 Task: Look for space in Kushk, Afghanistan from 9th July, 2023 to 16th July, 2023 for 2 adults, 1 child in price range Rs.8000 to Rs.16000. Place can be entire place with 2 bedrooms having 2 beds and 1 bathroom. Property type can be flat. Amenities needed are: air conditioning, kitchen, . Booking option can be shelf check-in. Required host language is English.
Action: Mouse moved to (501, 105)
Screenshot: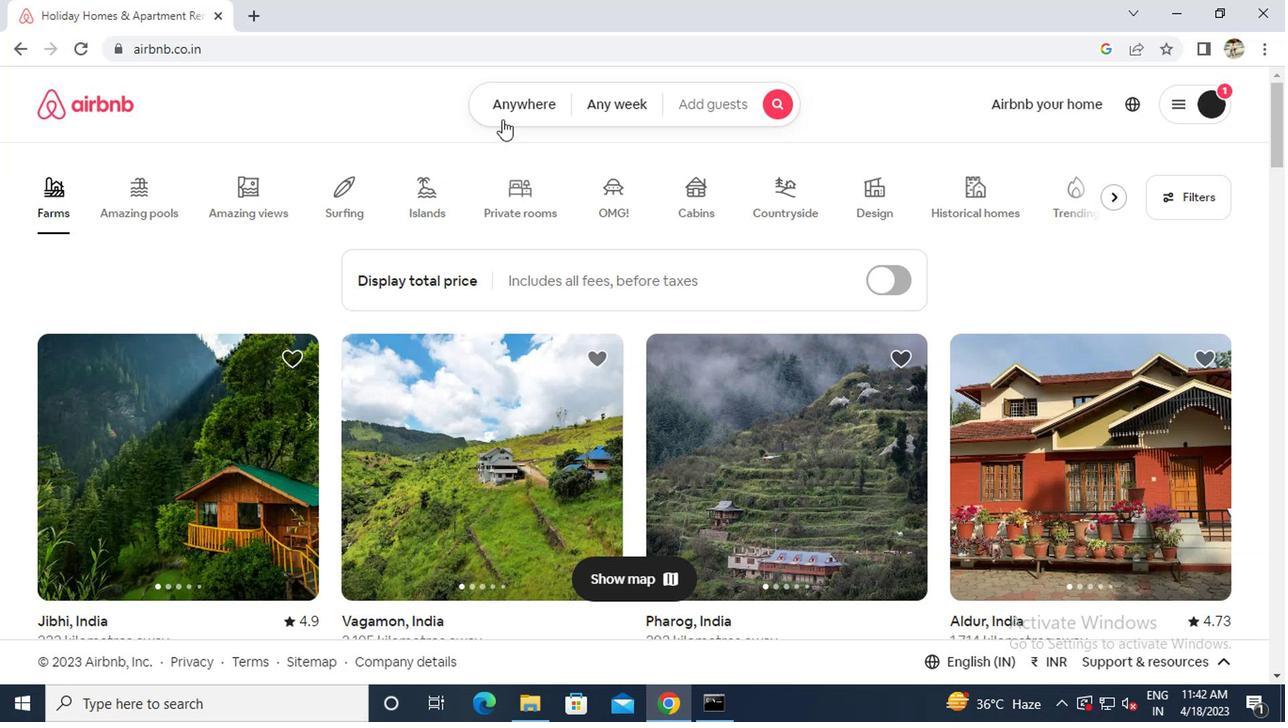 
Action: Mouse pressed left at (501, 105)
Screenshot: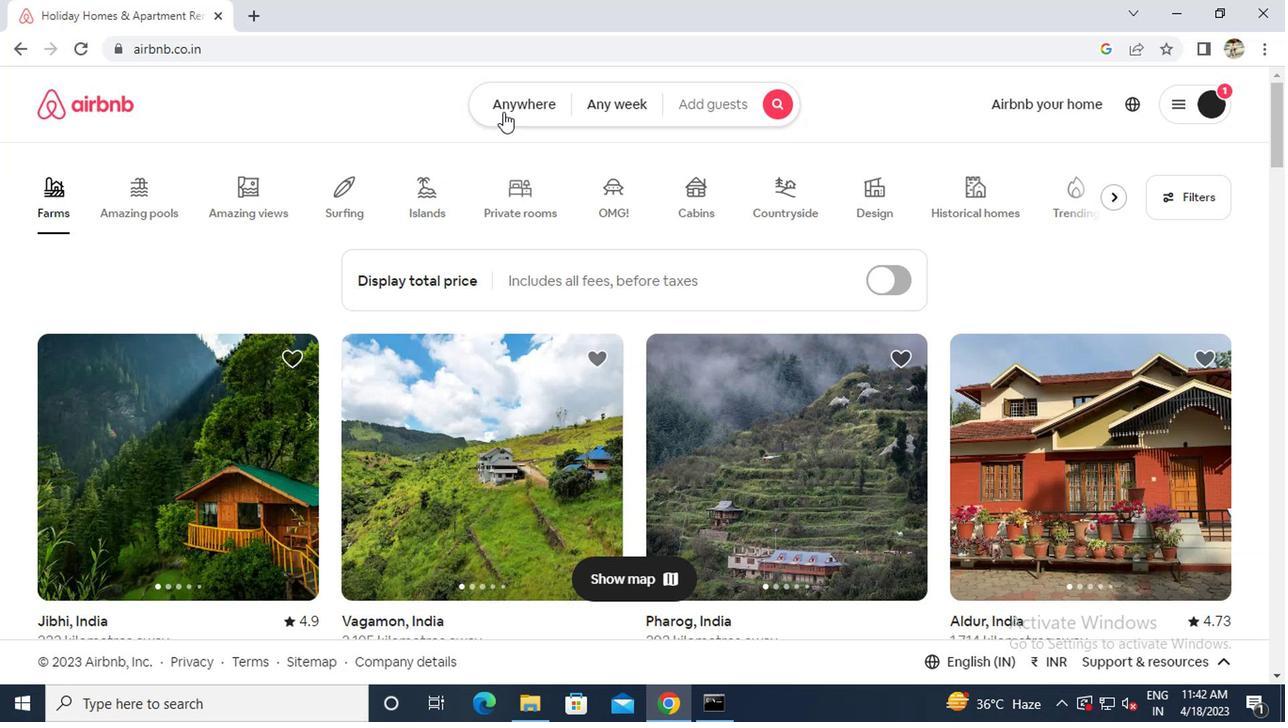 
Action: Mouse moved to (346, 185)
Screenshot: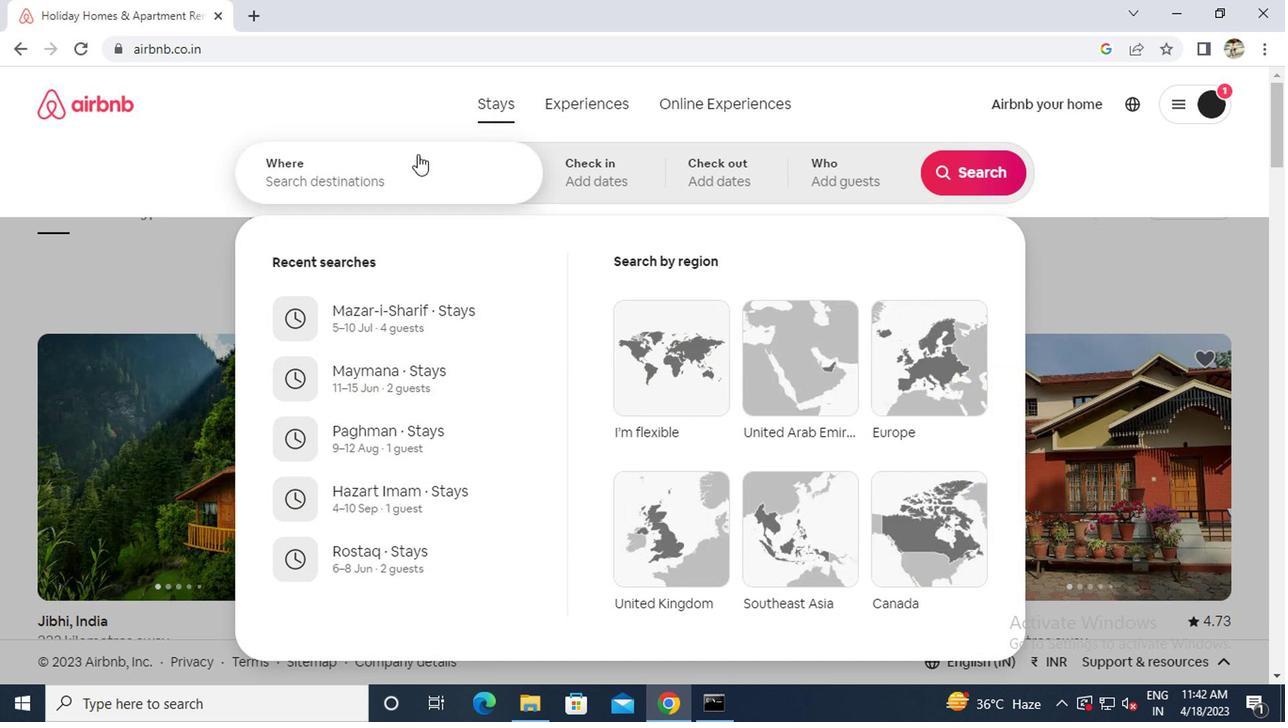 
Action: Mouse pressed left at (346, 185)
Screenshot: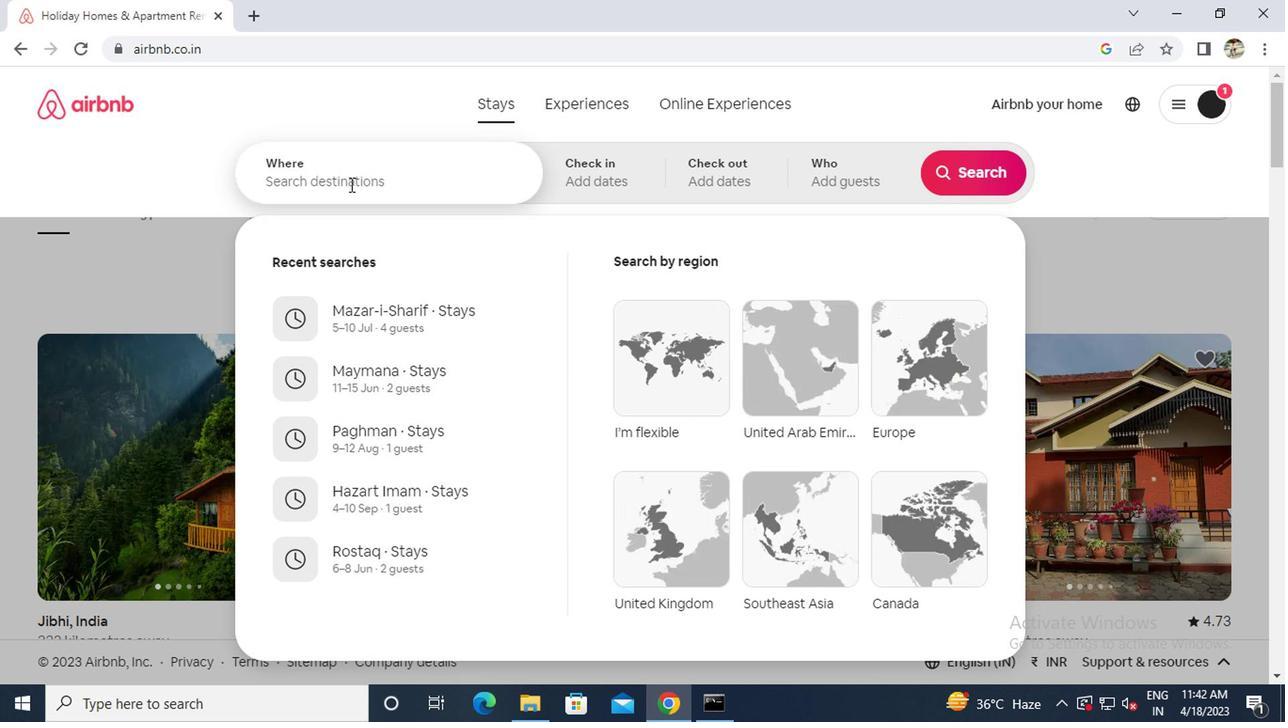 
Action: Key pressed k<Key.caps_lock>host
Screenshot: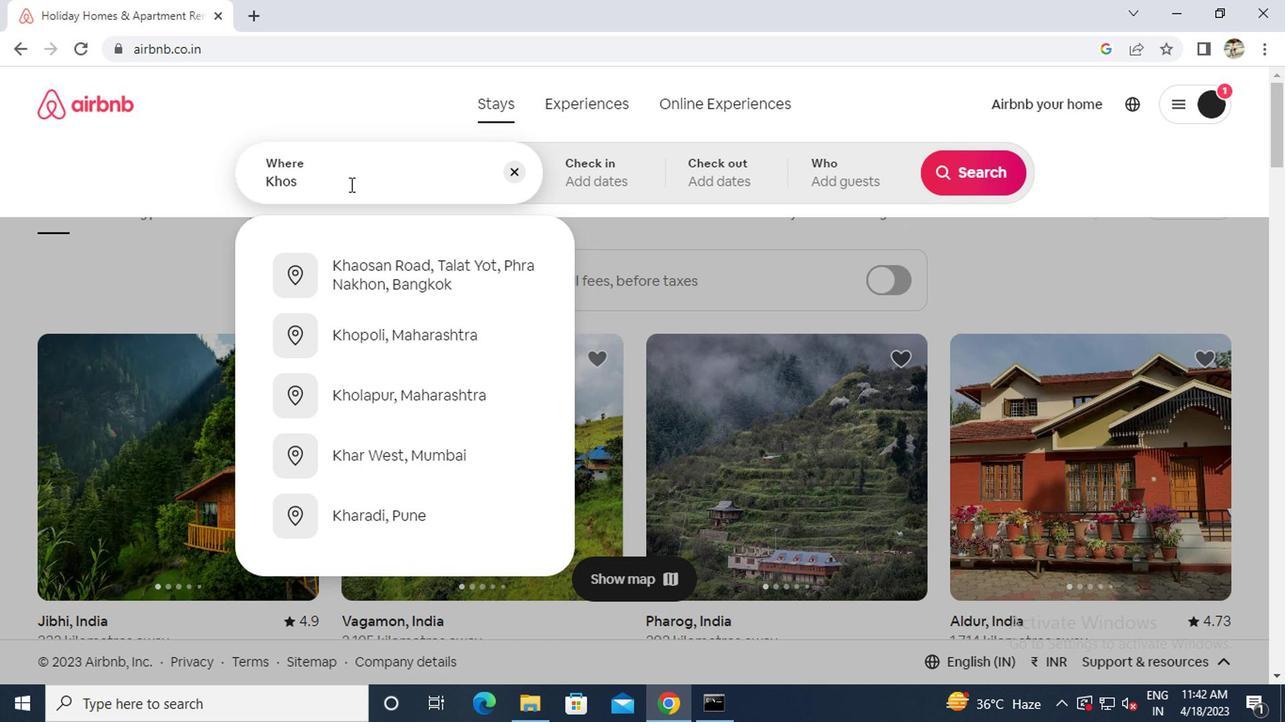 
Action: Mouse moved to (356, 264)
Screenshot: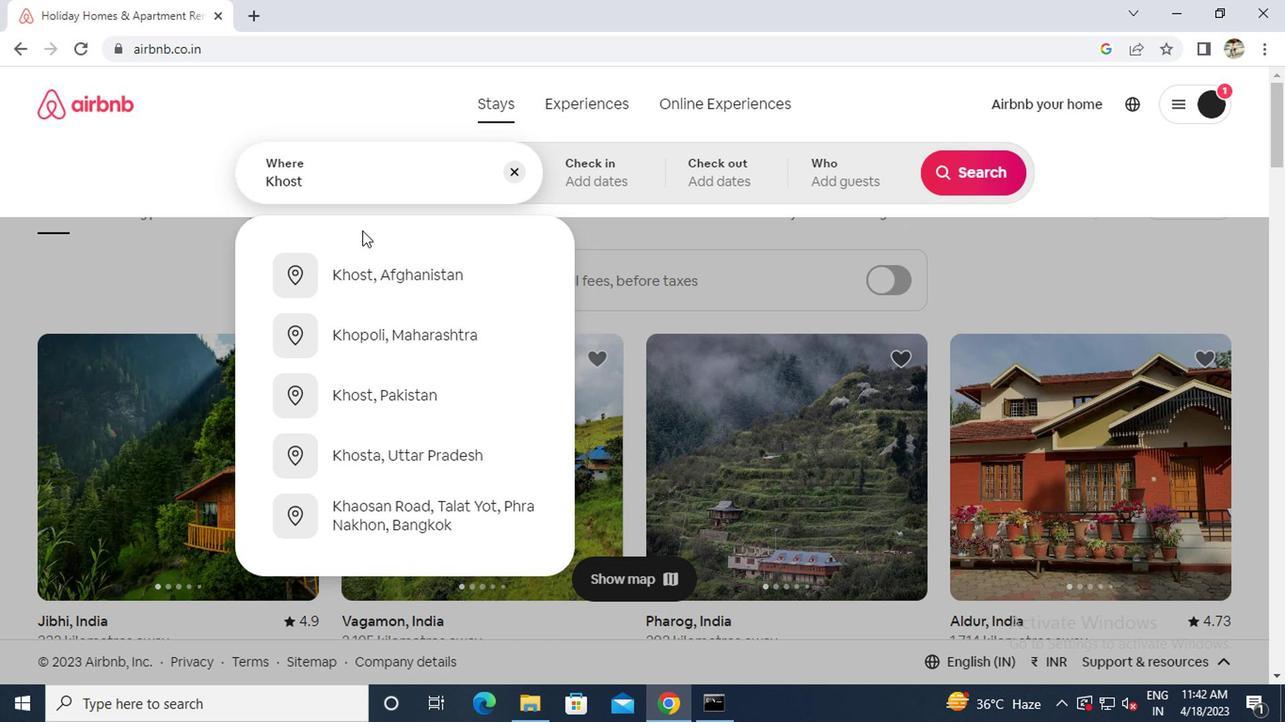 
Action: Mouse pressed left at (356, 264)
Screenshot: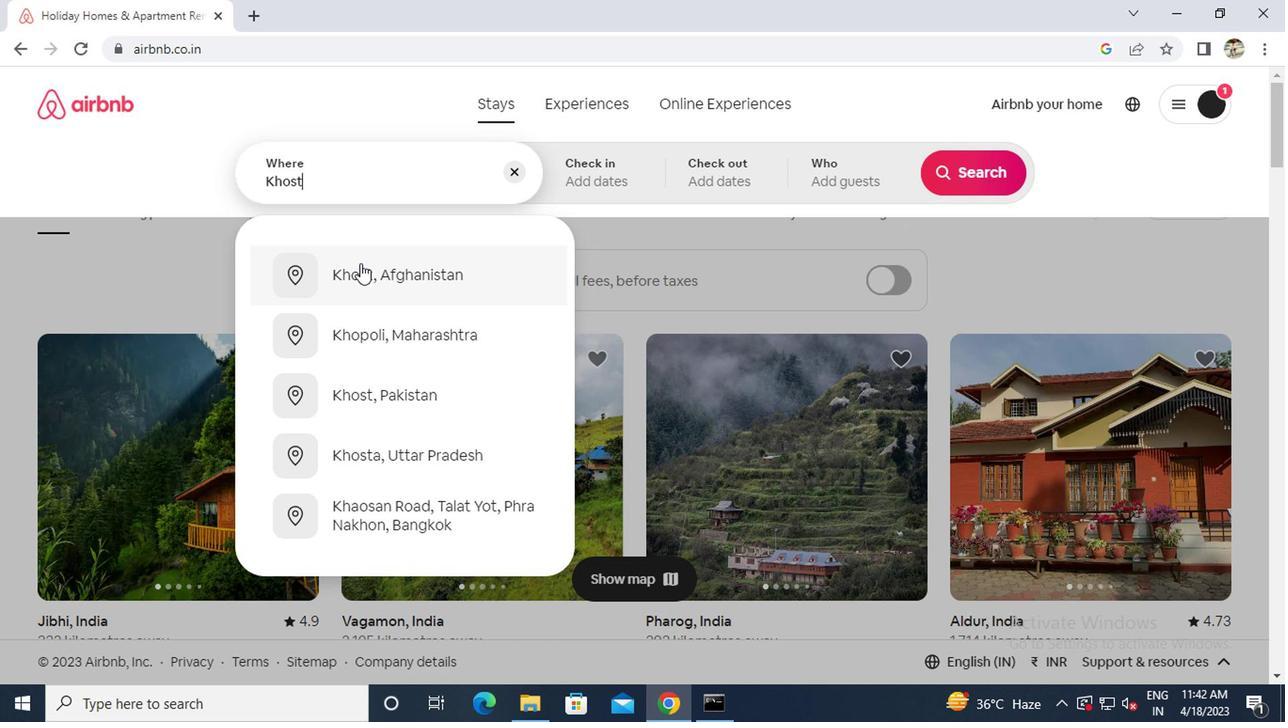 
Action: Mouse moved to (955, 326)
Screenshot: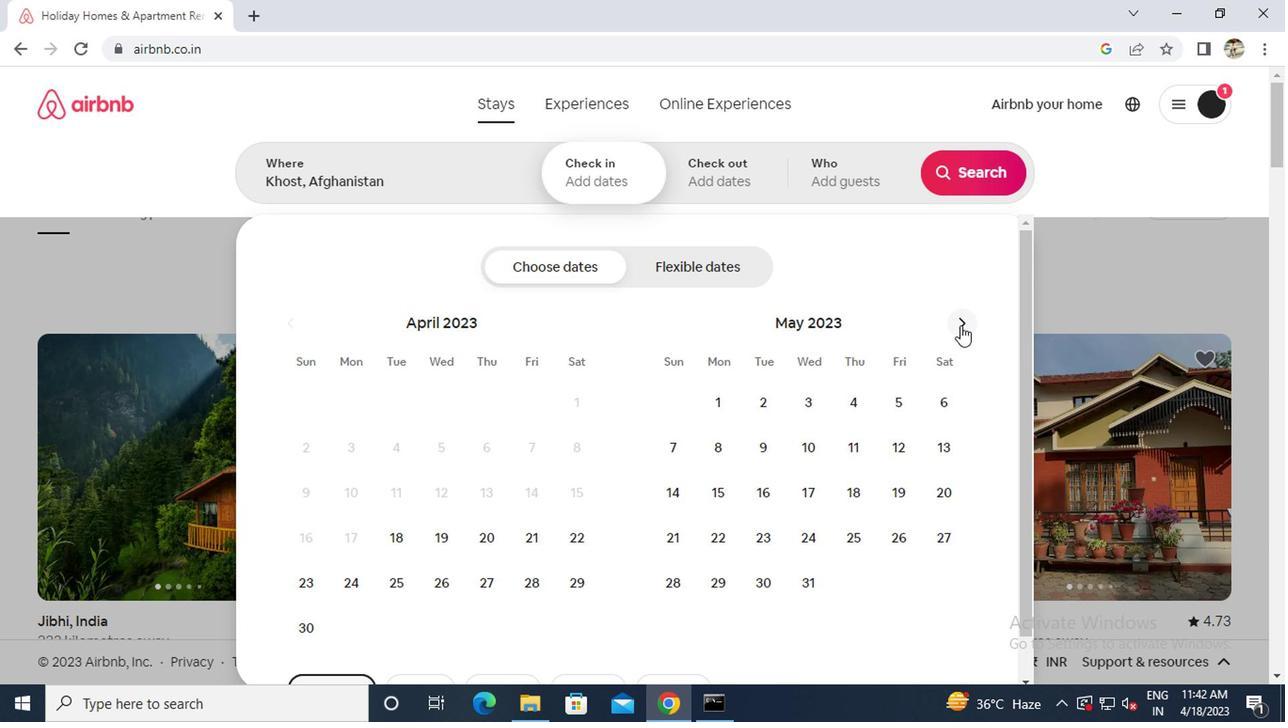 
Action: Mouse pressed left at (955, 326)
Screenshot: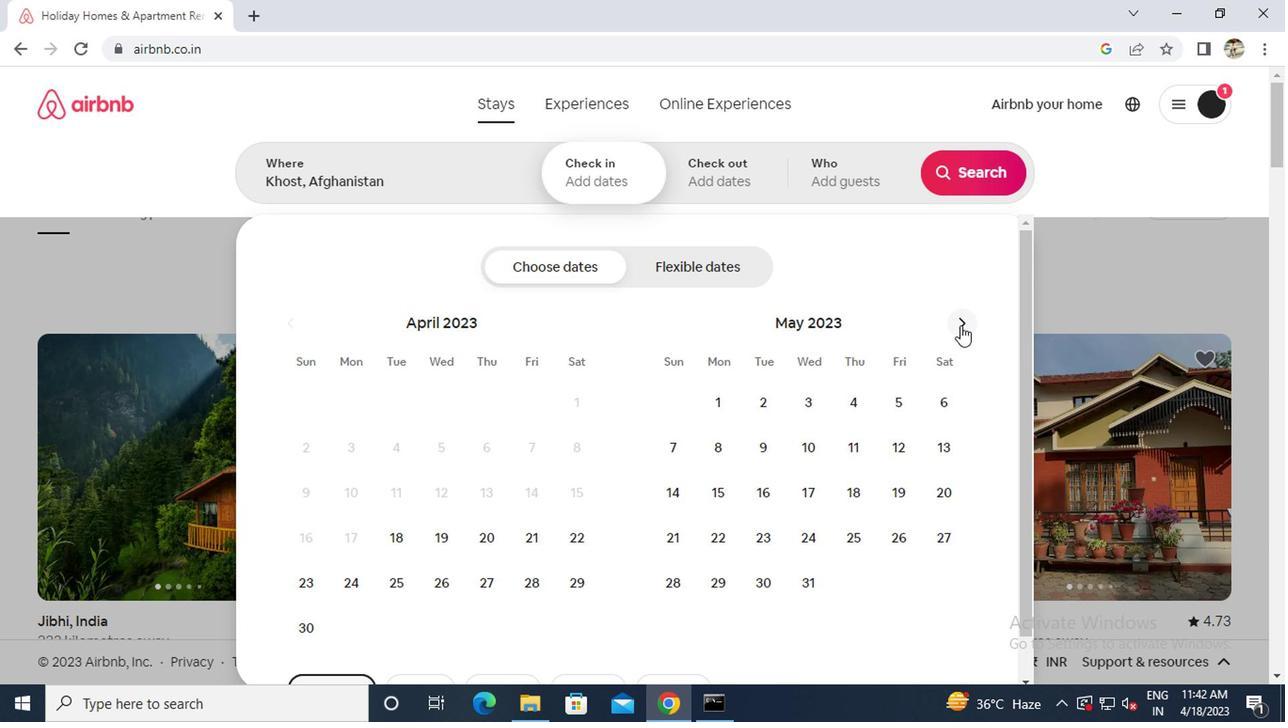 
Action: Mouse pressed left at (955, 326)
Screenshot: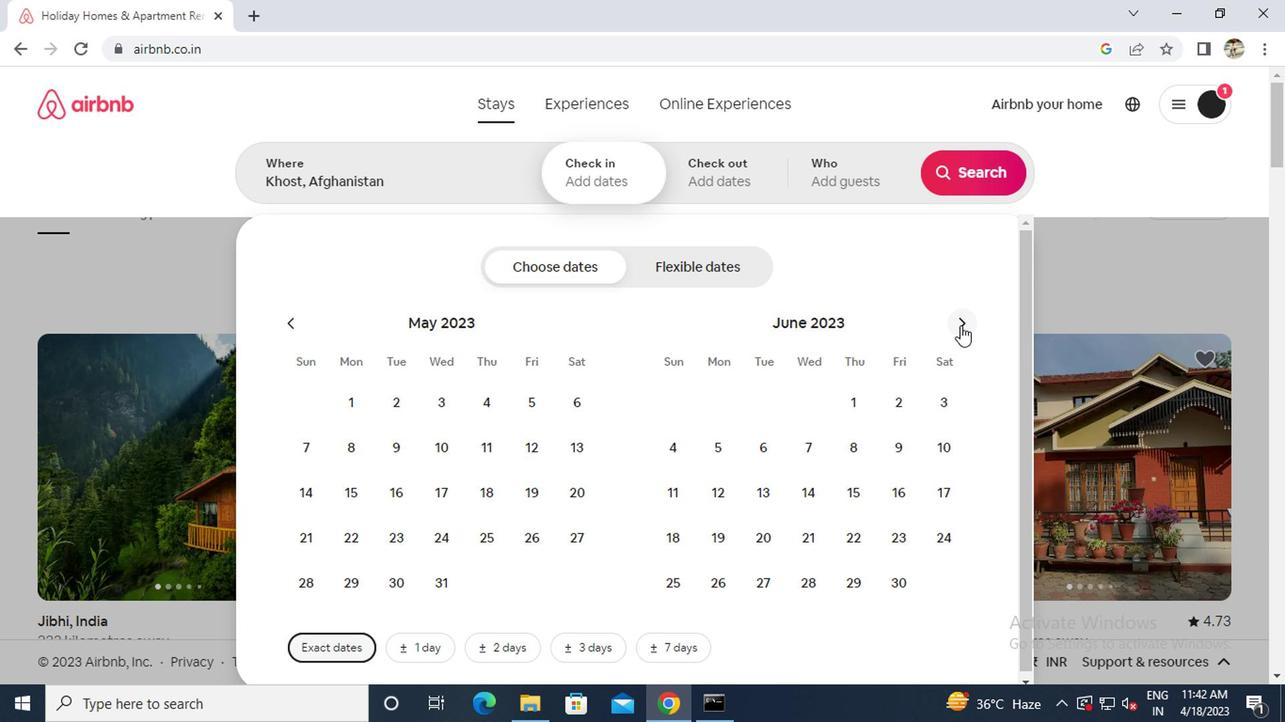 
Action: Mouse moved to (674, 493)
Screenshot: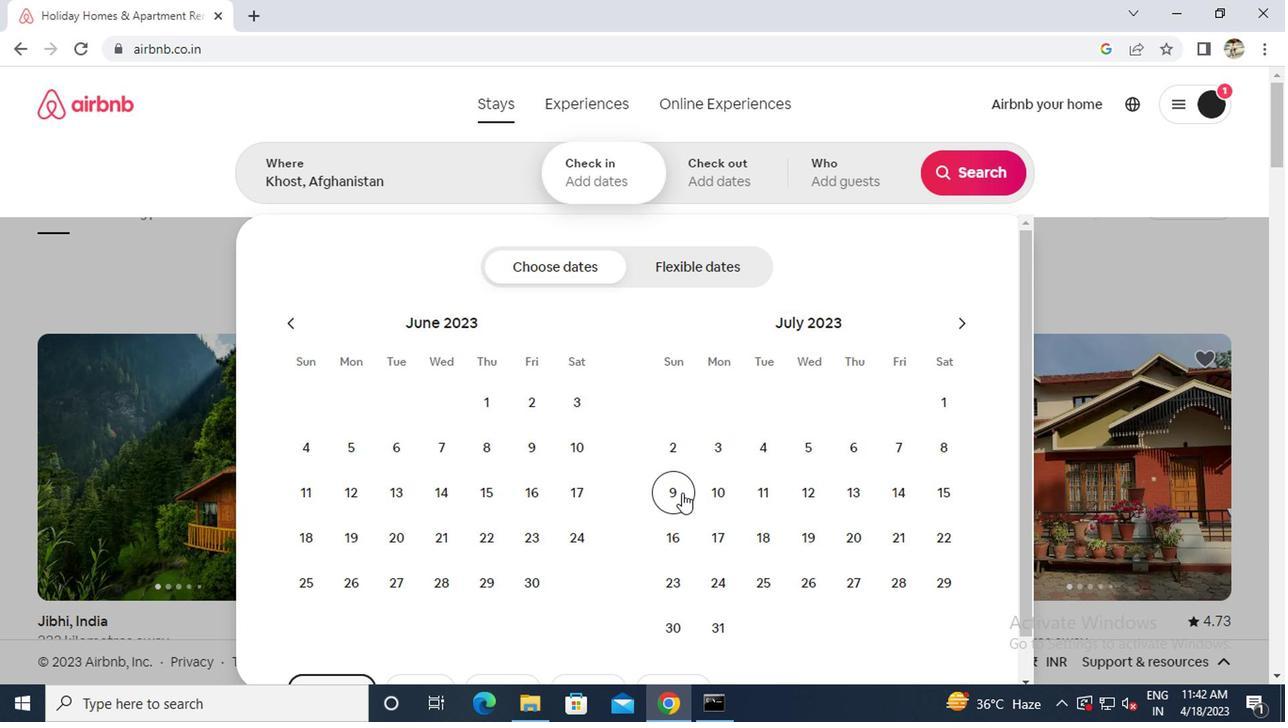 
Action: Mouse pressed left at (674, 493)
Screenshot: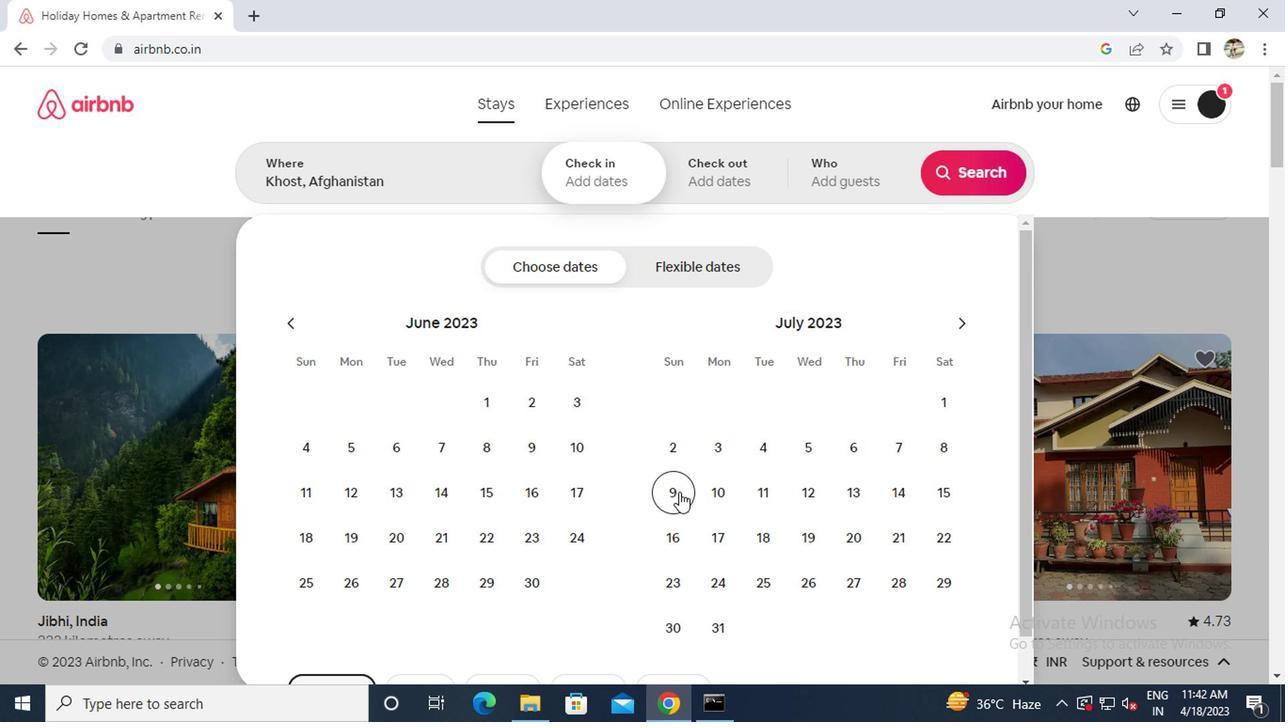 
Action: Mouse moved to (679, 523)
Screenshot: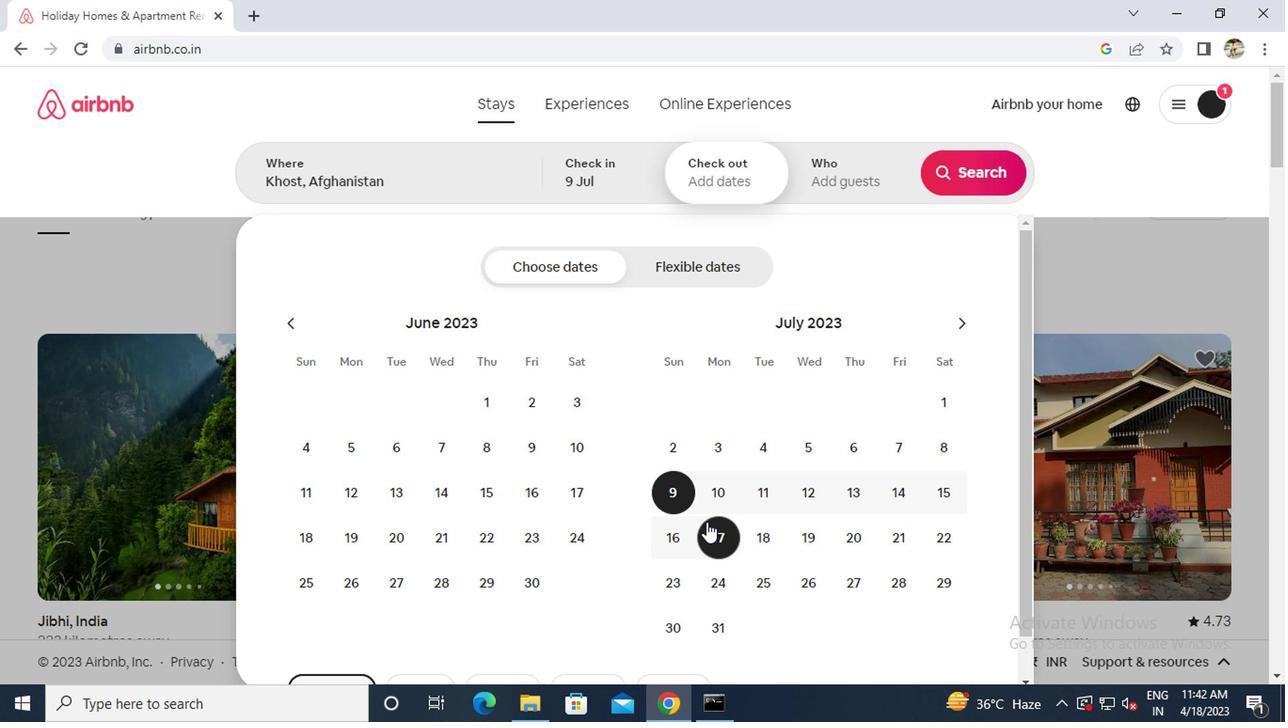 
Action: Mouse pressed left at (679, 523)
Screenshot: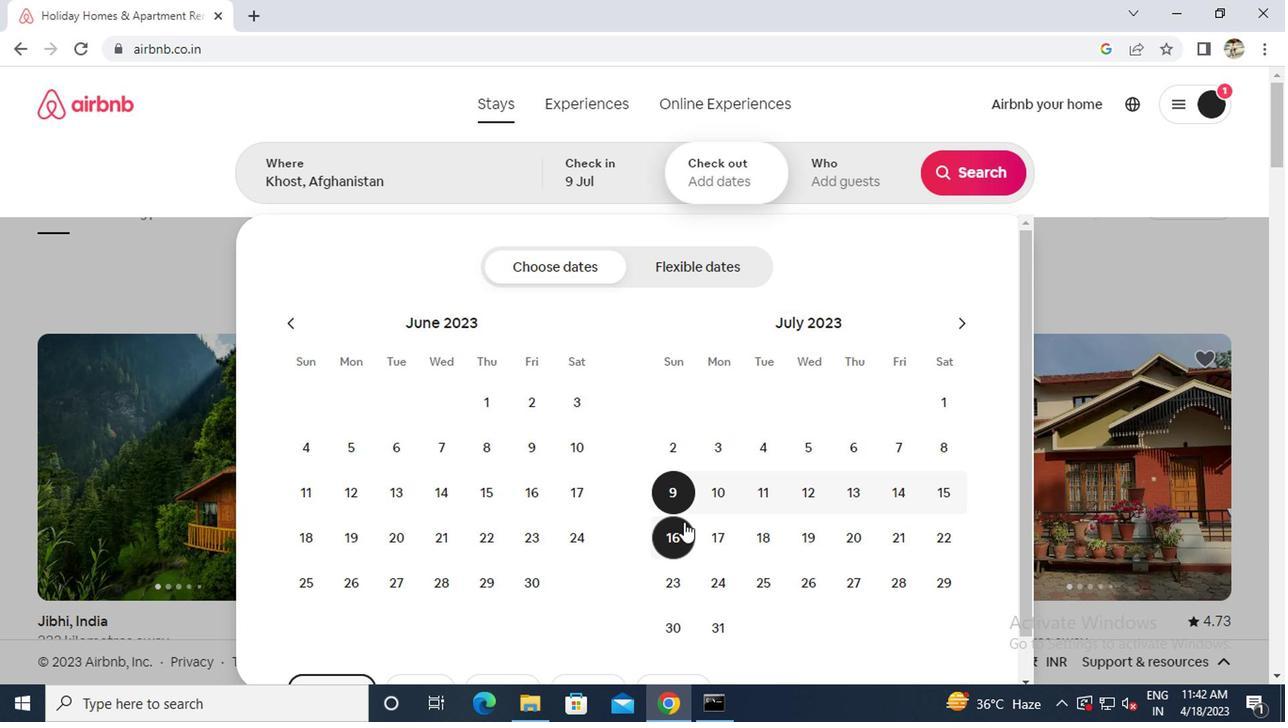 
Action: Mouse moved to (861, 186)
Screenshot: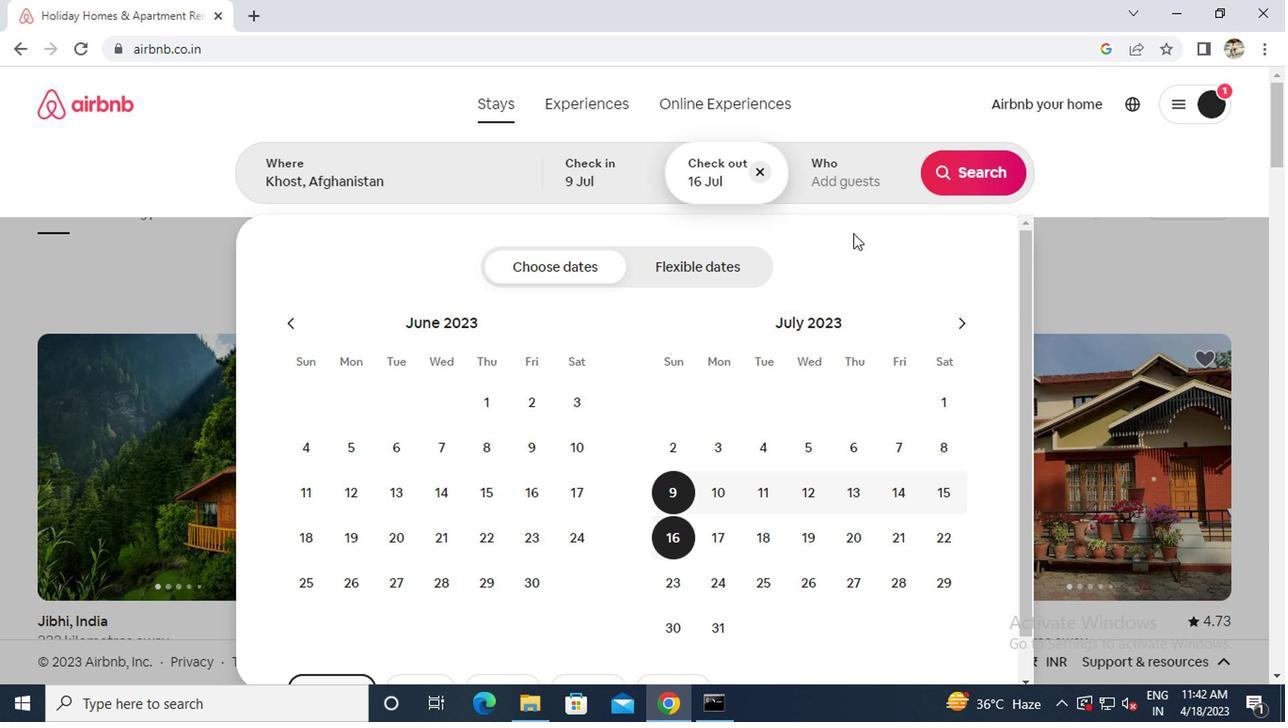 
Action: Mouse pressed left at (861, 186)
Screenshot: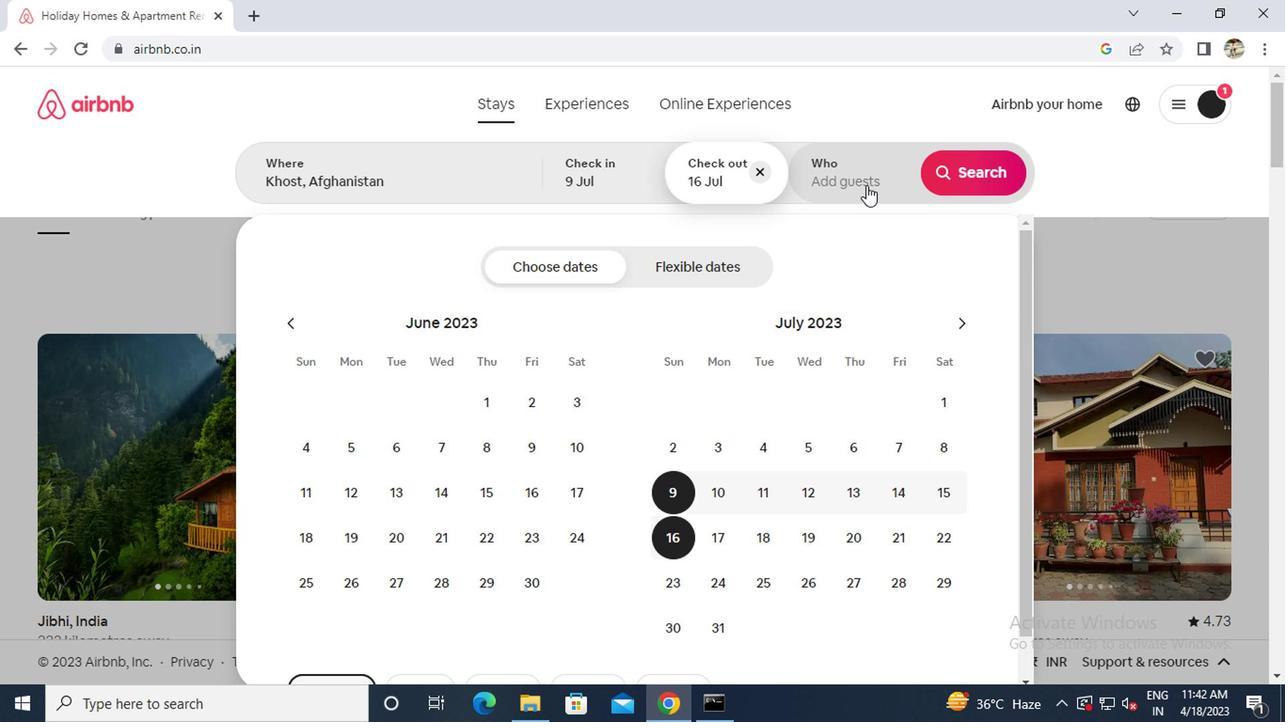 
Action: Mouse moved to (963, 275)
Screenshot: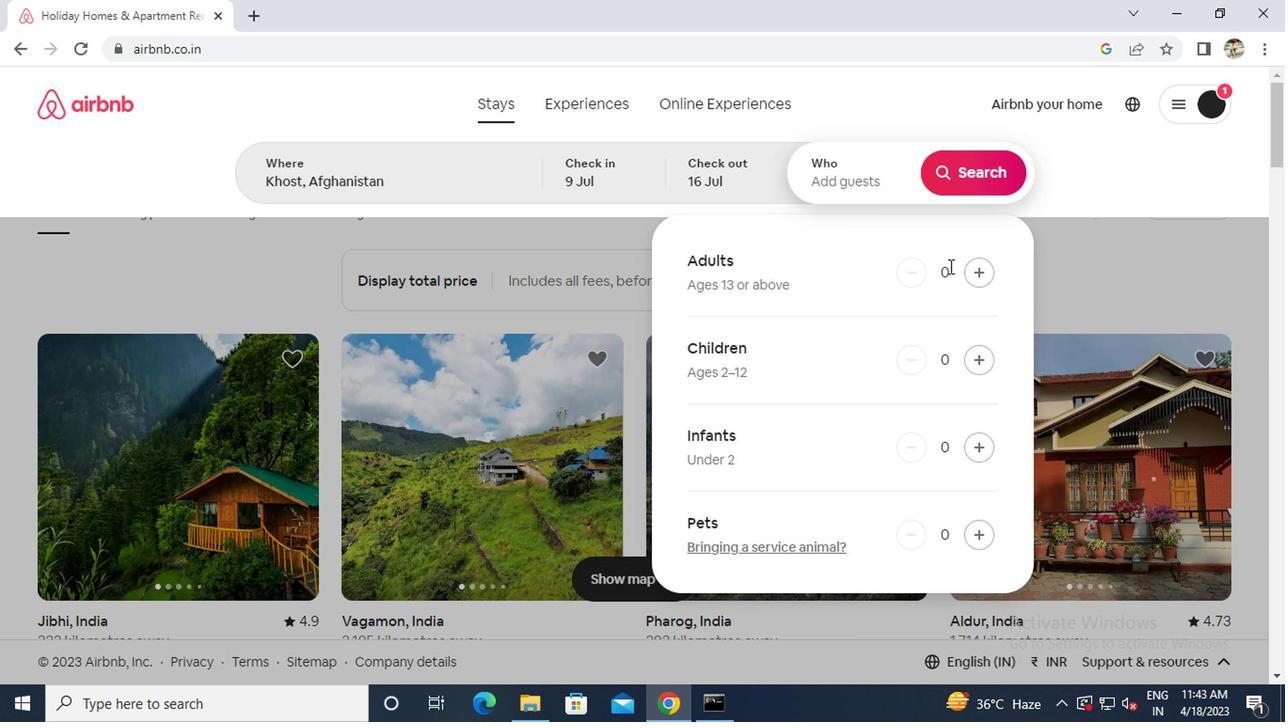 
Action: Mouse pressed left at (963, 275)
Screenshot: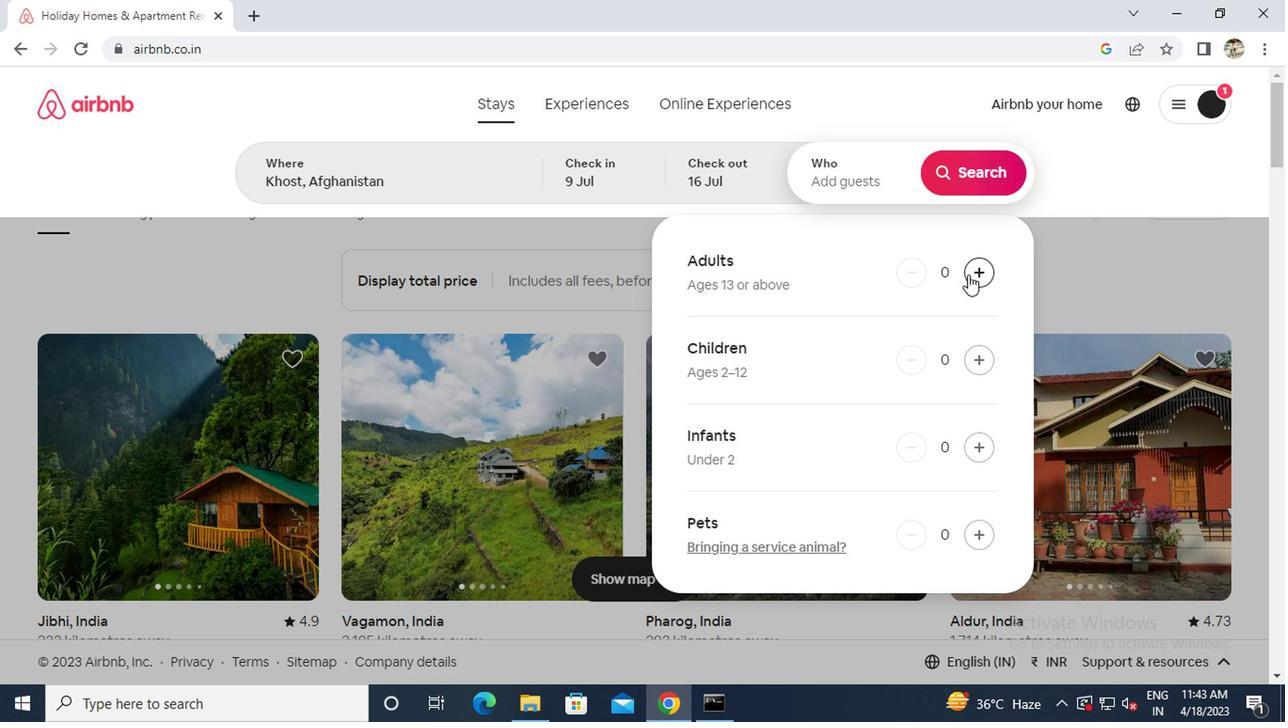 
Action: Mouse pressed left at (963, 275)
Screenshot: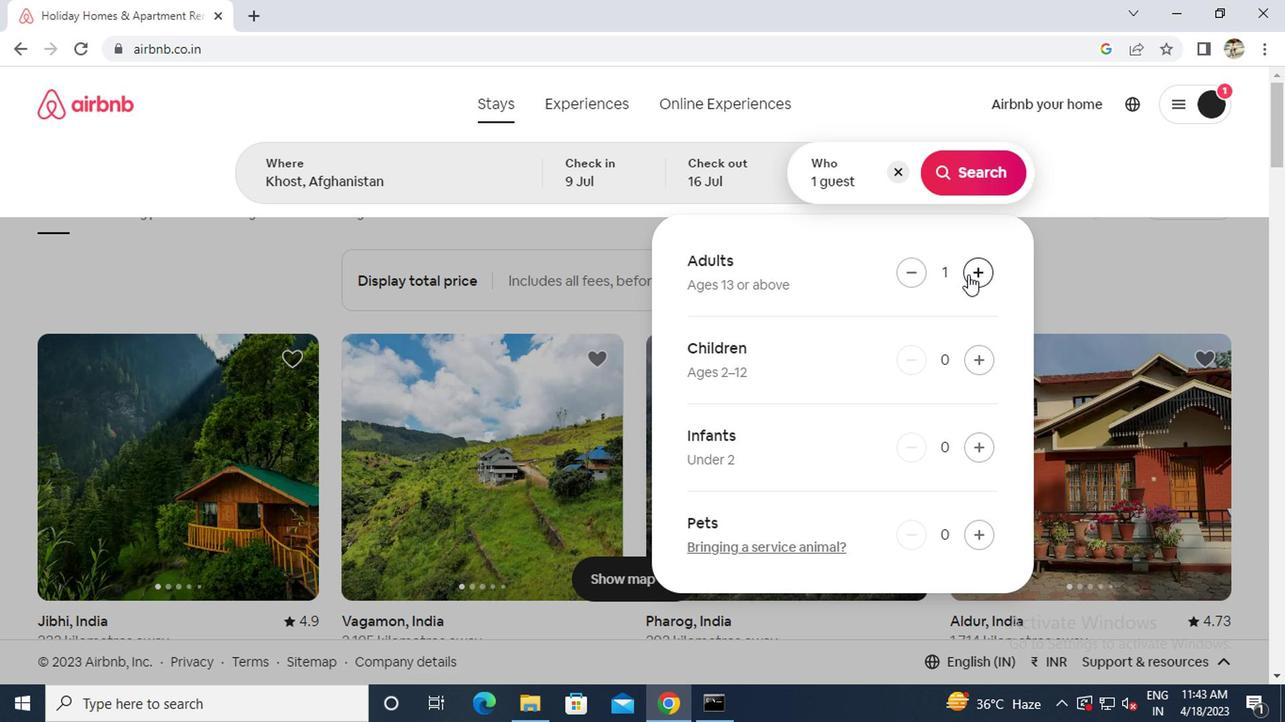 
Action: Mouse moved to (969, 360)
Screenshot: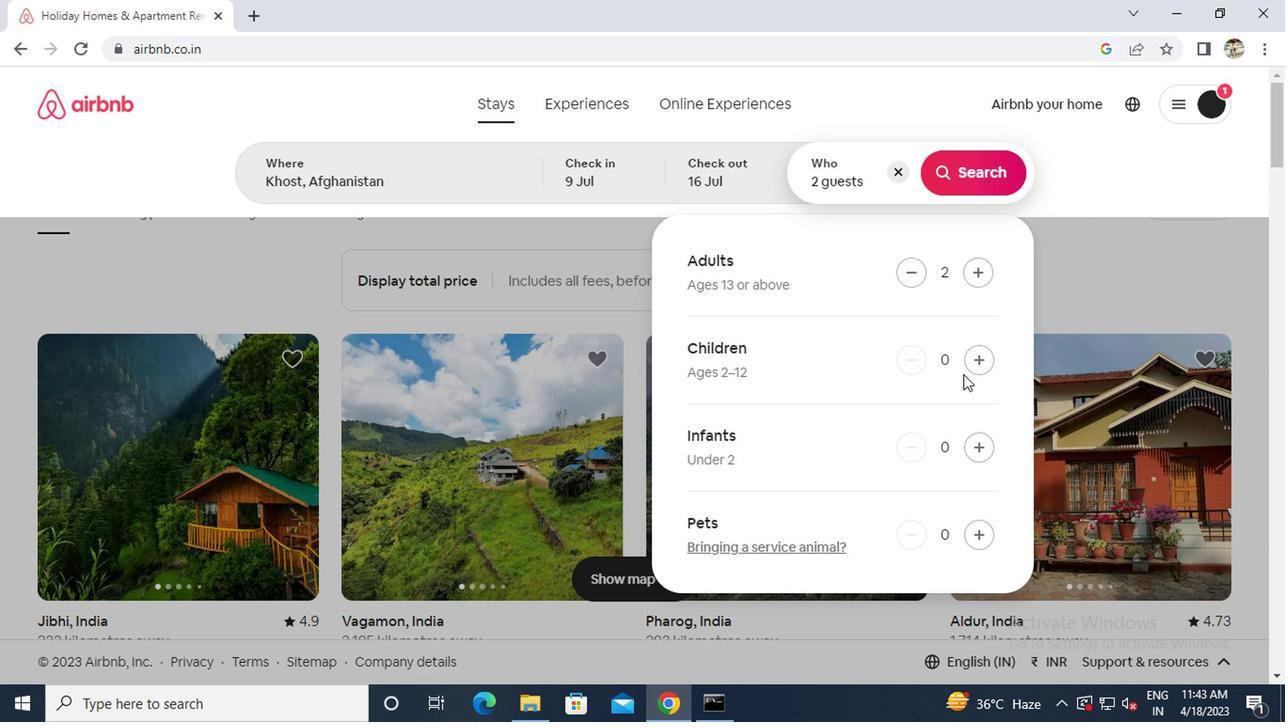 
Action: Mouse pressed left at (969, 360)
Screenshot: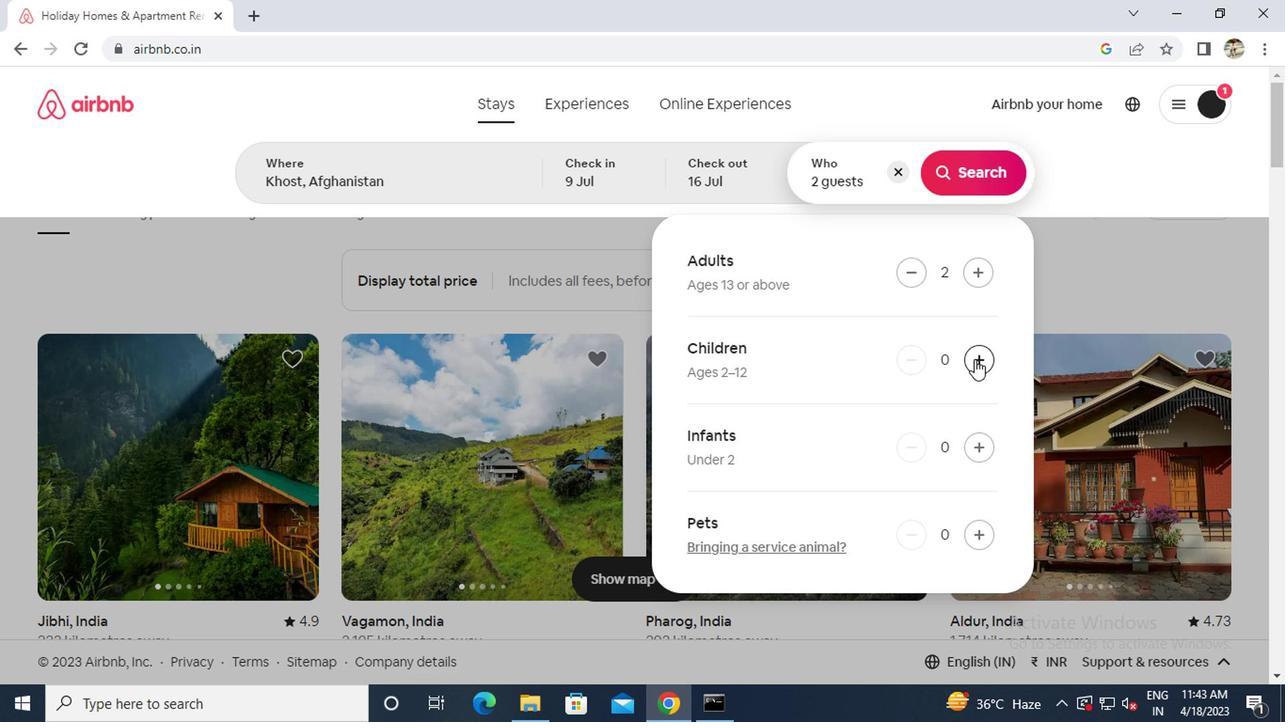 
Action: Mouse moved to (966, 182)
Screenshot: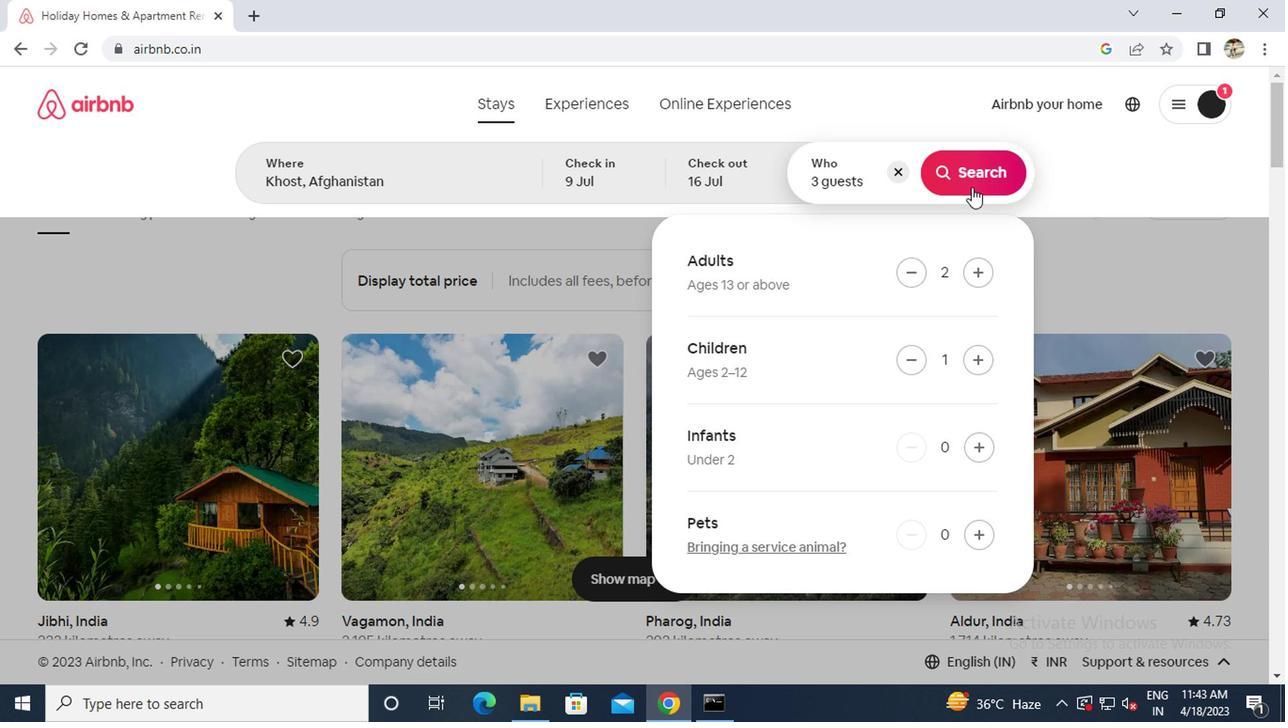 
Action: Mouse pressed left at (966, 182)
Screenshot: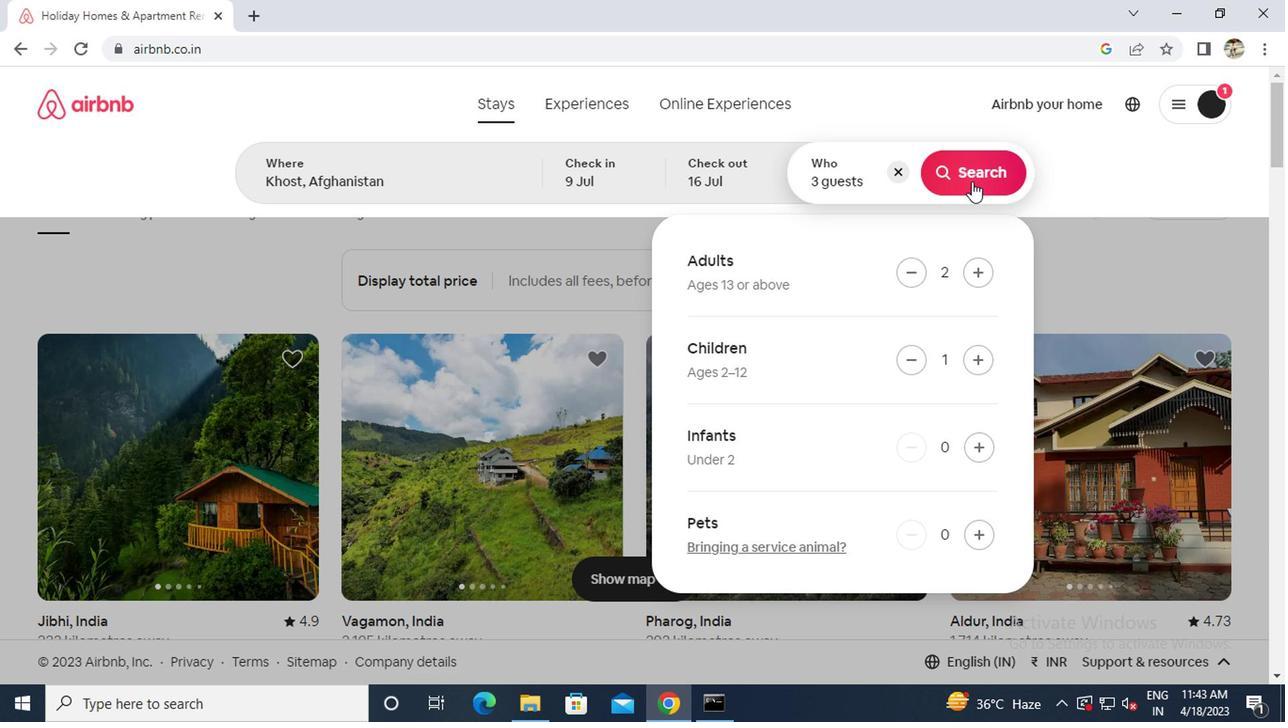 
Action: Mouse moved to (1188, 179)
Screenshot: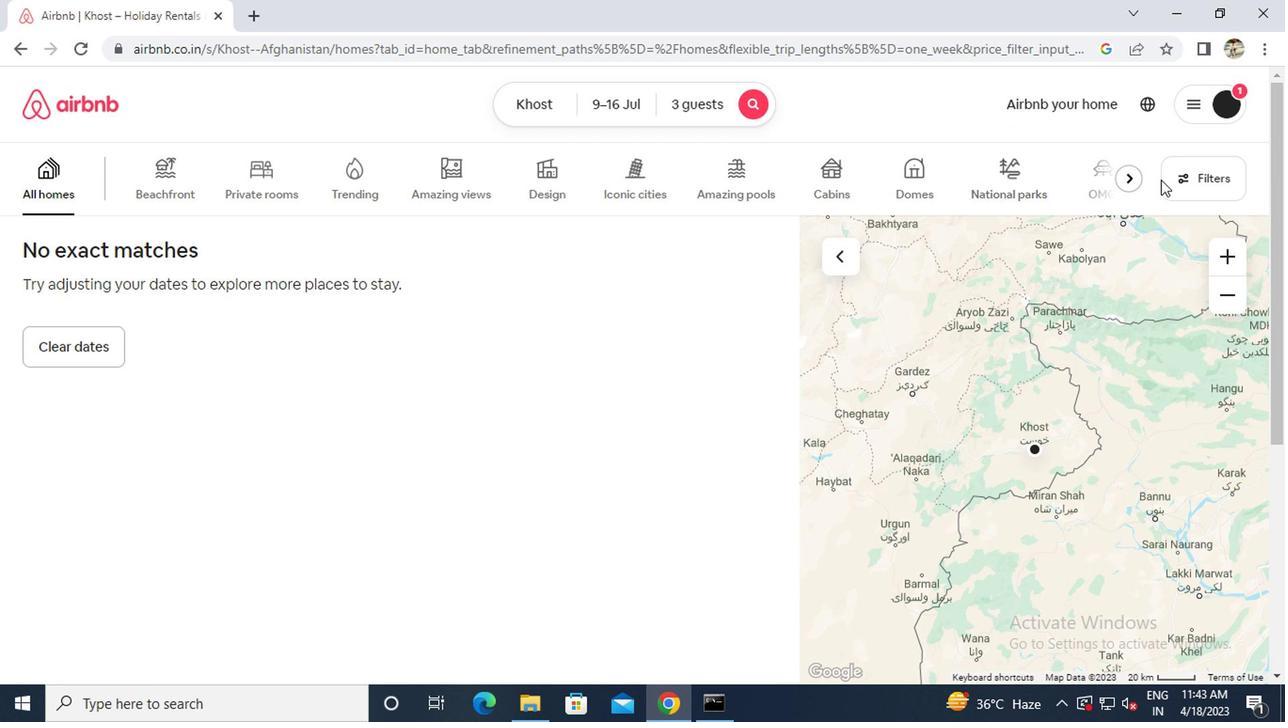 
Action: Mouse pressed left at (1188, 179)
Screenshot: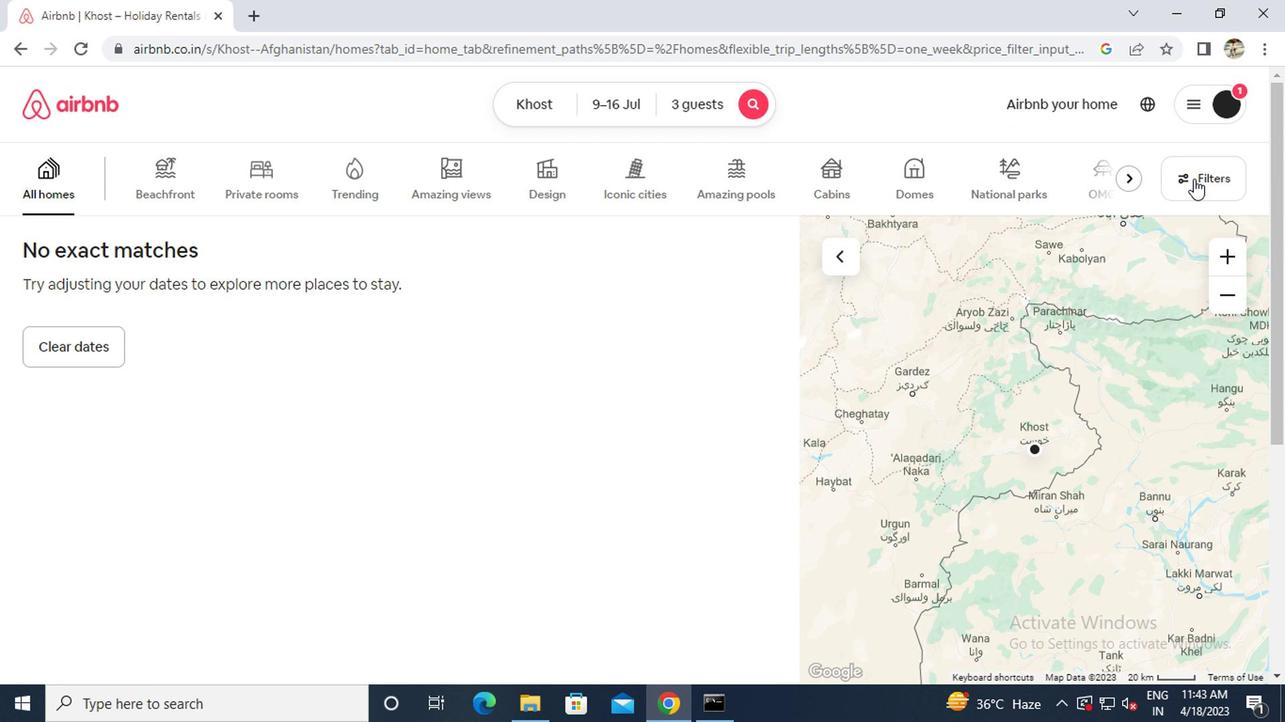
Action: Mouse moved to (492, 299)
Screenshot: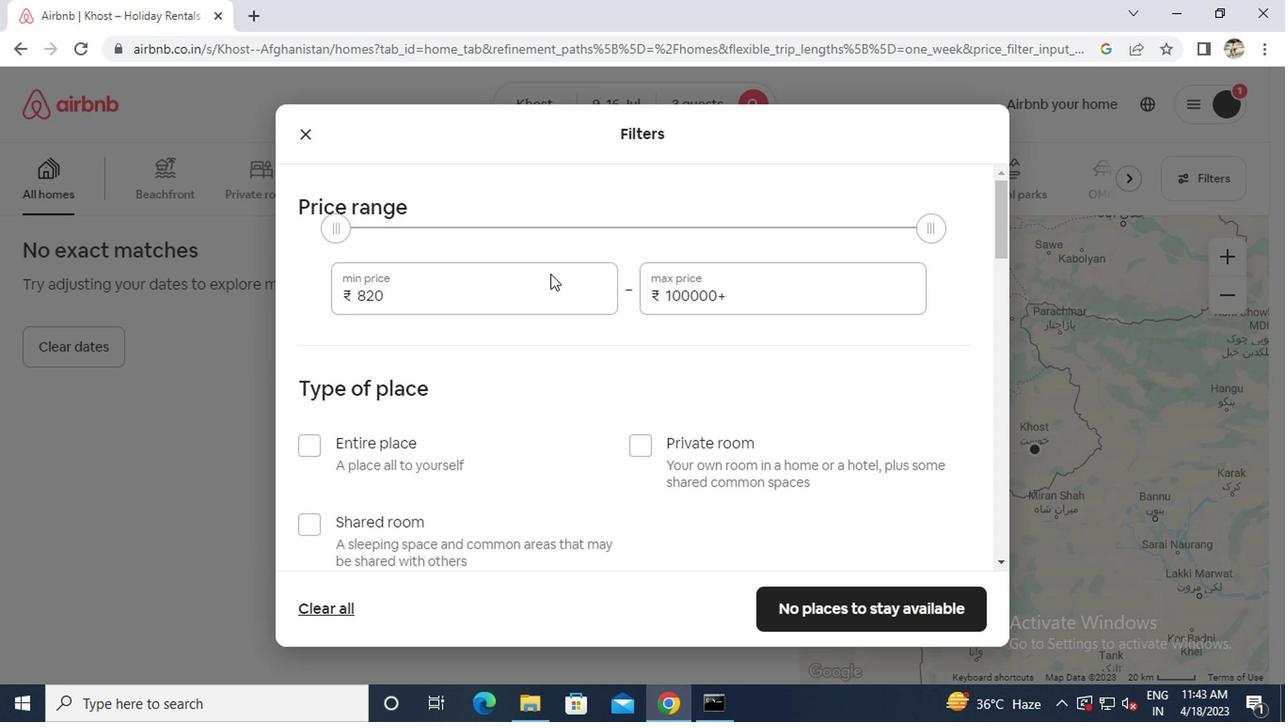 
Action: Mouse pressed left at (492, 299)
Screenshot: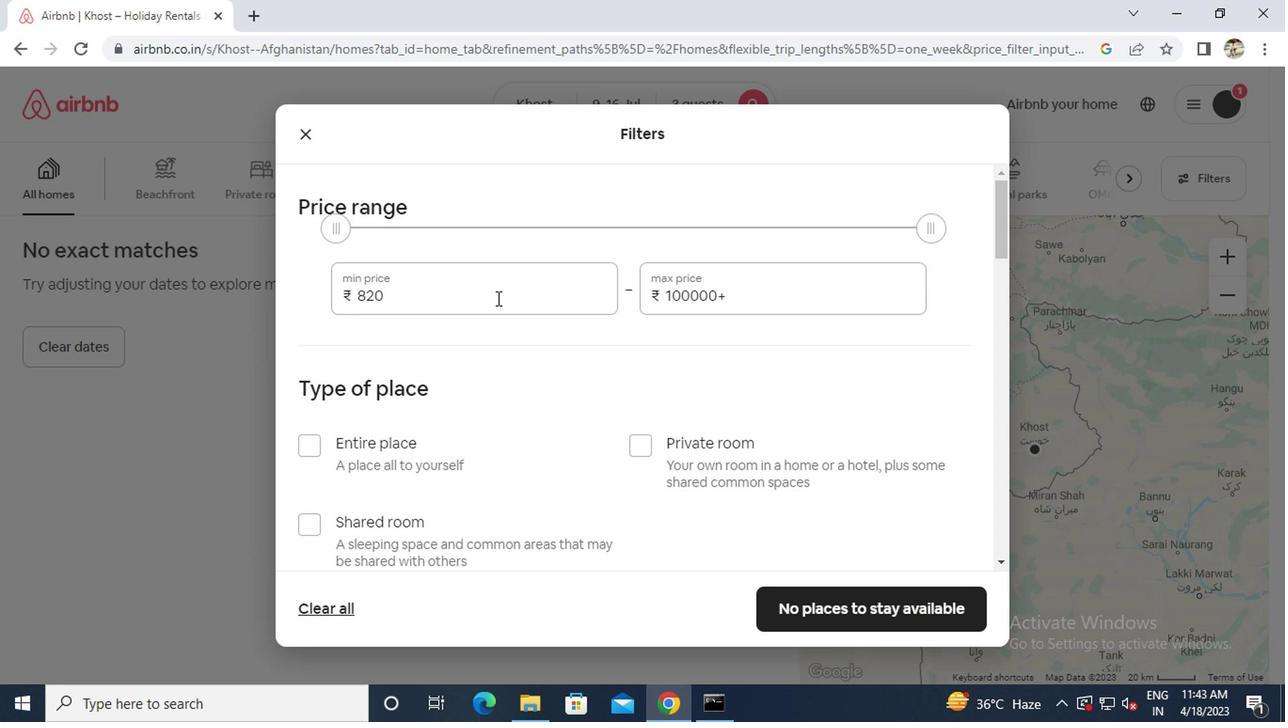 
Action: Key pressed ctrl+Actrl+8000
Screenshot: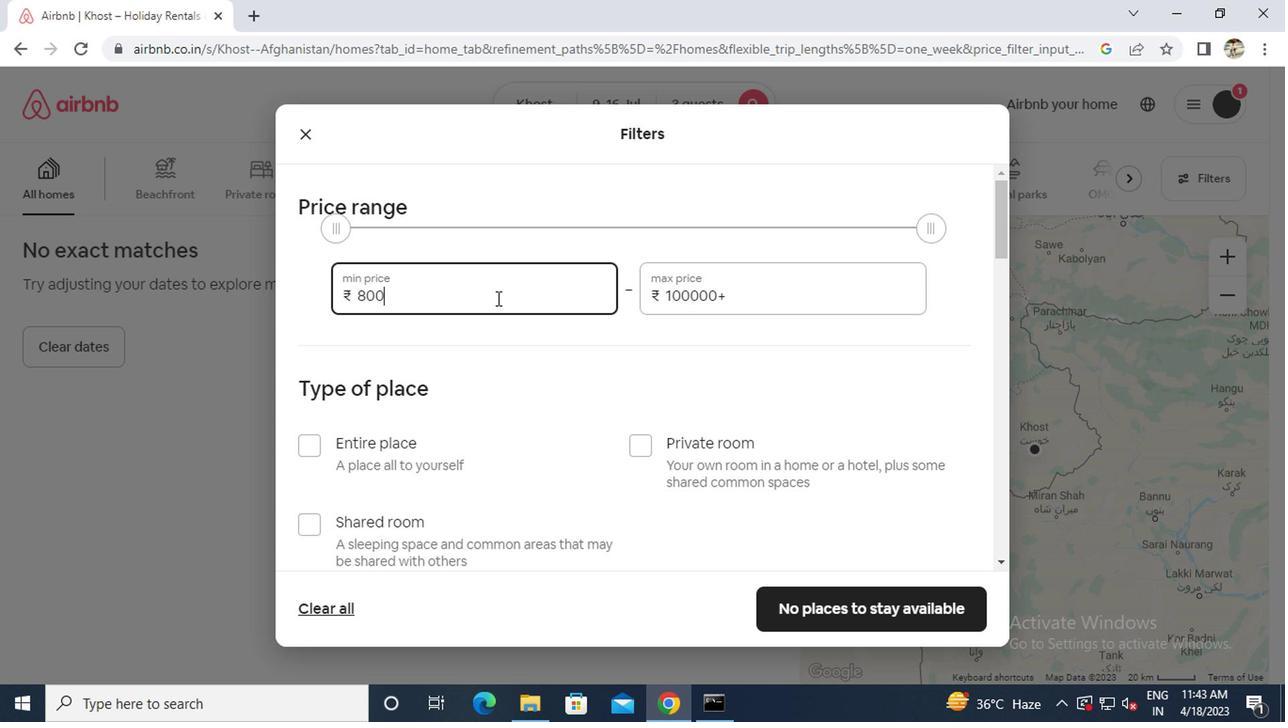 
Action: Mouse moved to (805, 290)
Screenshot: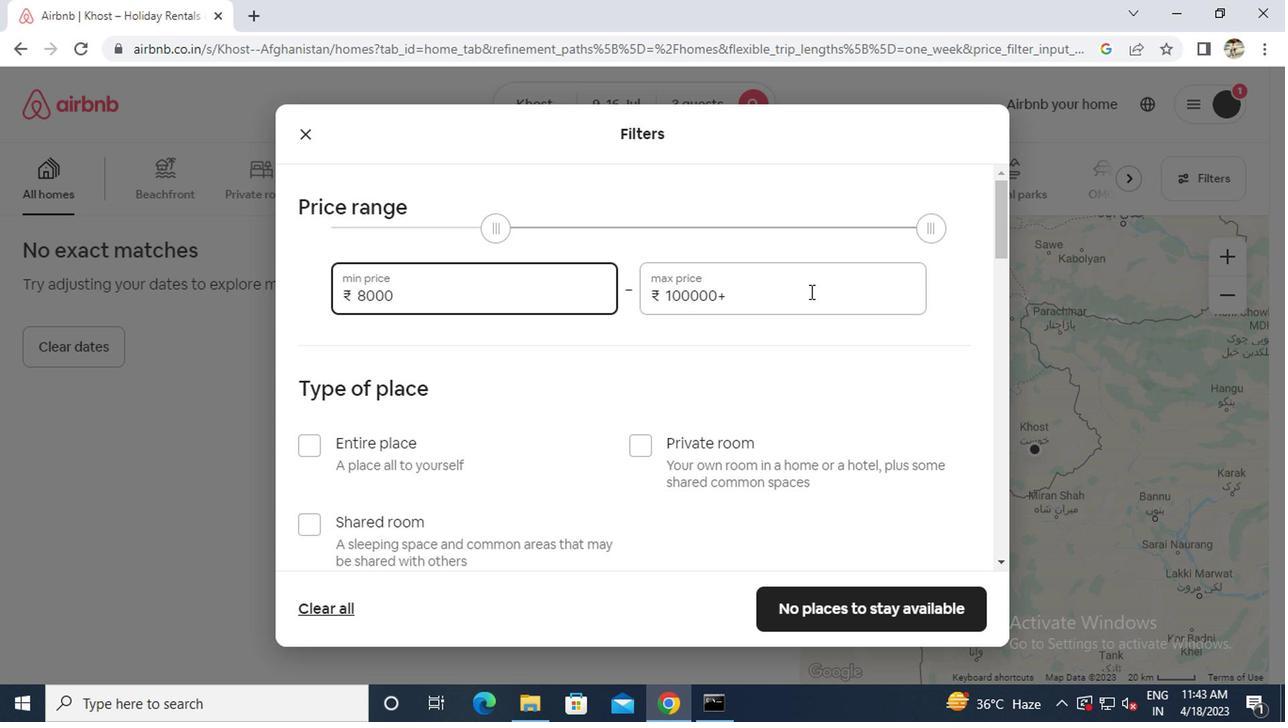 
Action: Mouse pressed left at (805, 290)
Screenshot: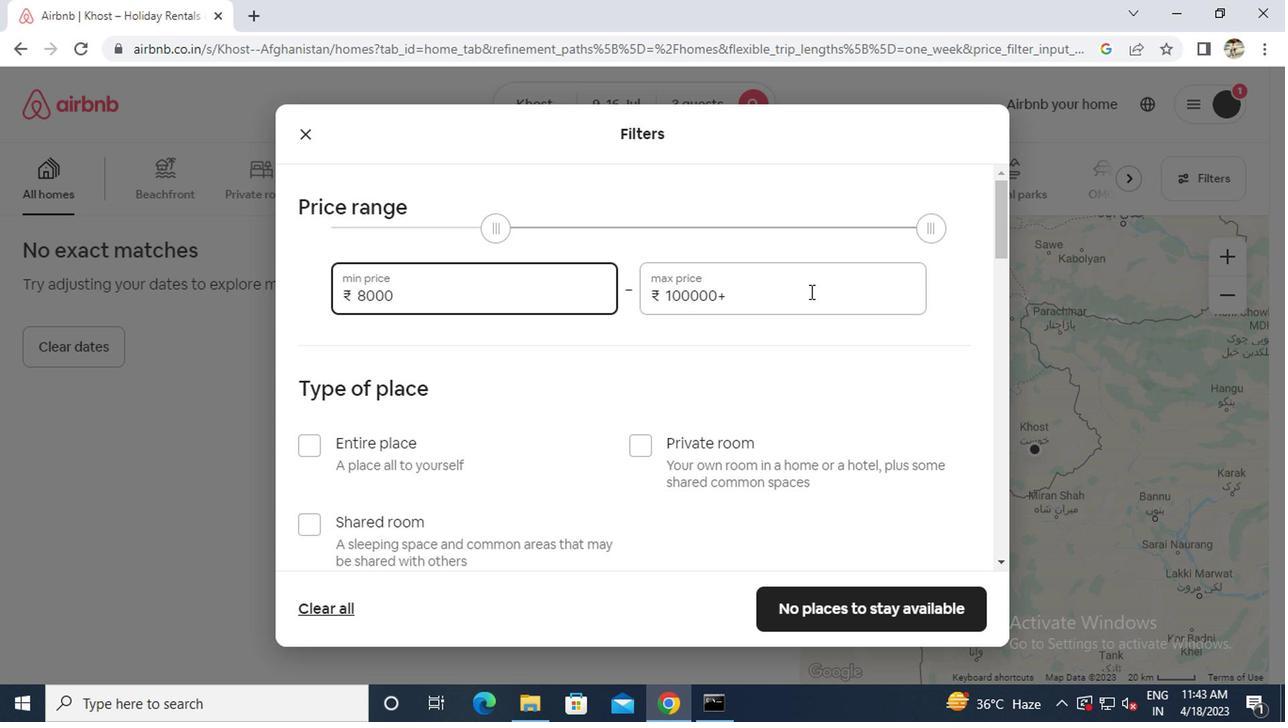 
Action: Mouse moved to (804, 290)
Screenshot: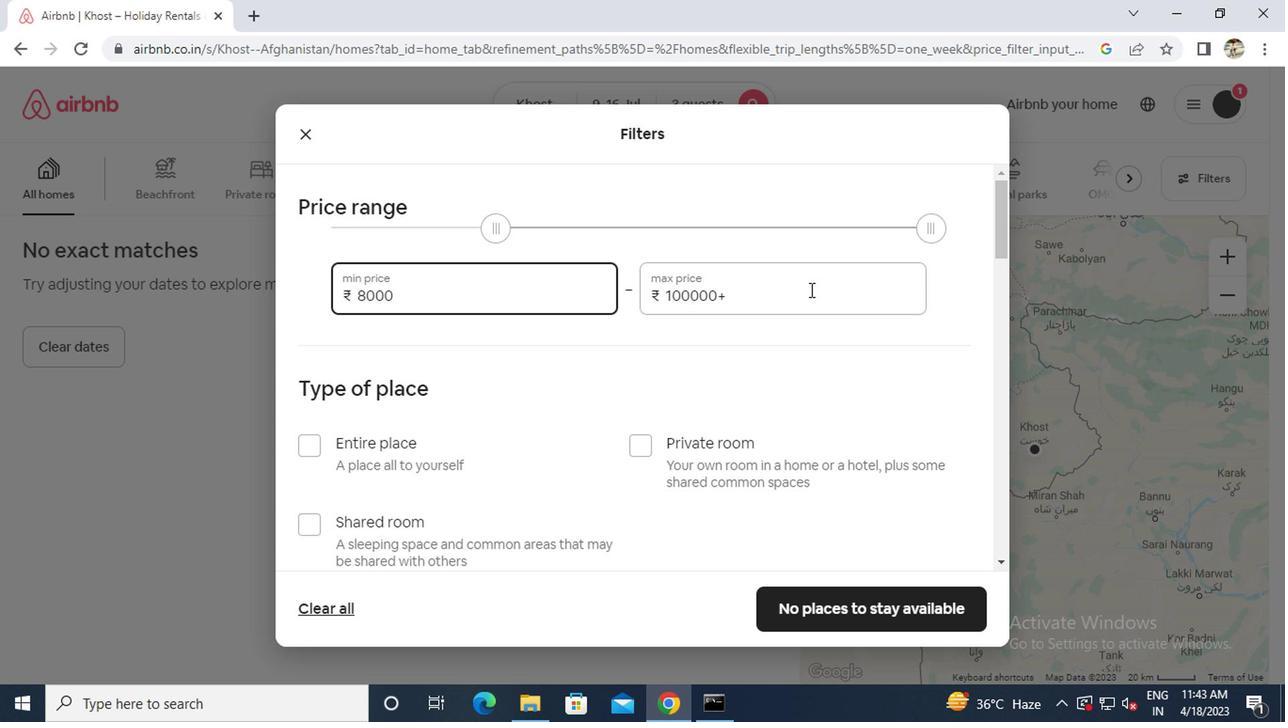 
Action: Key pressed ctrl+A
Screenshot: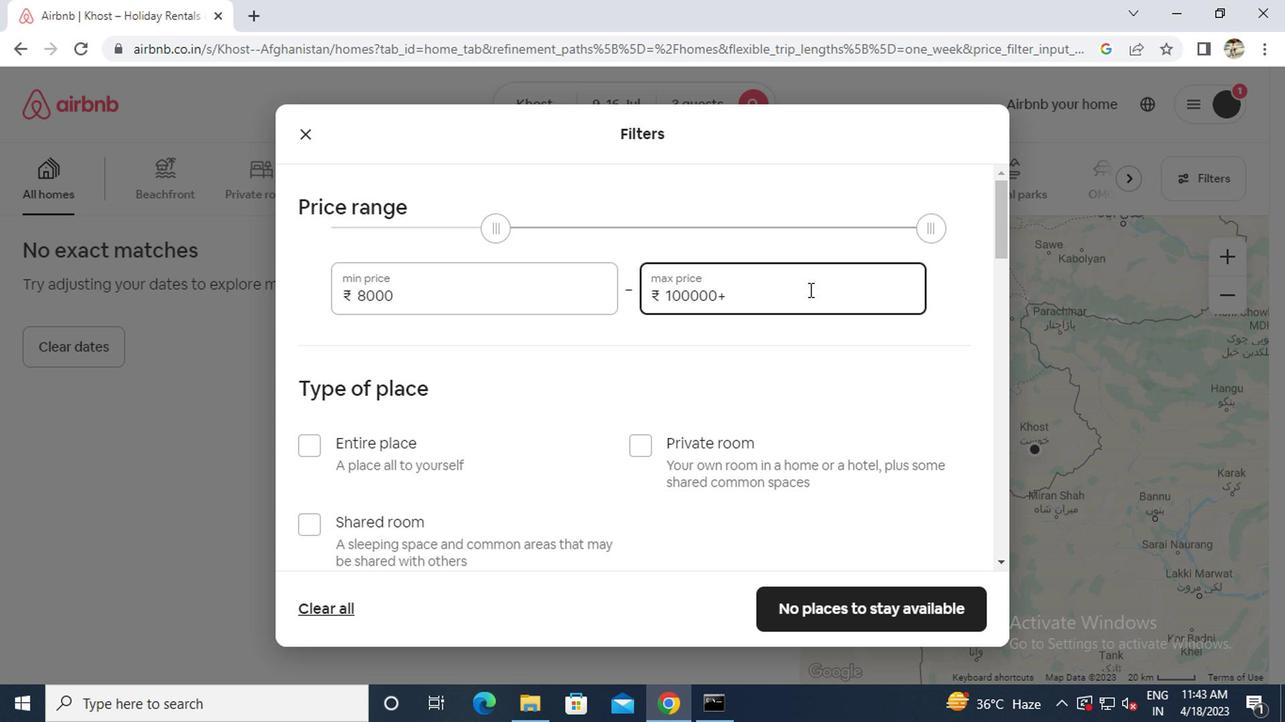 
Action: Mouse moved to (803, 290)
Screenshot: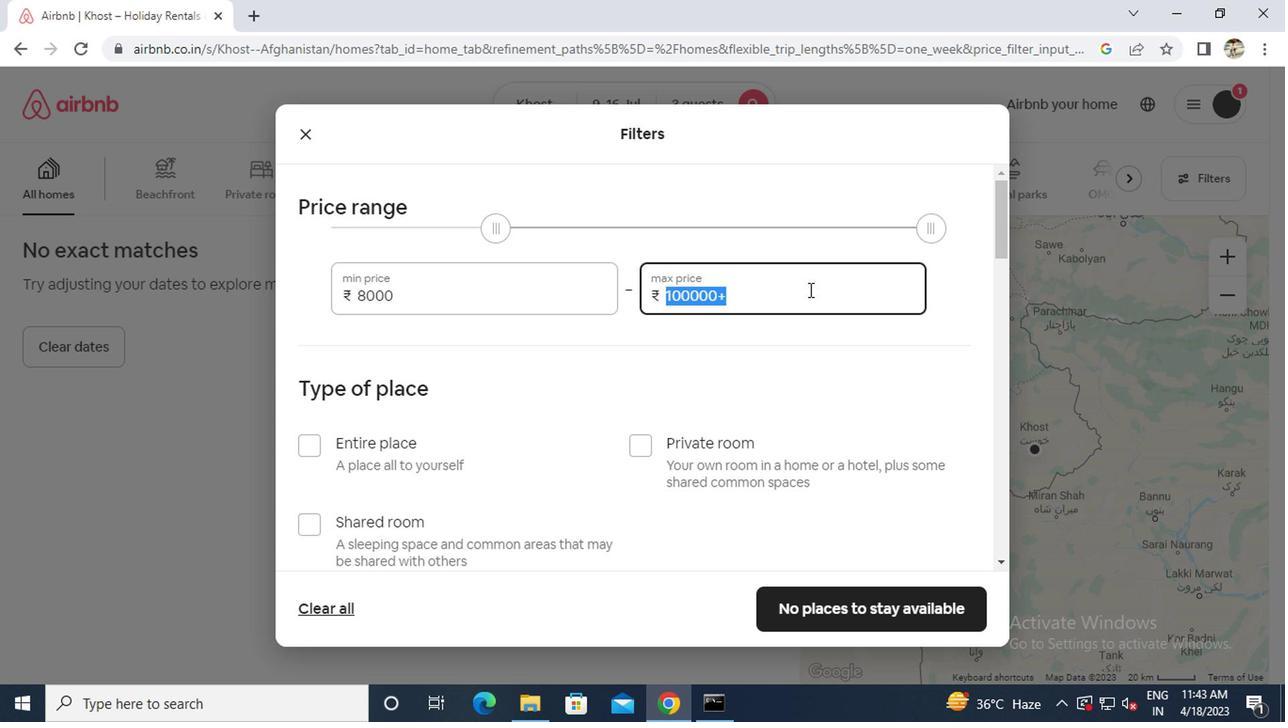 
Action: Key pressed ctrl+16000
Screenshot: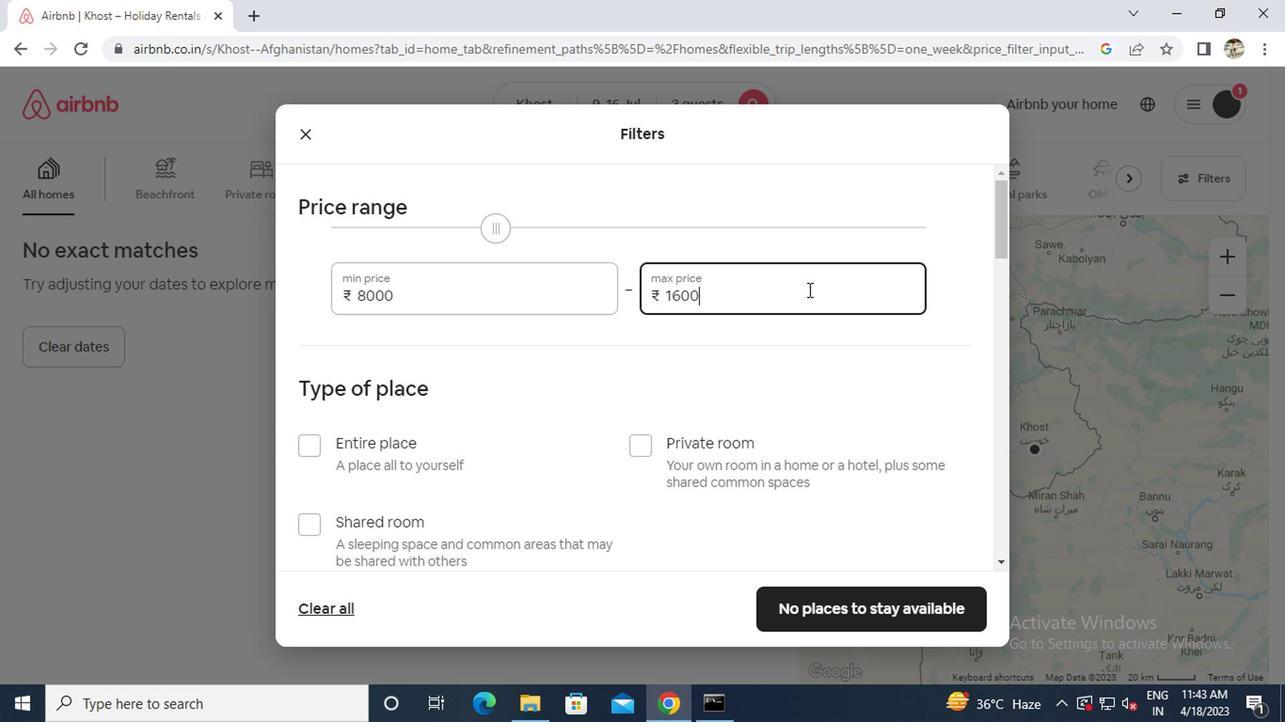 
Action: Mouse moved to (611, 352)
Screenshot: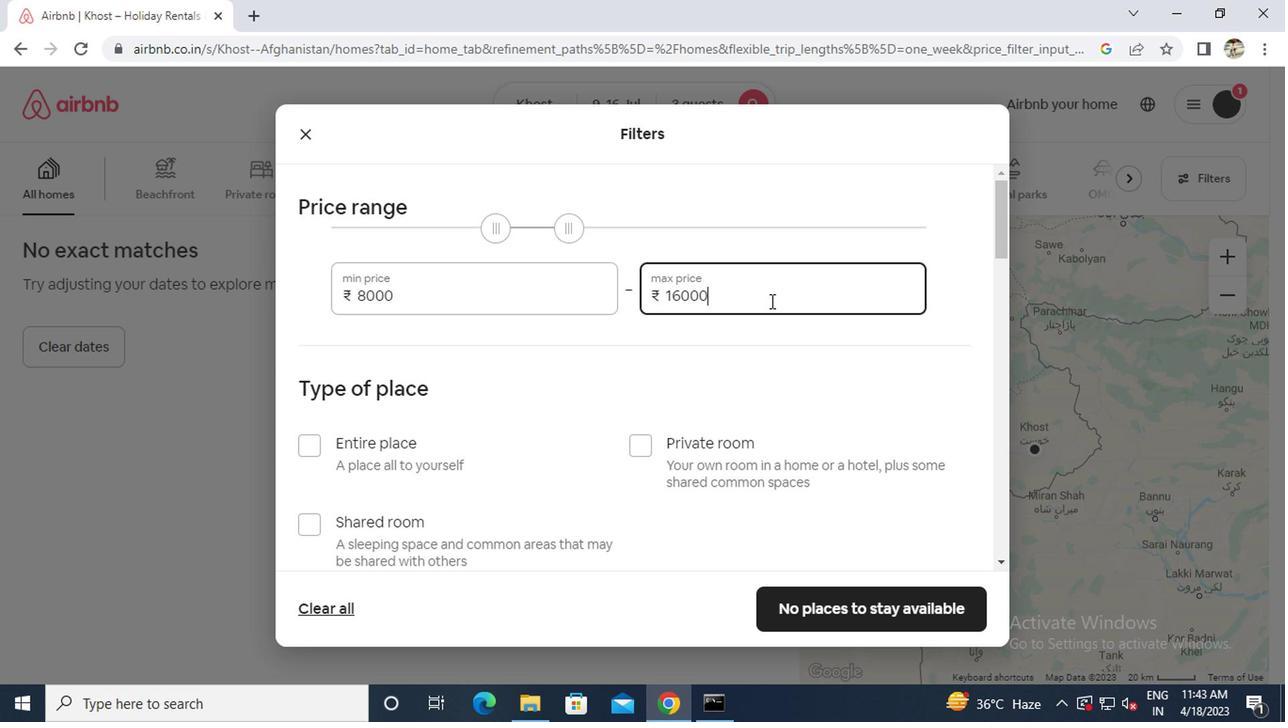 
Action: Mouse scrolled (611, 350) with delta (0, -1)
Screenshot: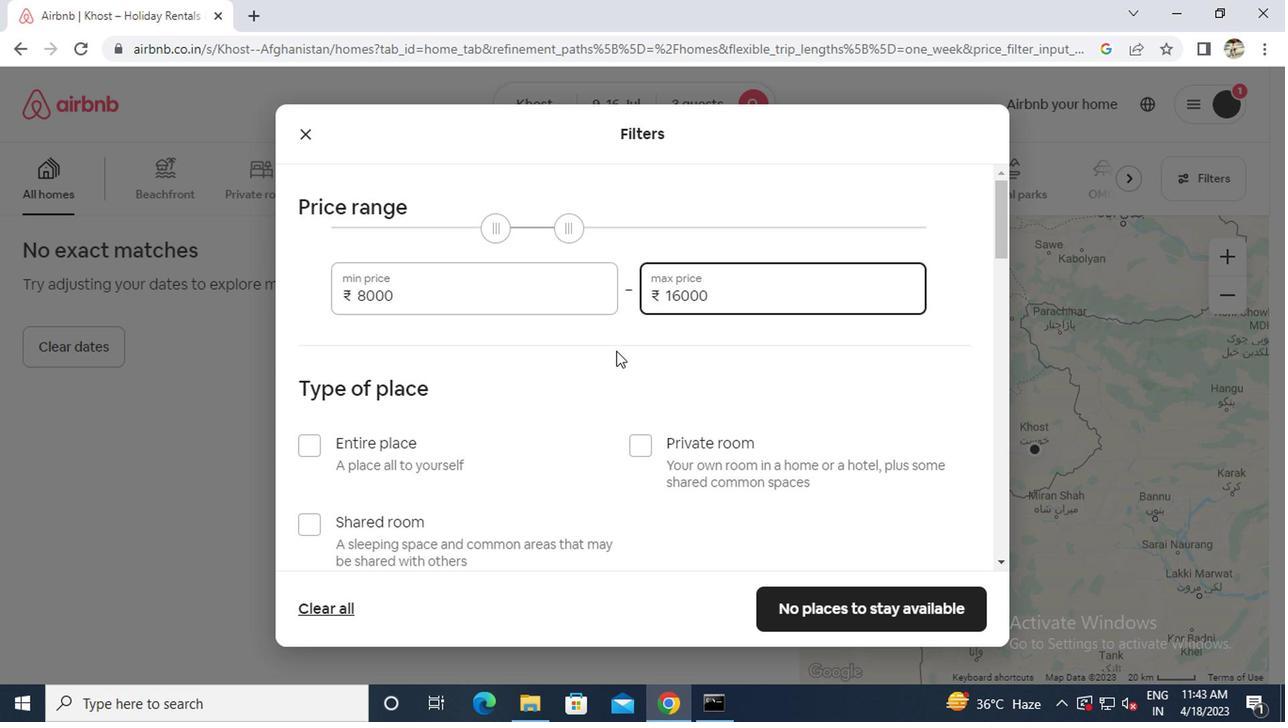 
Action: Mouse moved to (410, 340)
Screenshot: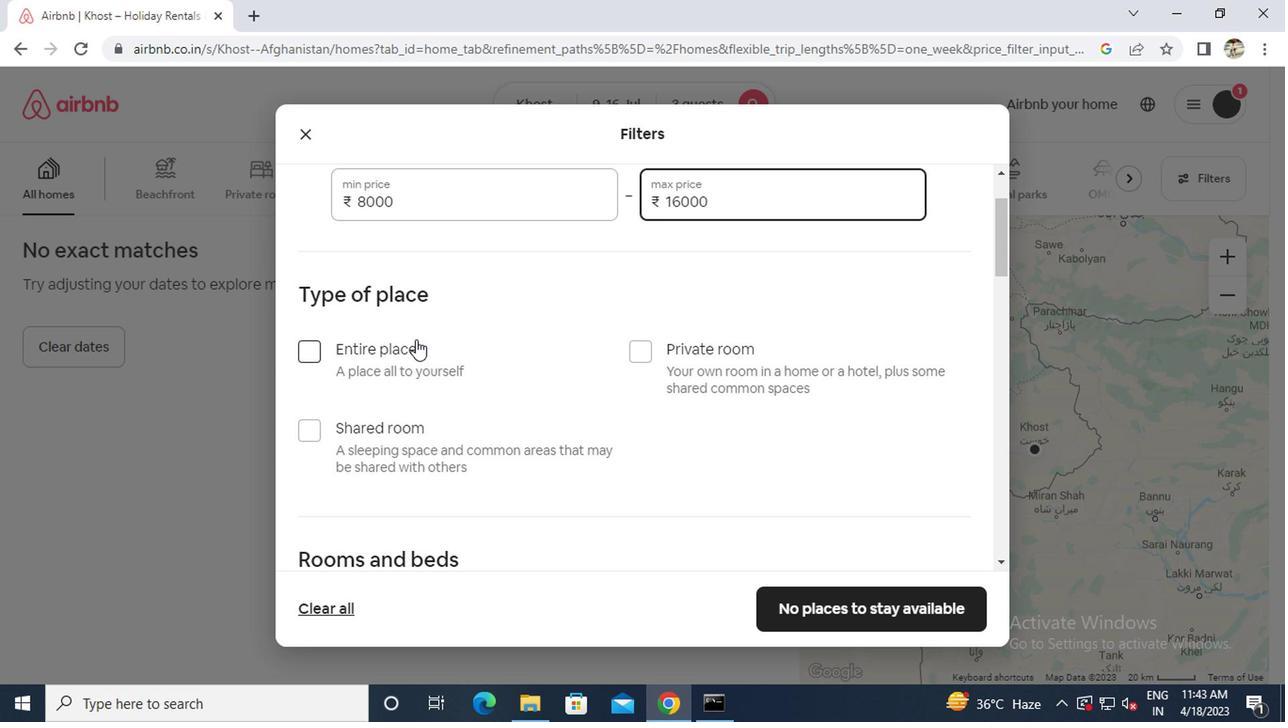 
Action: Mouse pressed left at (410, 340)
Screenshot: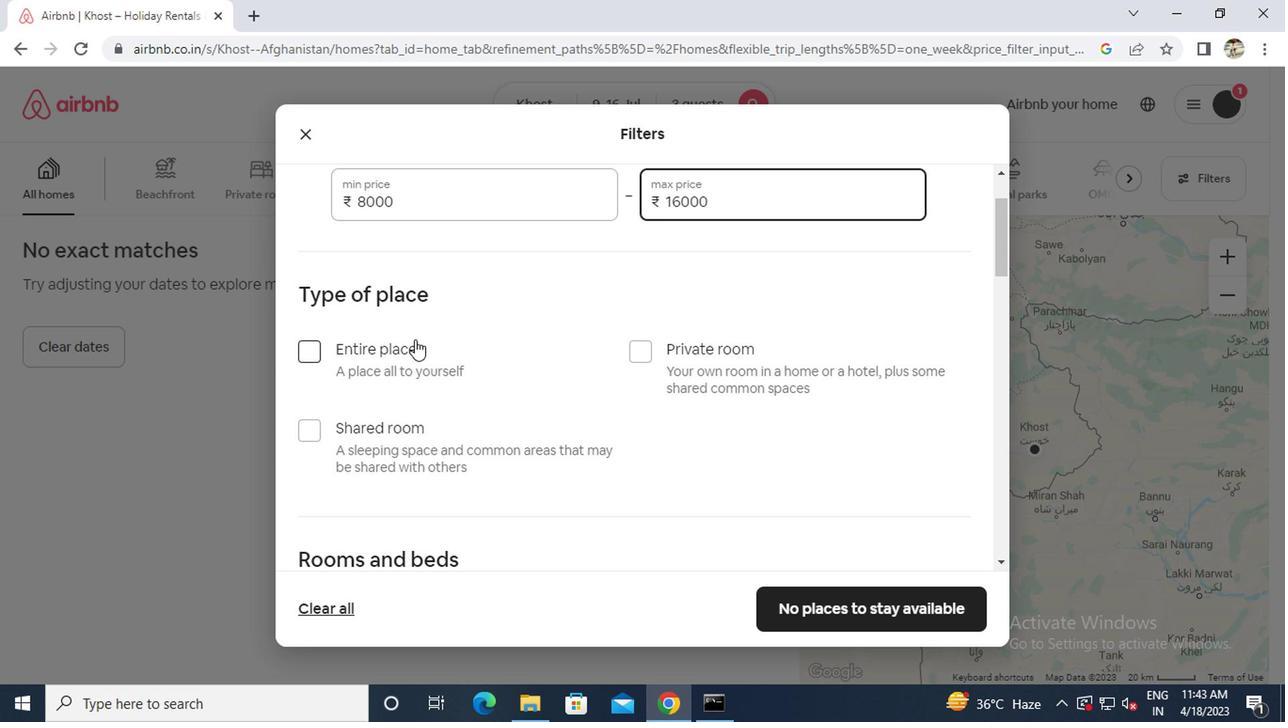 
Action: Mouse scrolled (410, 340) with delta (0, 0)
Screenshot: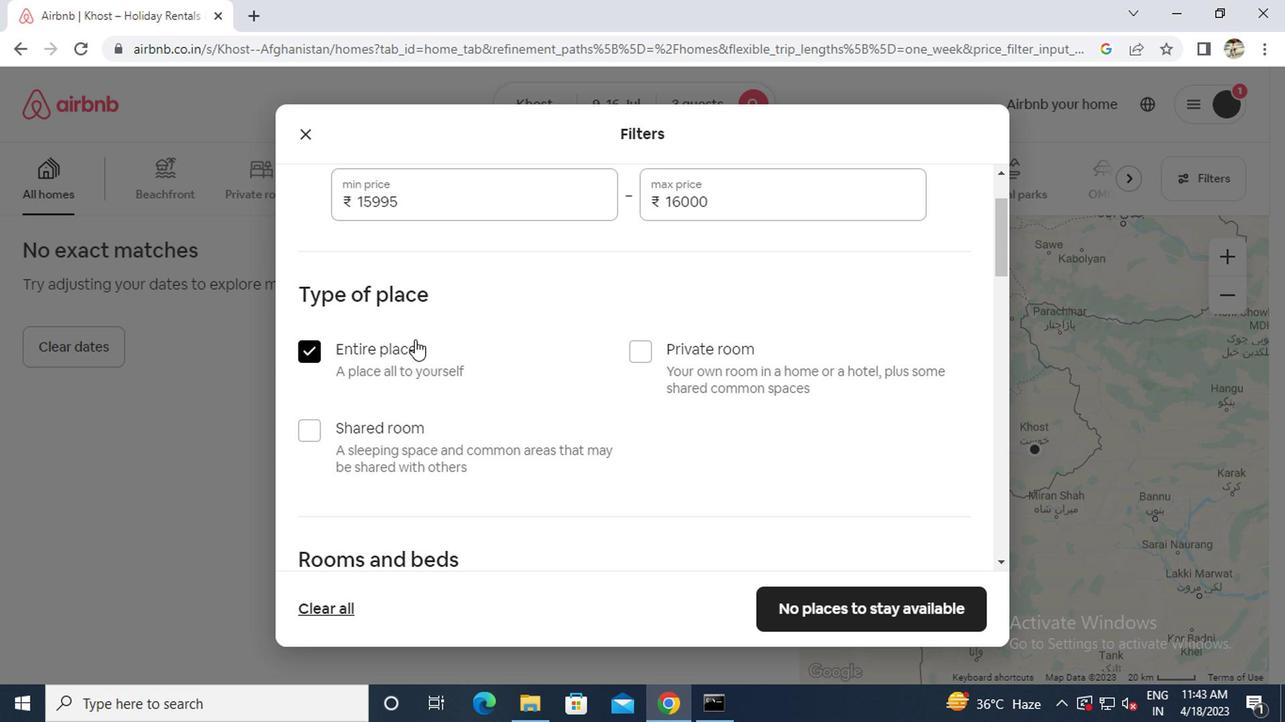 
Action: Mouse scrolled (410, 340) with delta (0, 0)
Screenshot: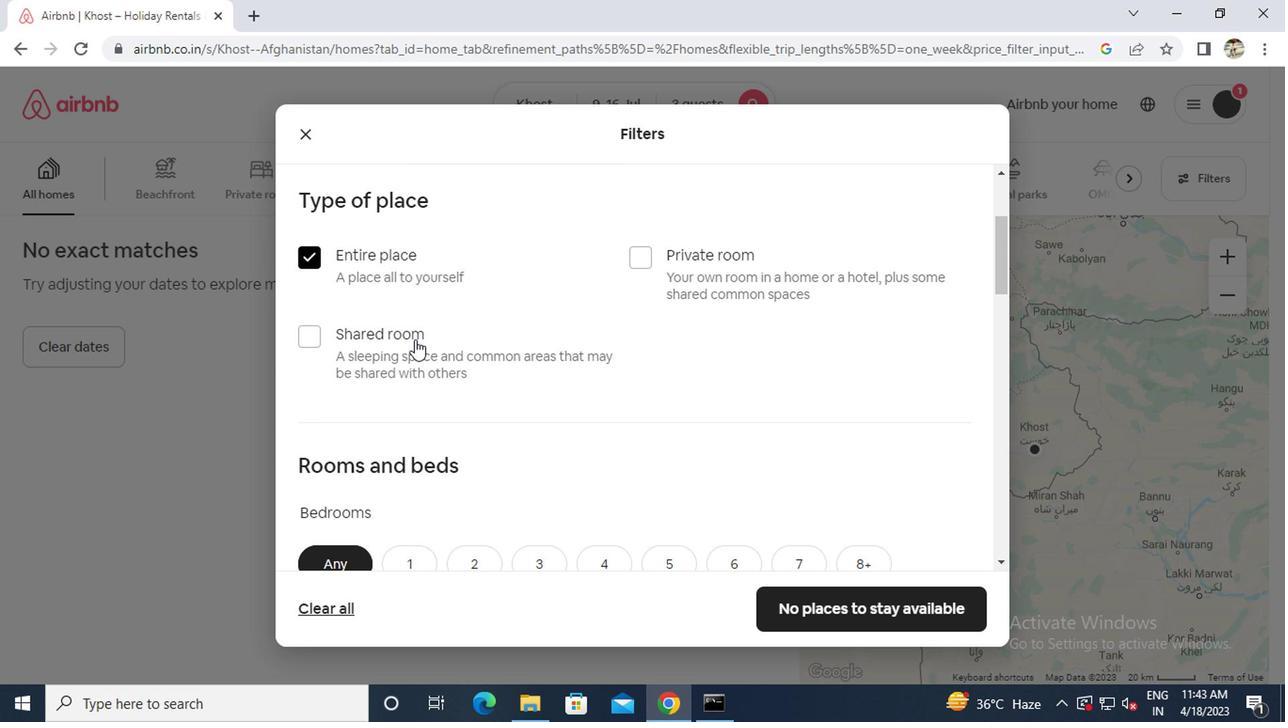 
Action: Mouse moved to (465, 461)
Screenshot: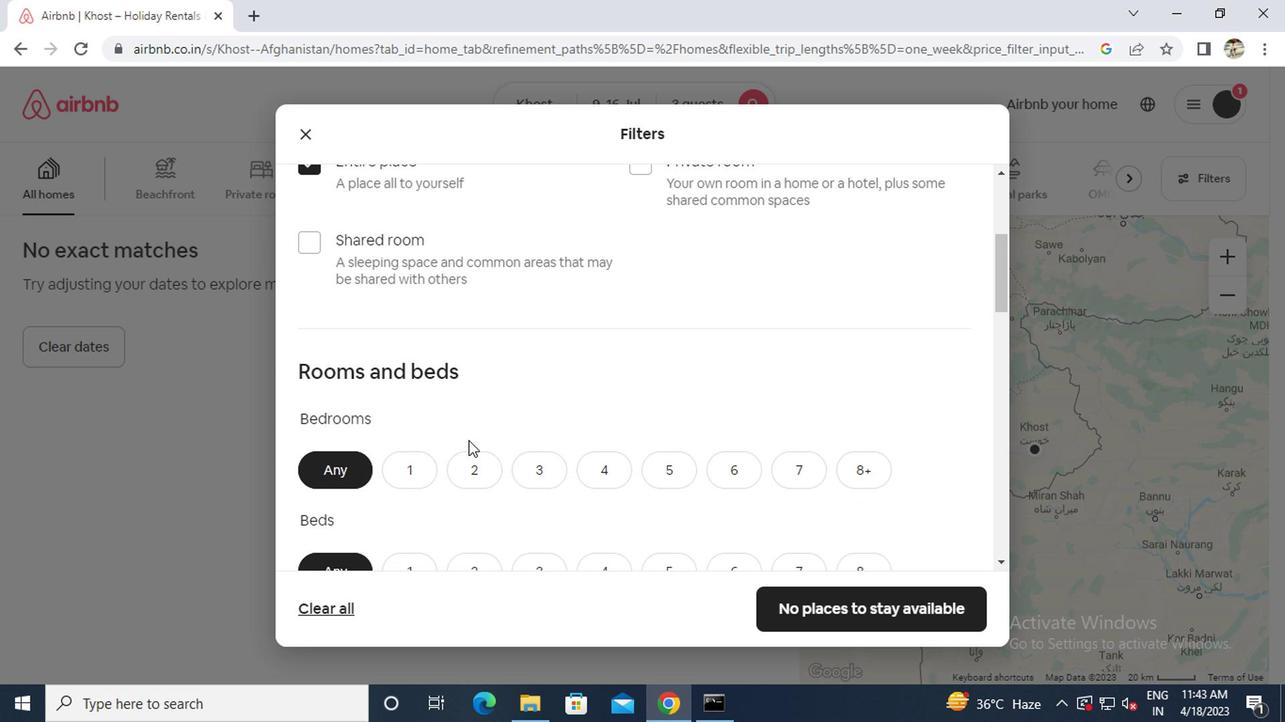 
Action: Mouse pressed left at (465, 461)
Screenshot: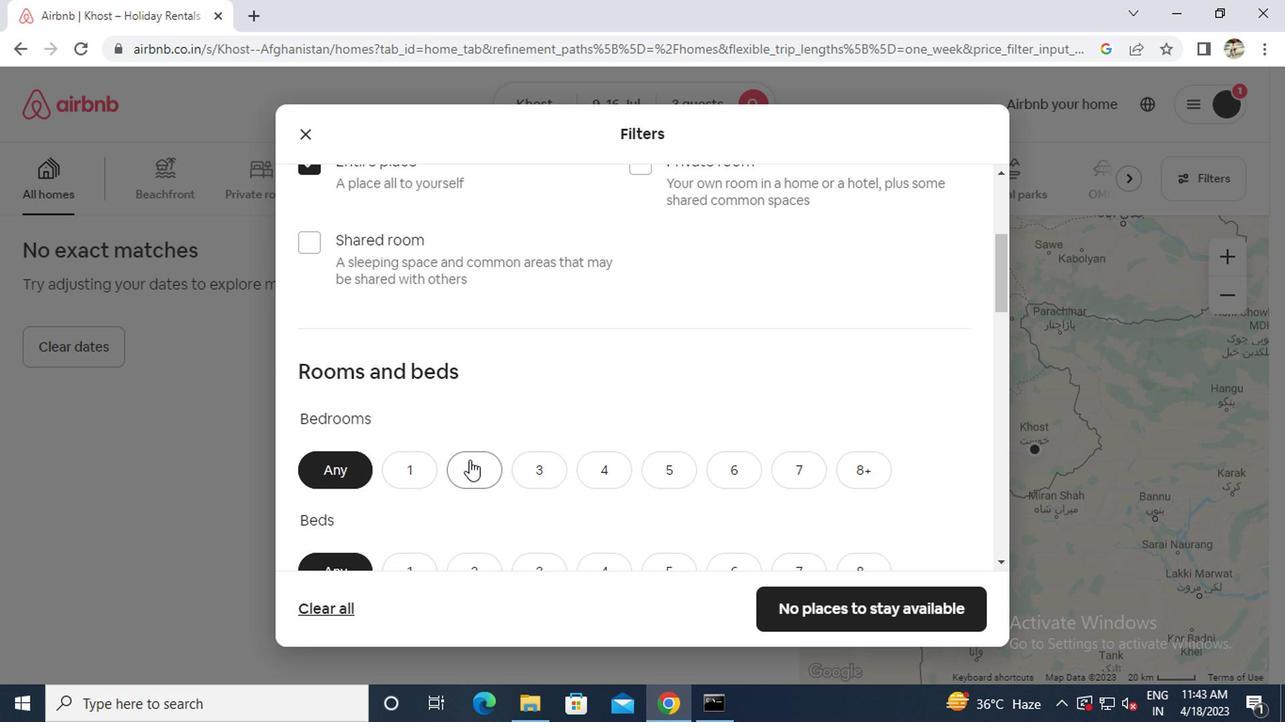 
Action: Mouse scrolled (465, 460) with delta (0, 0)
Screenshot: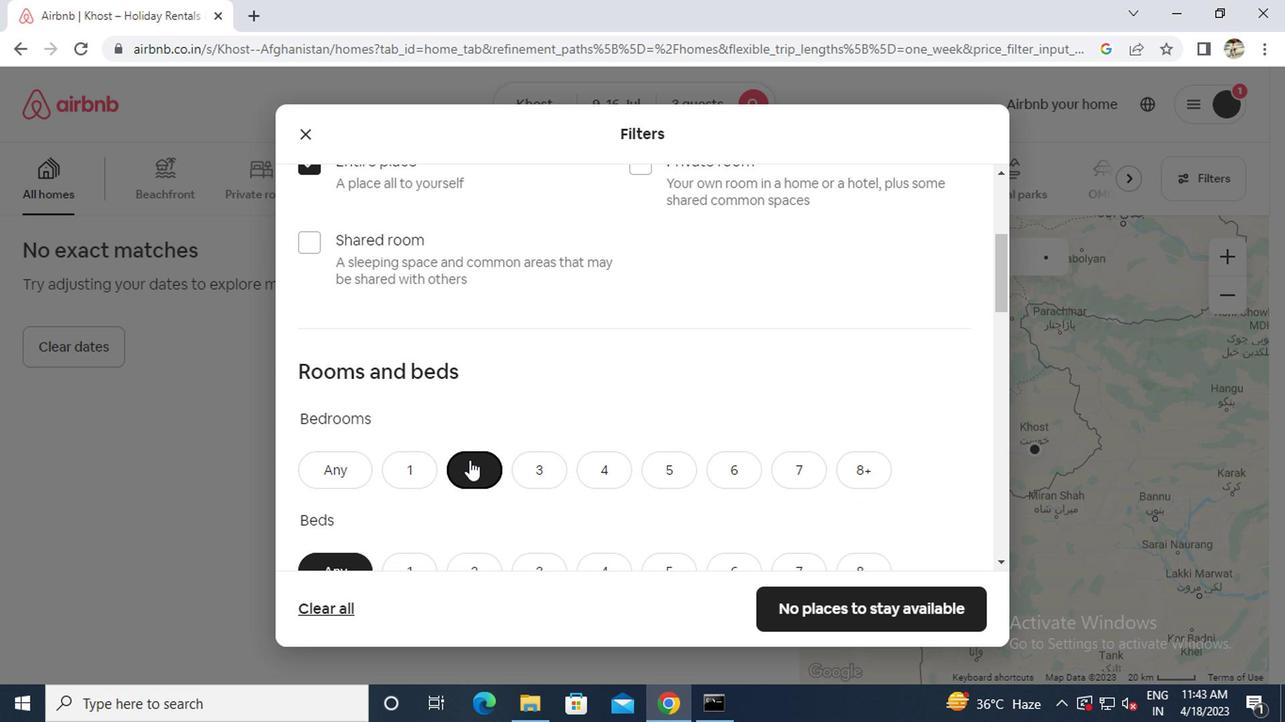 
Action: Mouse scrolled (465, 460) with delta (0, 0)
Screenshot: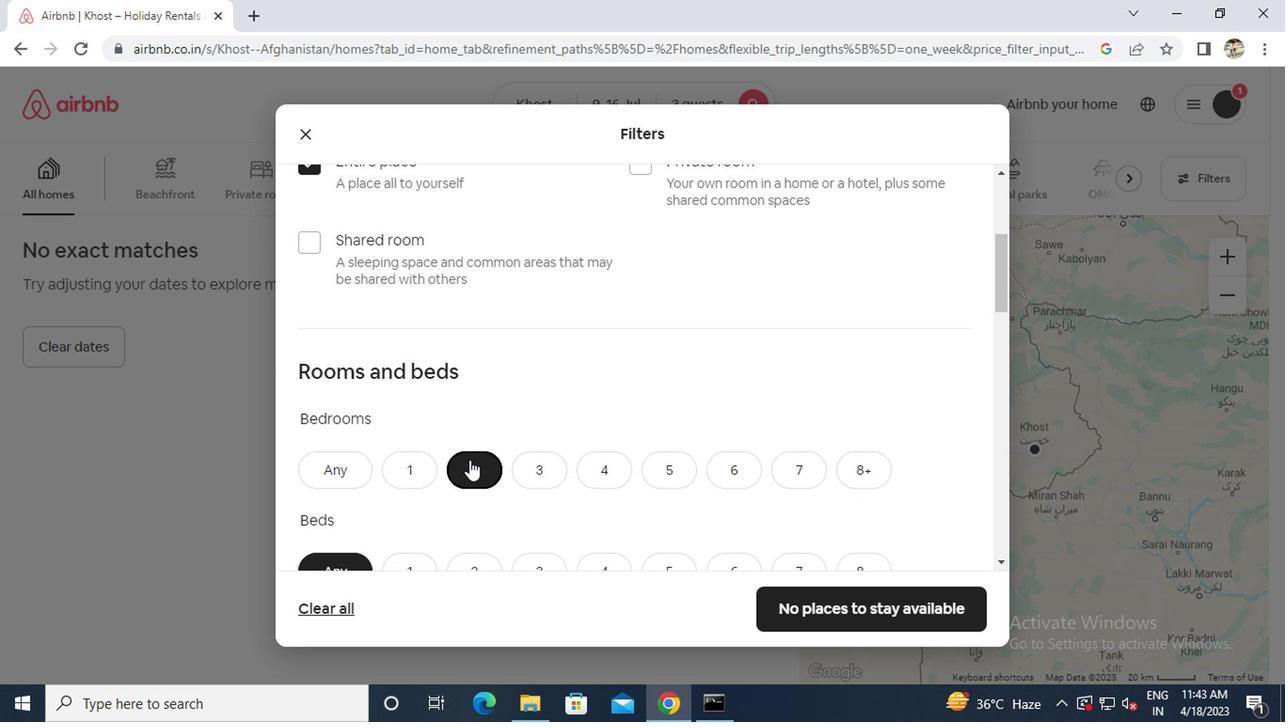 
Action: Mouse moved to (461, 396)
Screenshot: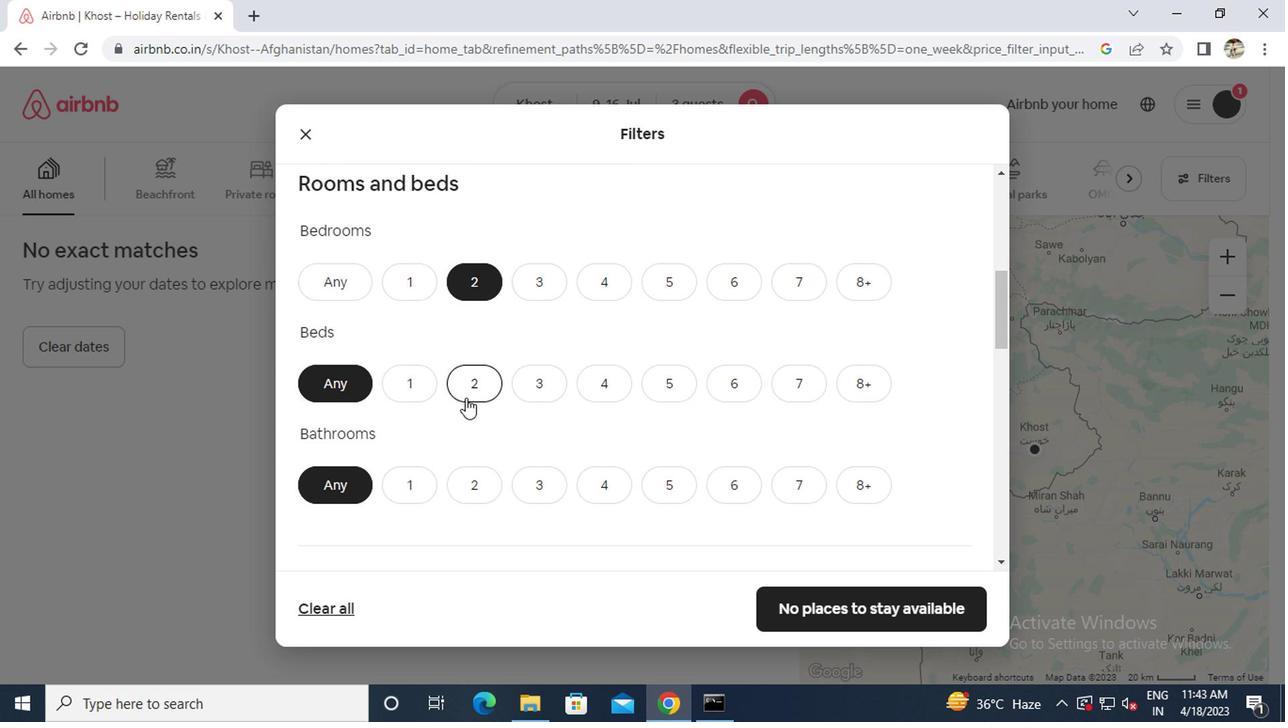 
Action: Mouse pressed left at (461, 396)
Screenshot: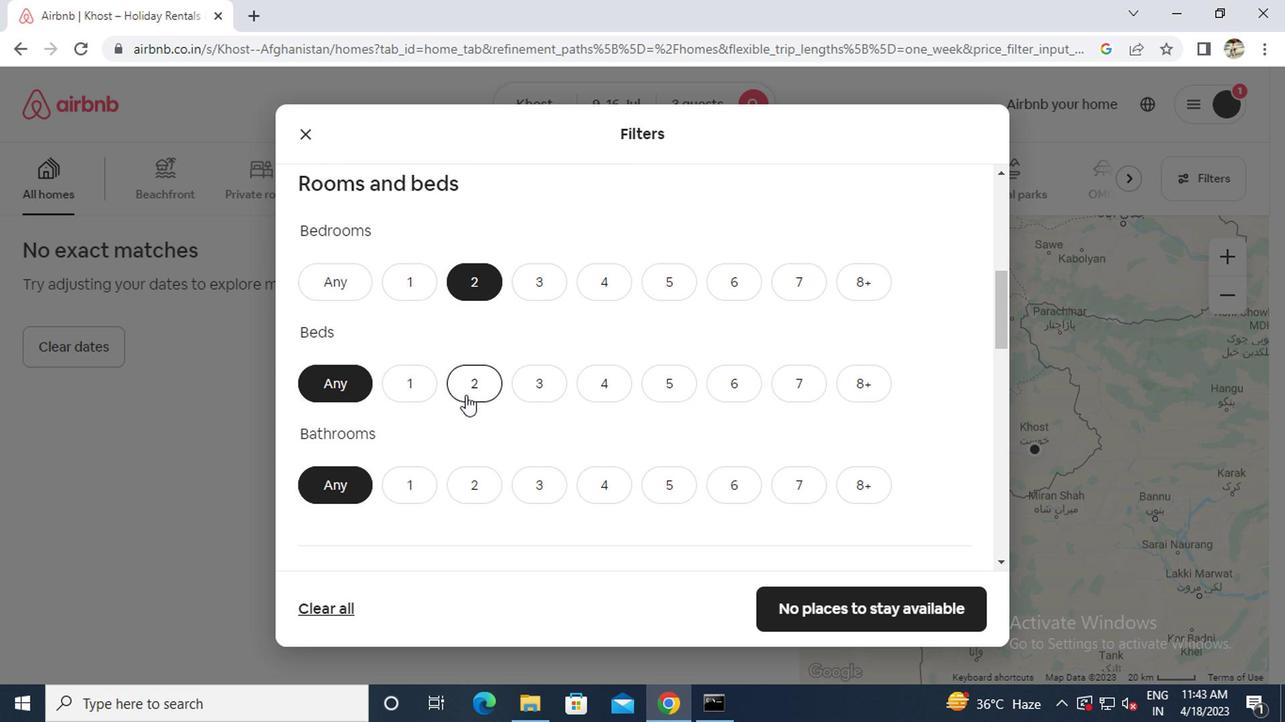 
Action: Mouse moved to (401, 479)
Screenshot: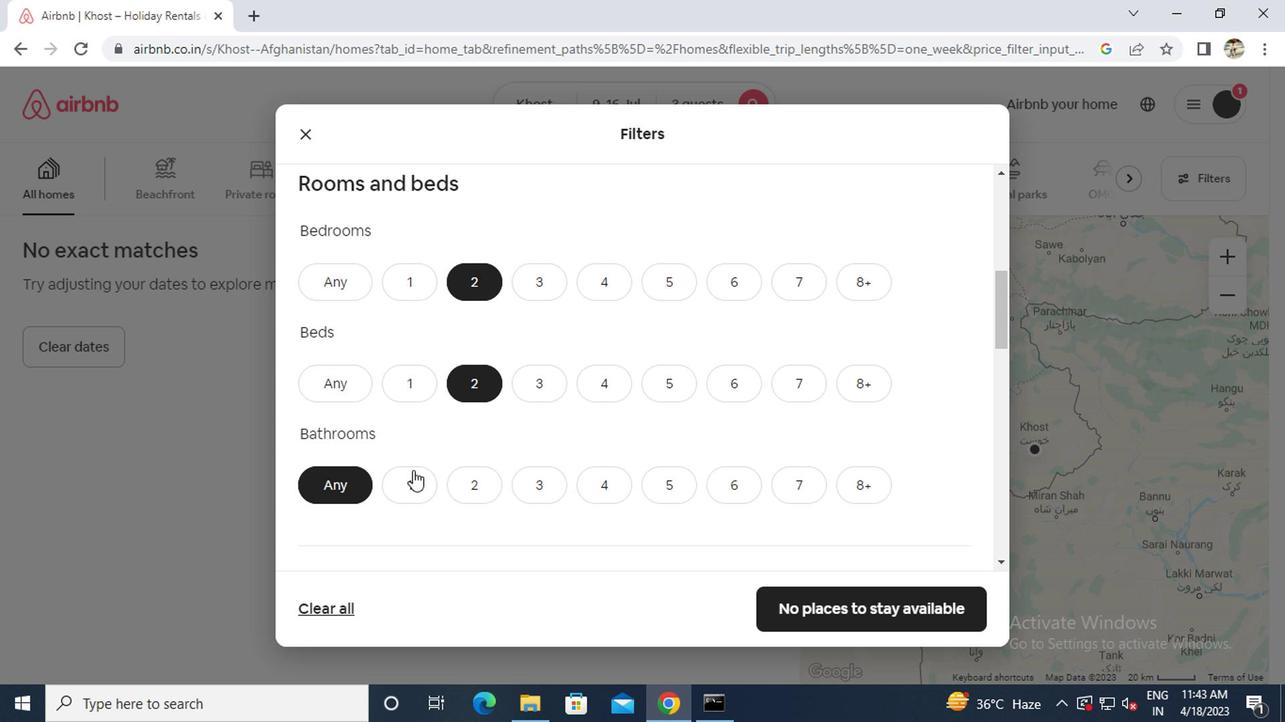 
Action: Mouse pressed left at (401, 479)
Screenshot: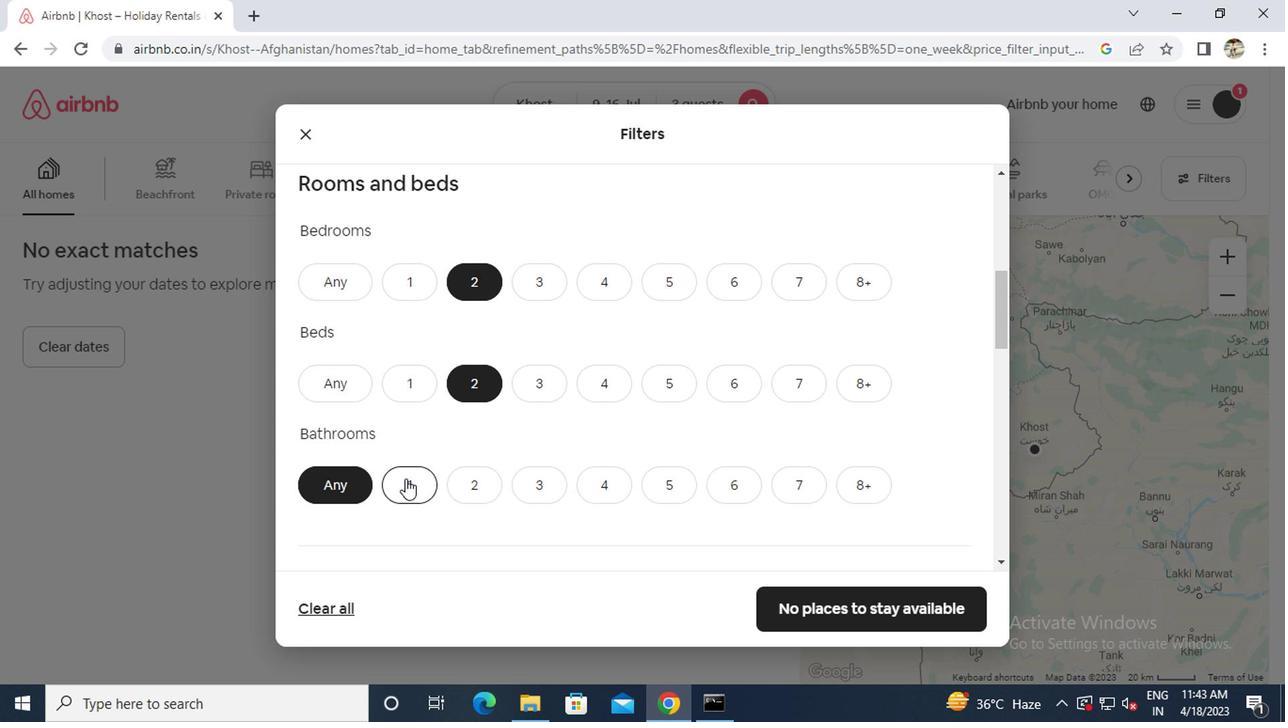 
Action: Mouse scrolled (401, 479) with delta (0, 0)
Screenshot: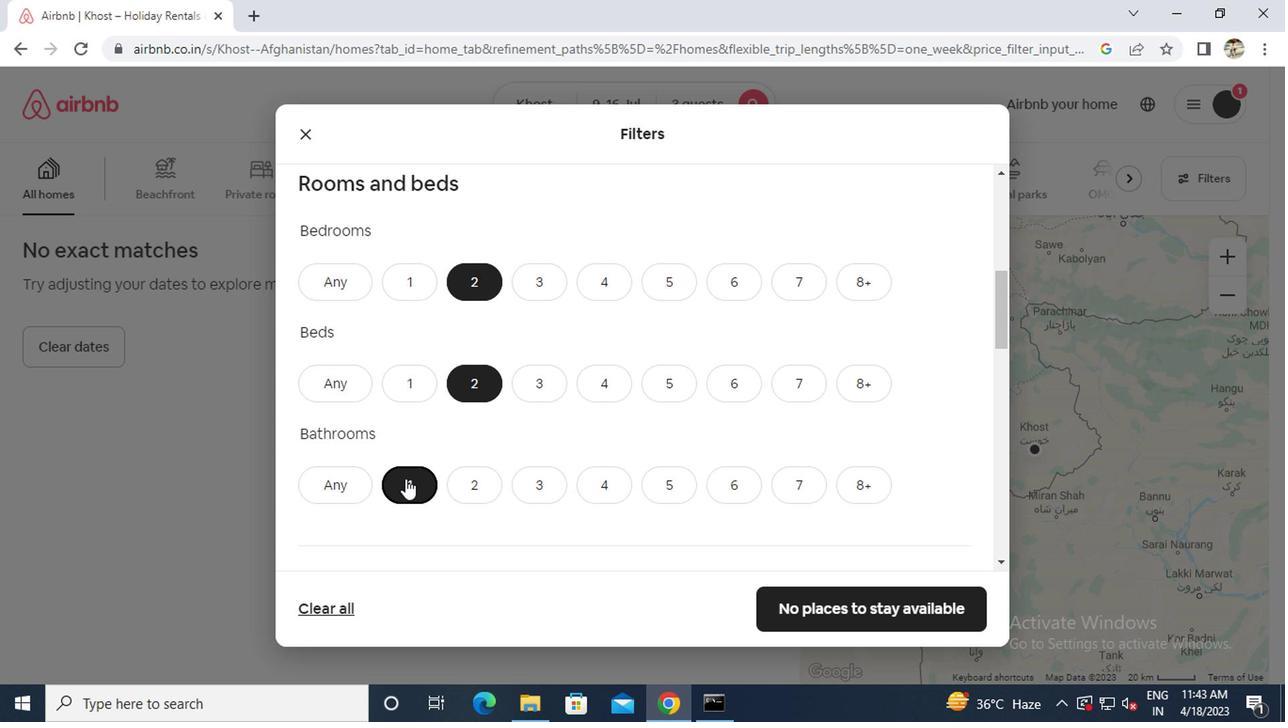 
Action: Mouse moved to (408, 471)
Screenshot: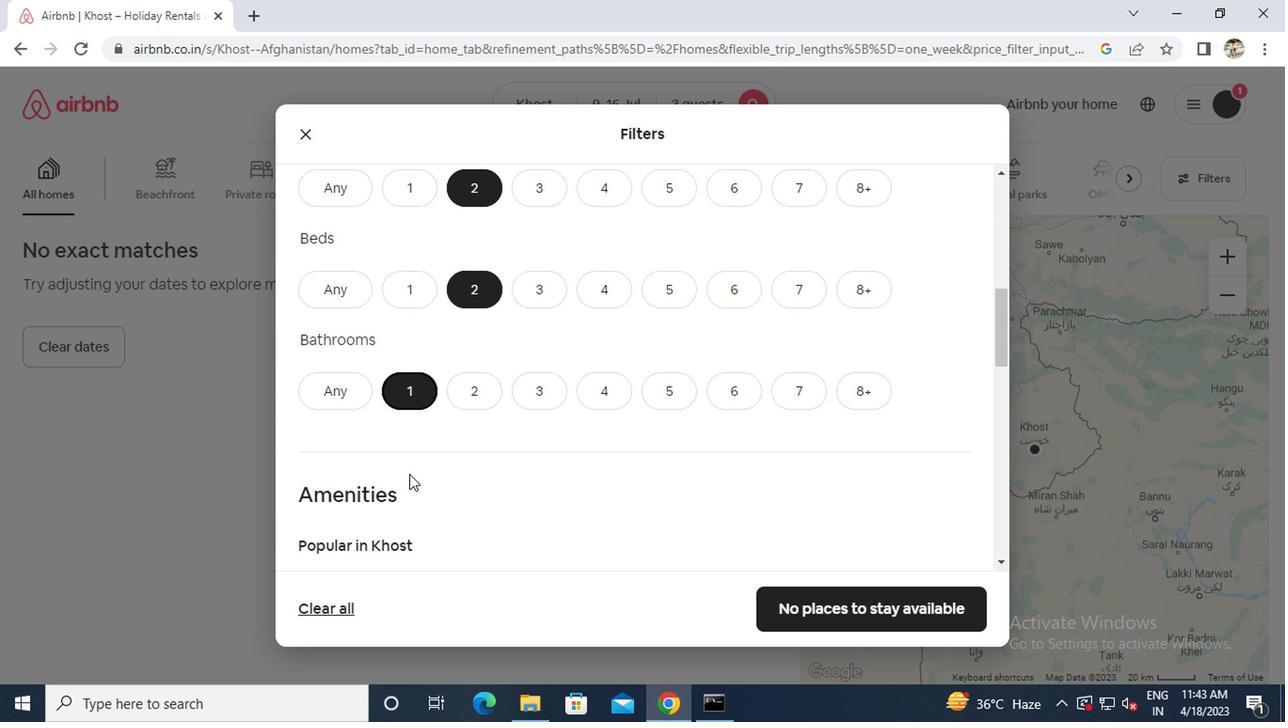 
Action: Mouse scrolled (408, 470) with delta (0, -1)
Screenshot: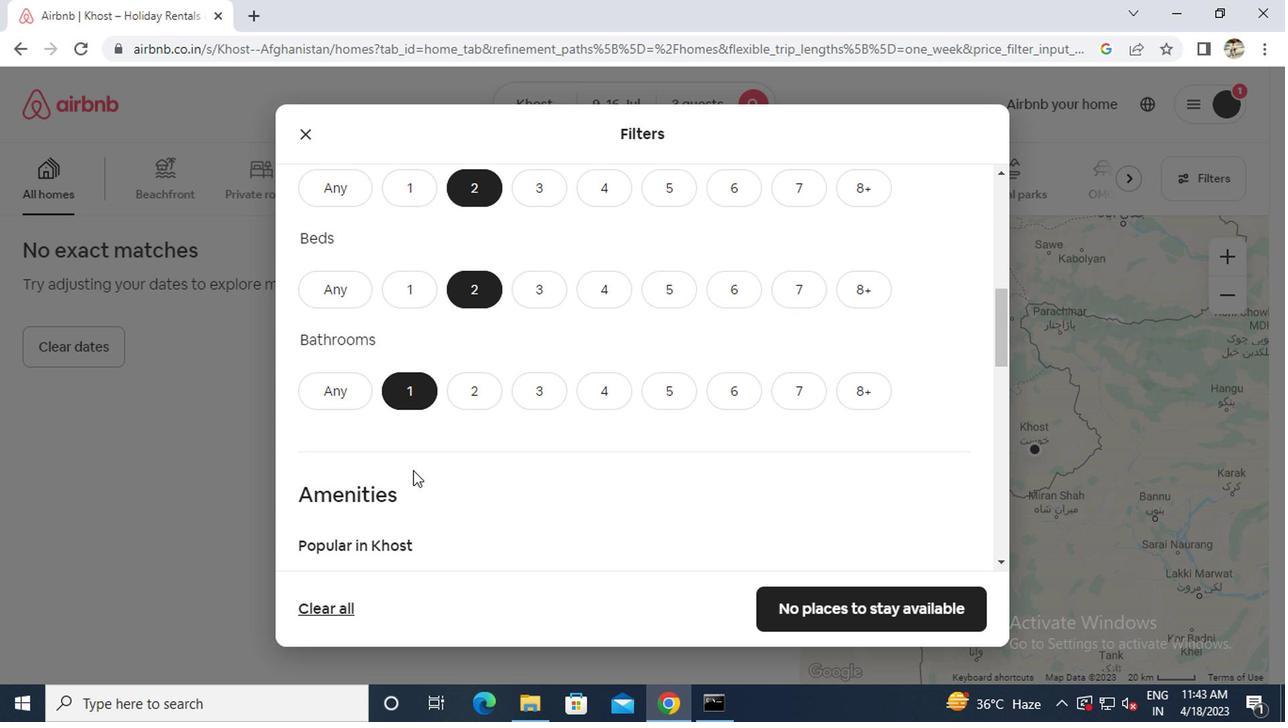 
Action: Mouse scrolled (408, 470) with delta (0, -1)
Screenshot: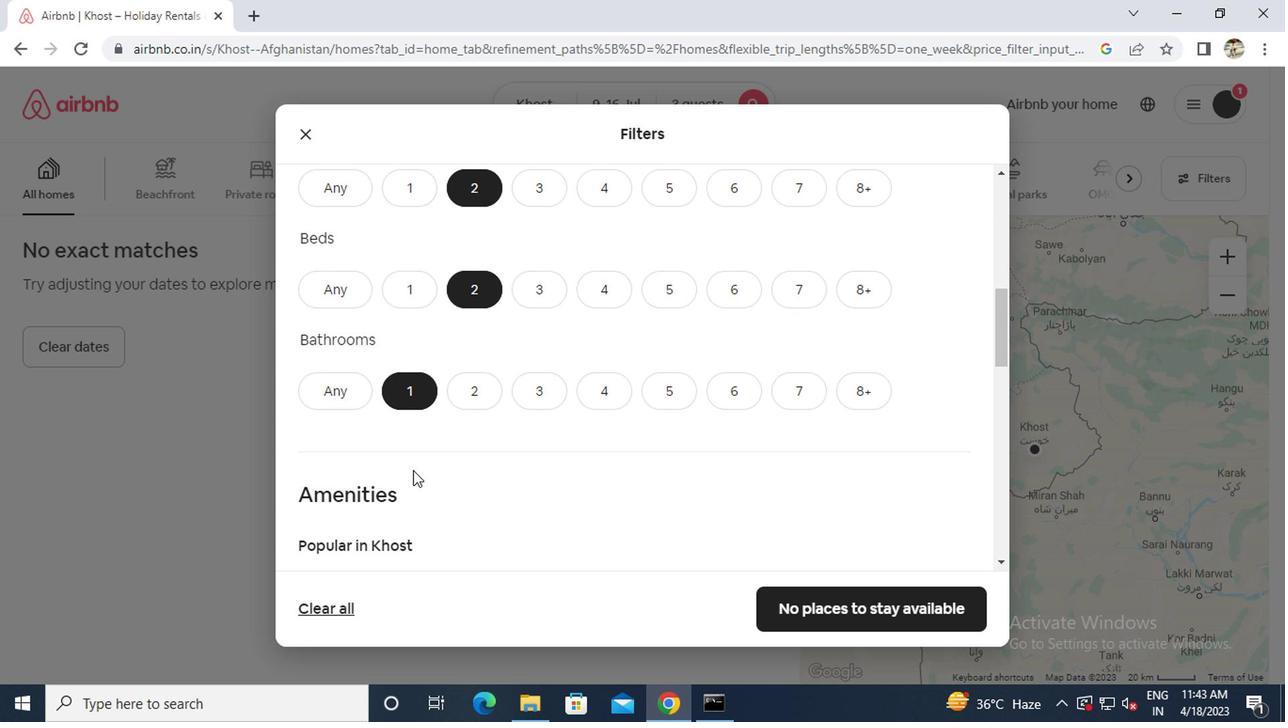 
Action: Mouse moved to (342, 534)
Screenshot: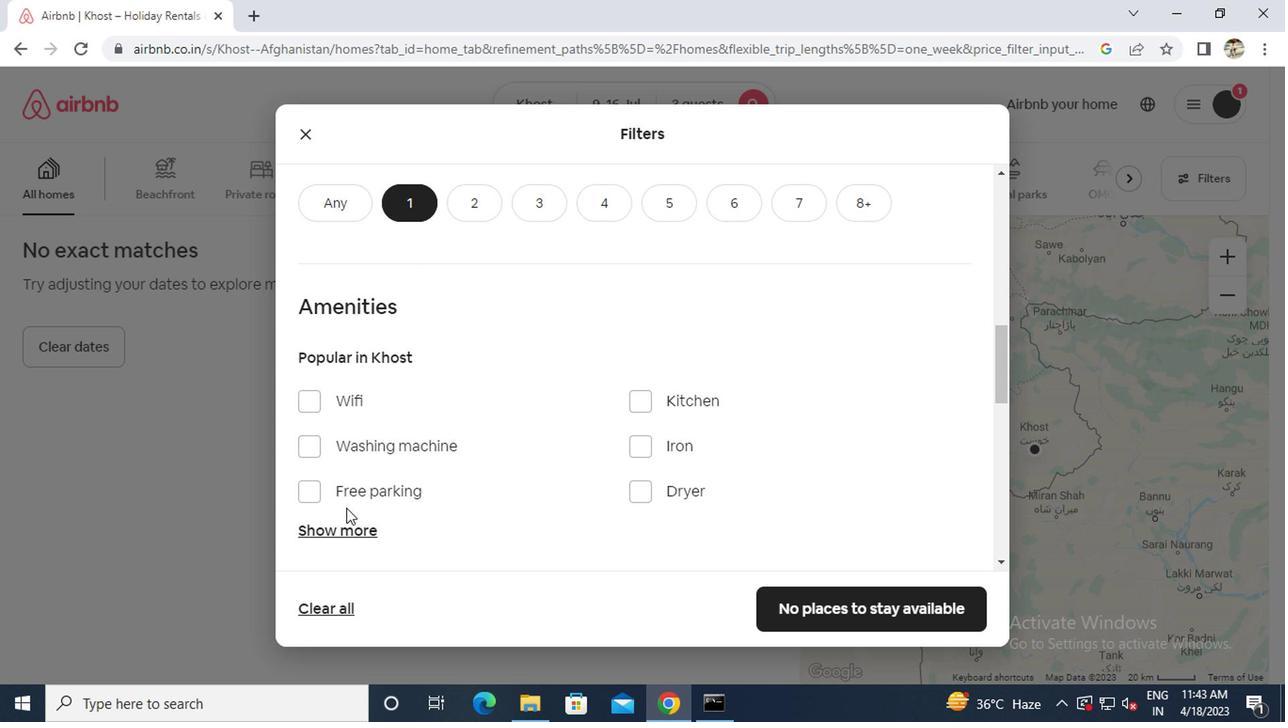 
Action: Mouse pressed left at (342, 534)
Screenshot: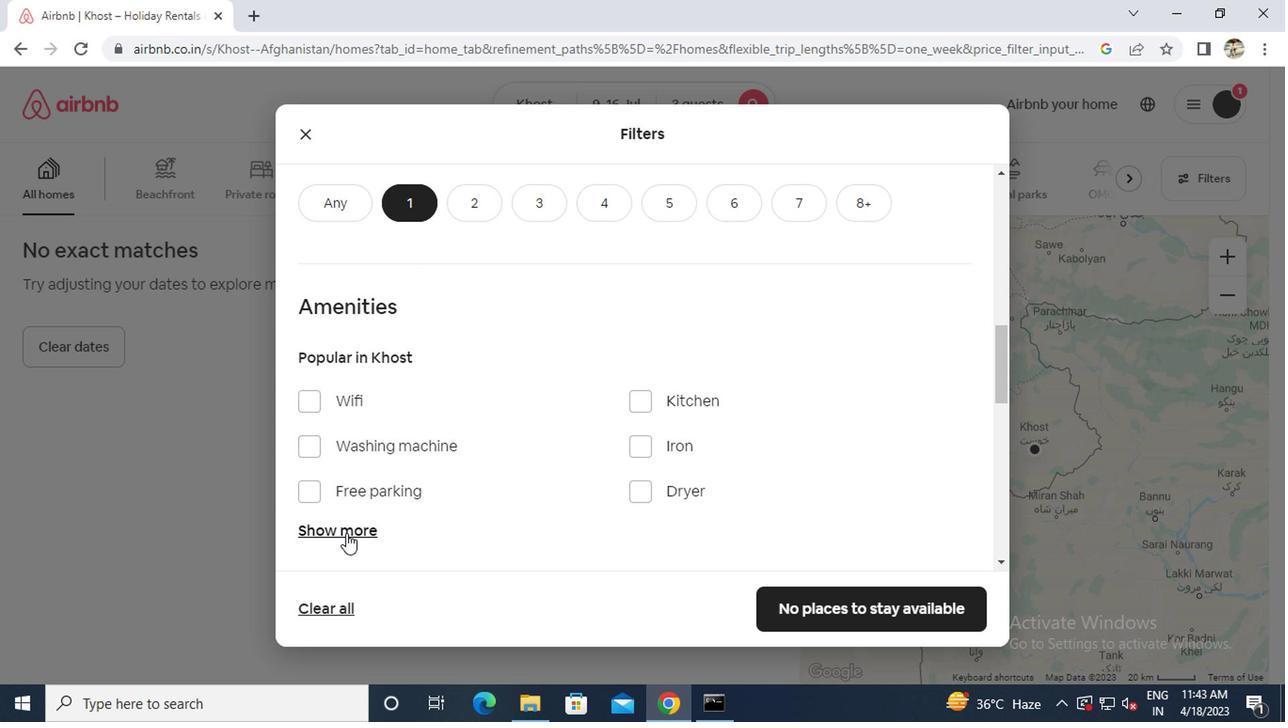
Action: Mouse scrolled (342, 533) with delta (0, -1)
Screenshot: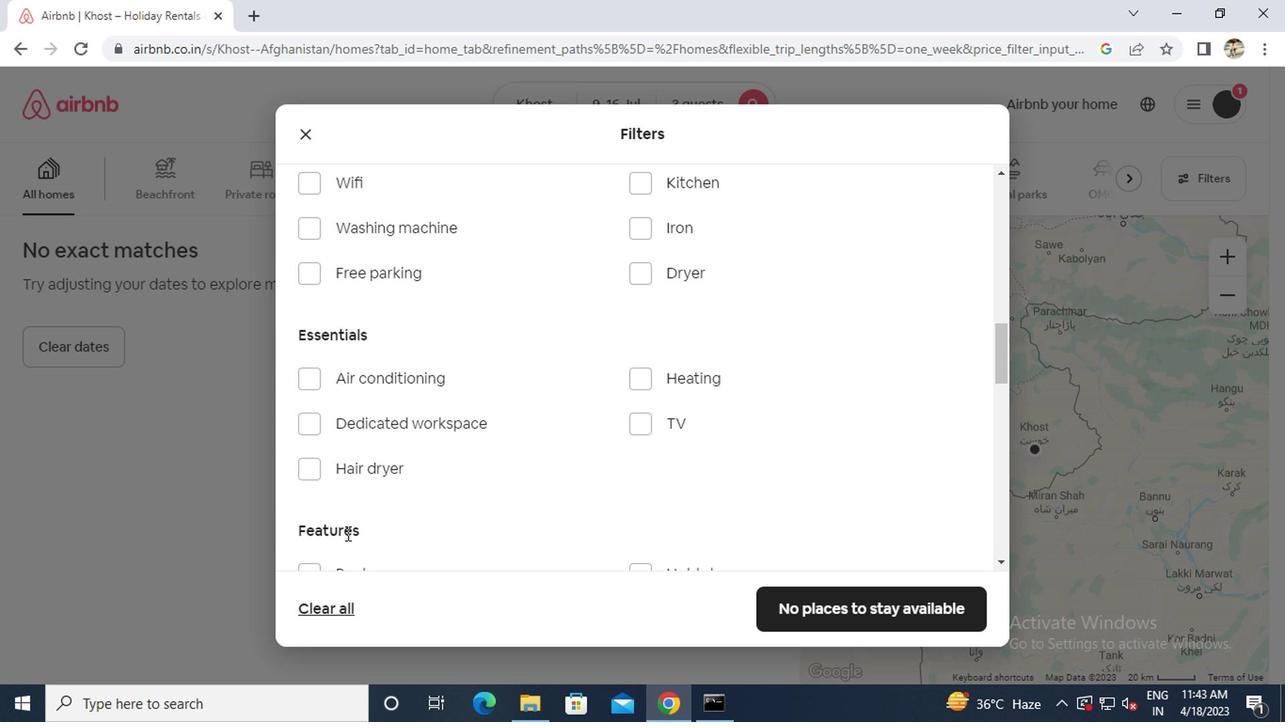 
Action: Mouse moved to (359, 520)
Screenshot: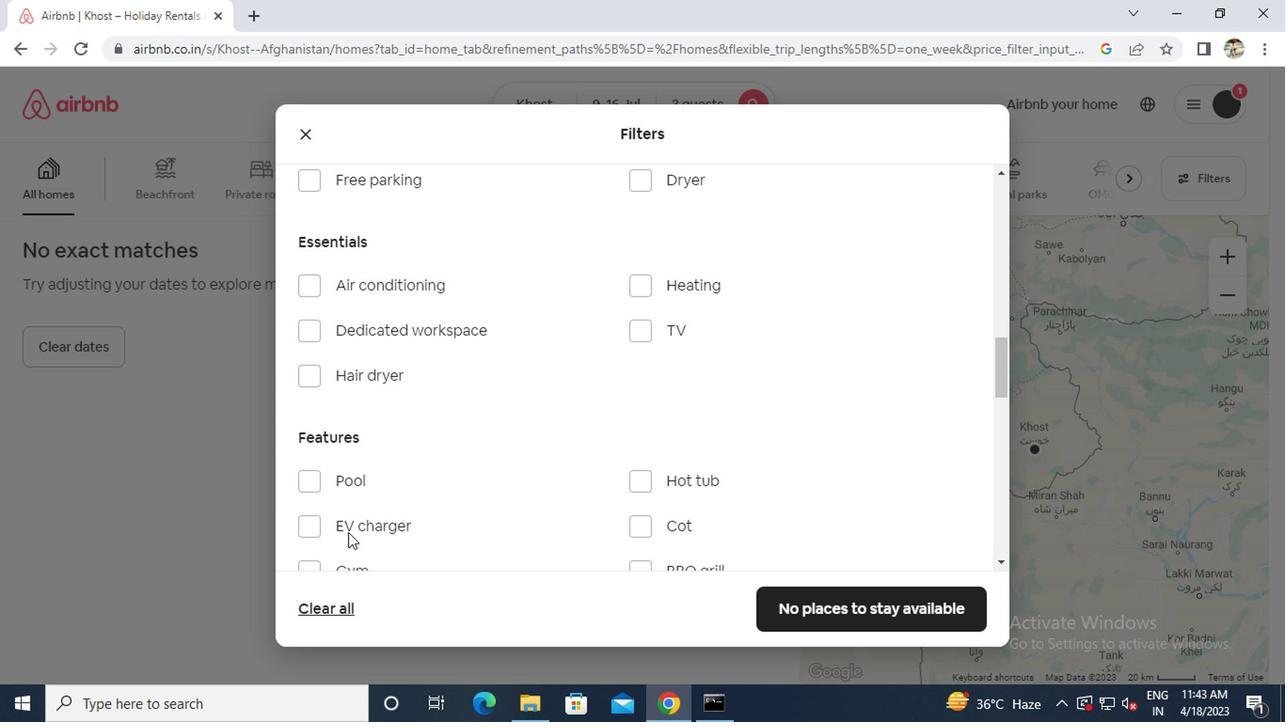
Action: Mouse scrolled (359, 519) with delta (0, -1)
Screenshot: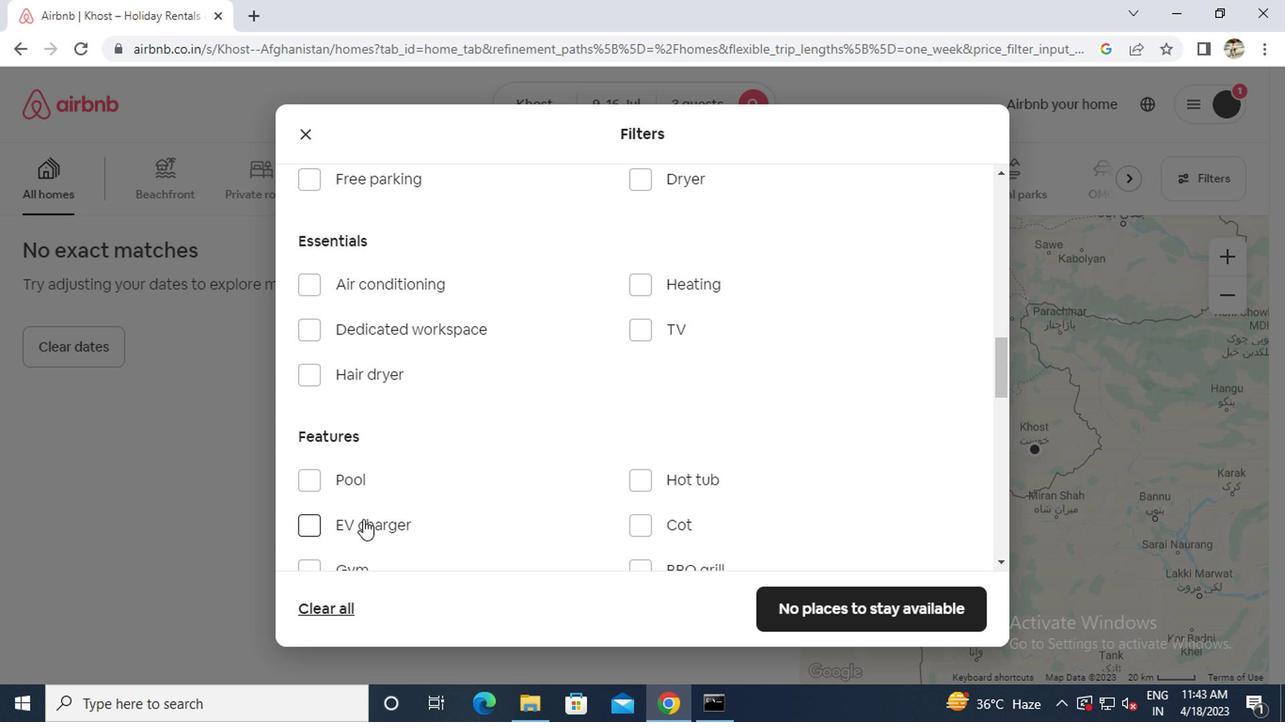 
Action: Mouse scrolled (359, 519) with delta (0, -1)
Screenshot: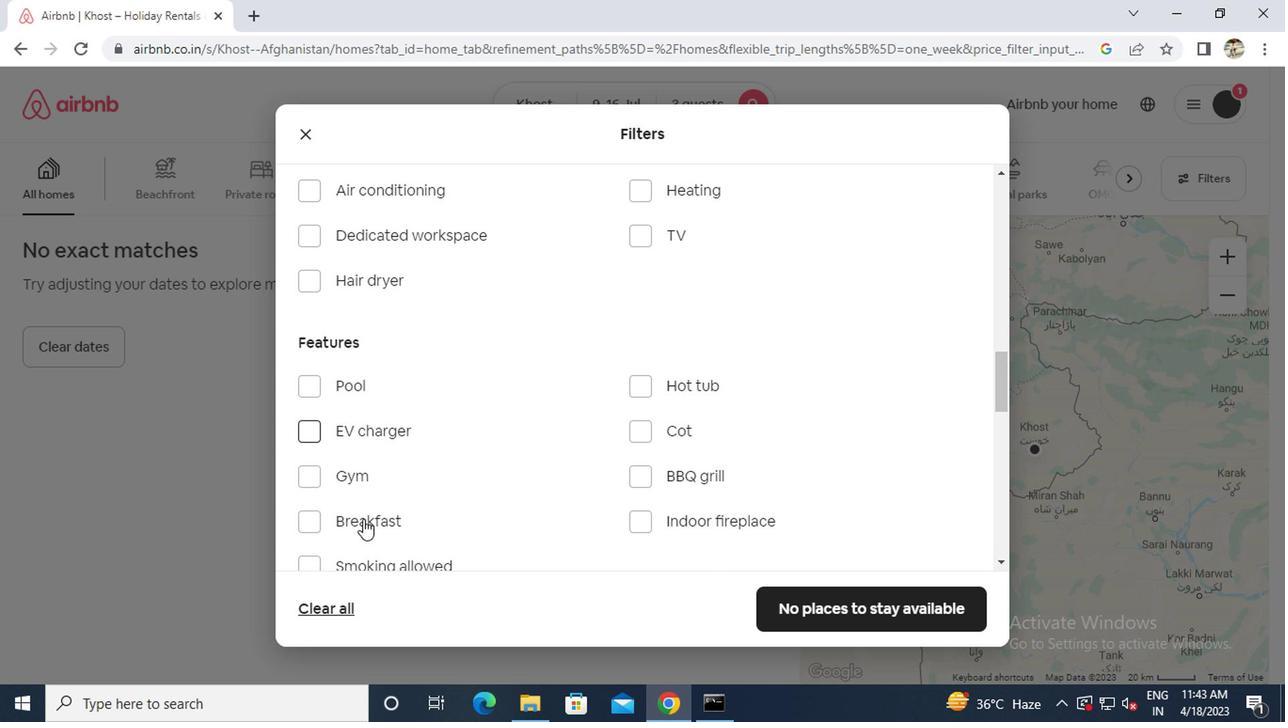 
Action: Mouse scrolled (359, 519) with delta (0, -1)
Screenshot: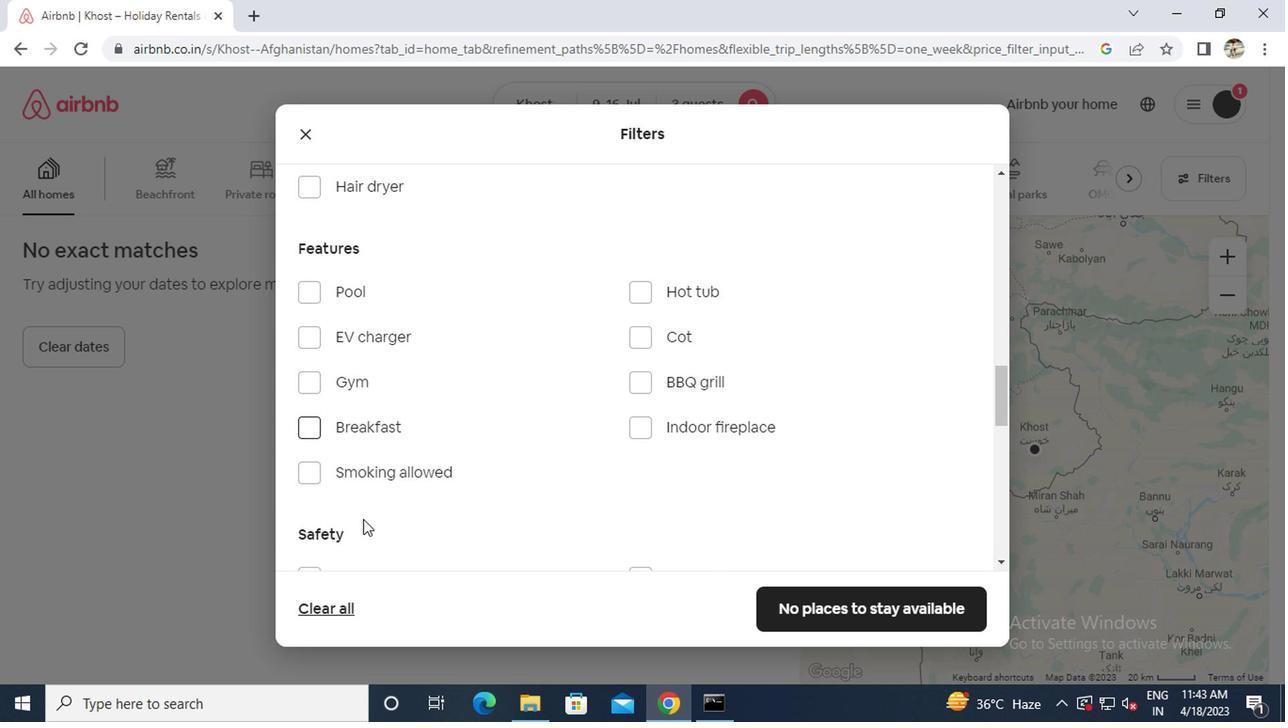 
Action: Mouse moved to (371, 506)
Screenshot: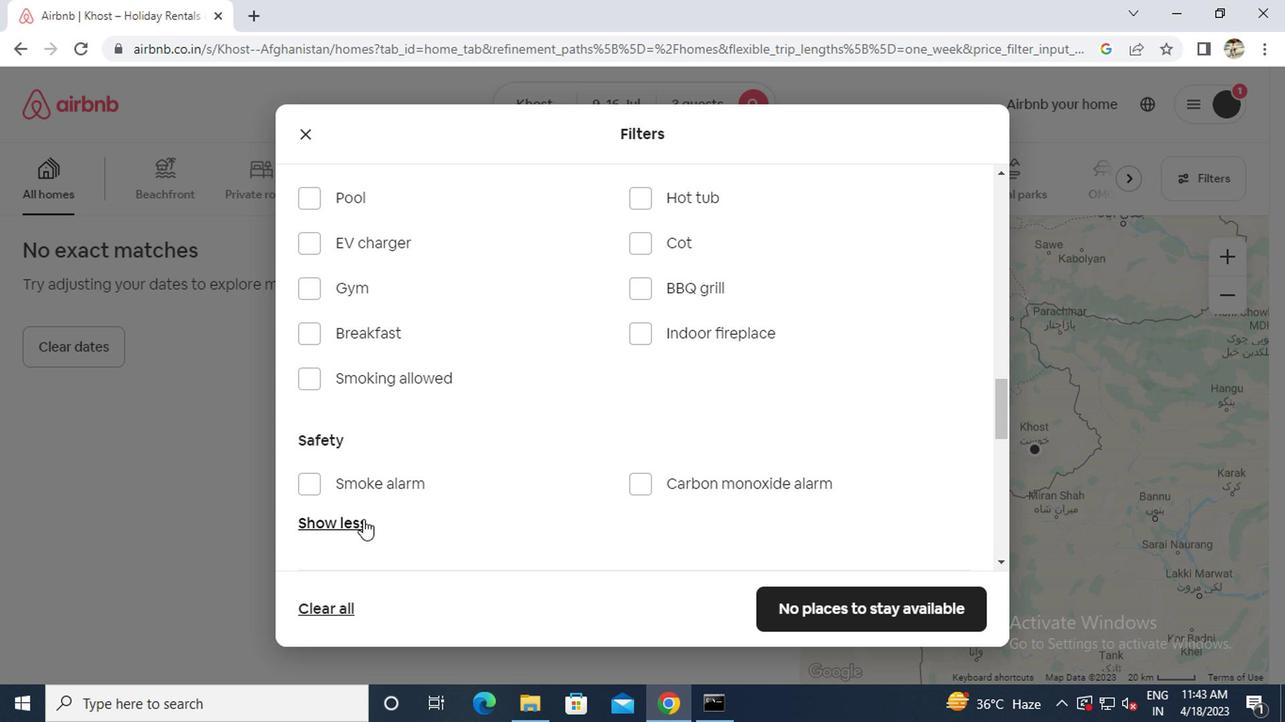 
Action: Mouse scrolled (371, 507) with delta (0, 0)
Screenshot: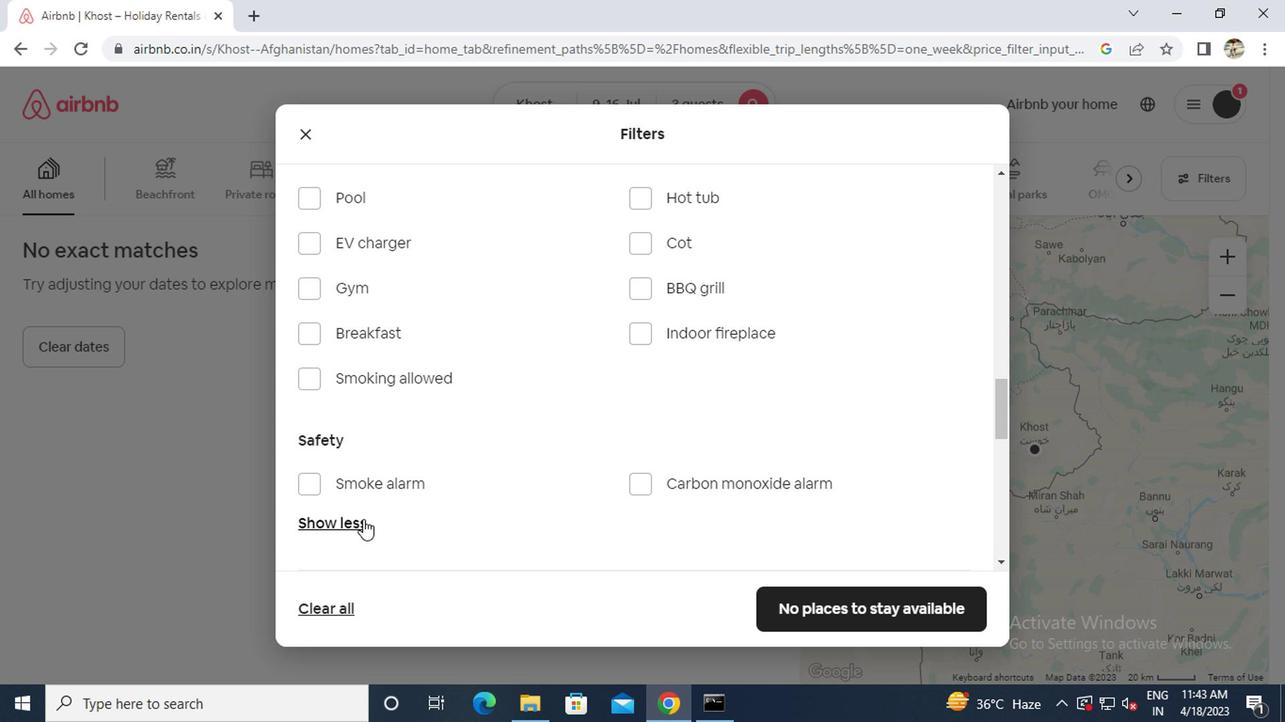 
Action: Mouse scrolled (371, 507) with delta (0, 0)
Screenshot: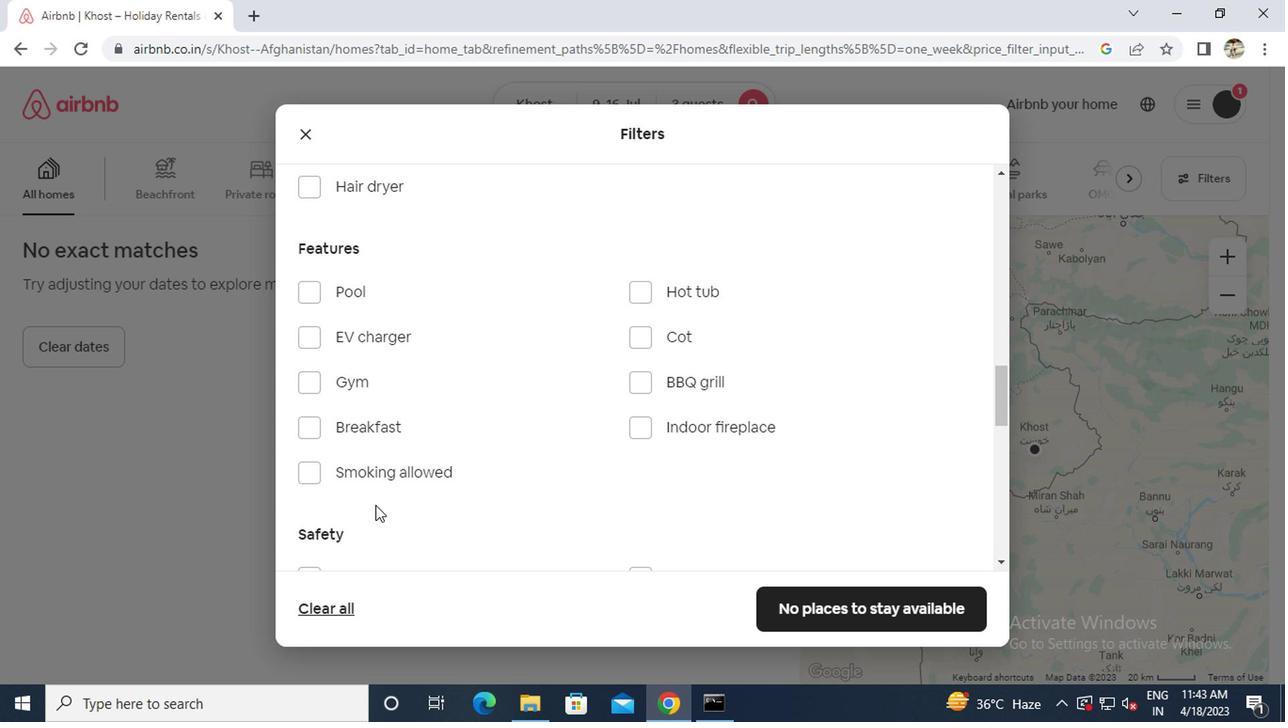 
Action: Mouse scrolled (371, 507) with delta (0, 0)
Screenshot: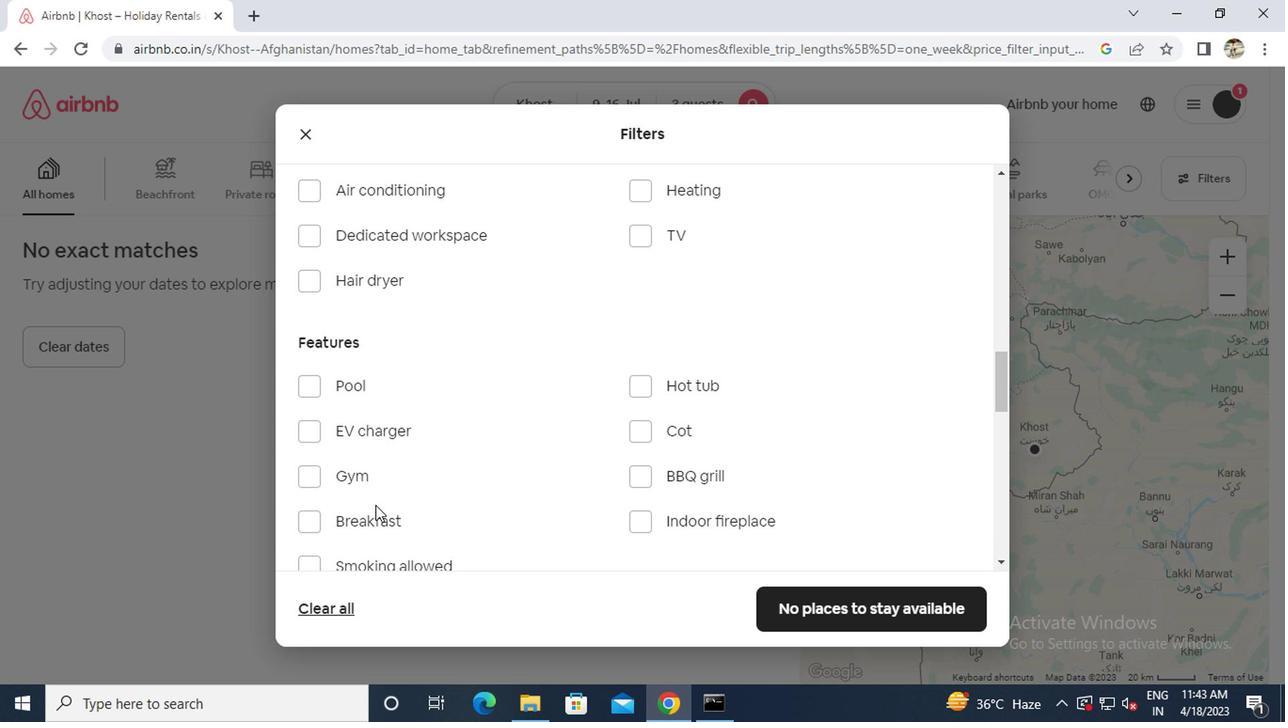 
Action: Mouse moved to (320, 280)
Screenshot: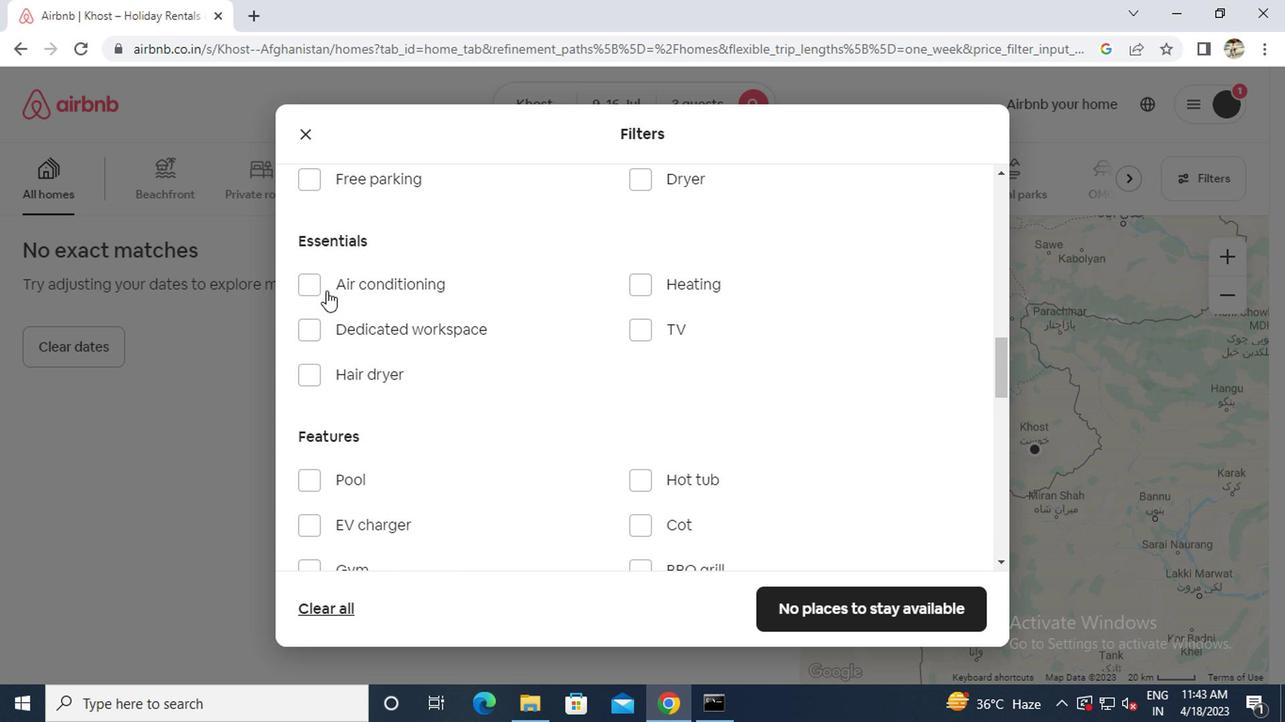 
Action: Mouse pressed left at (320, 280)
Screenshot: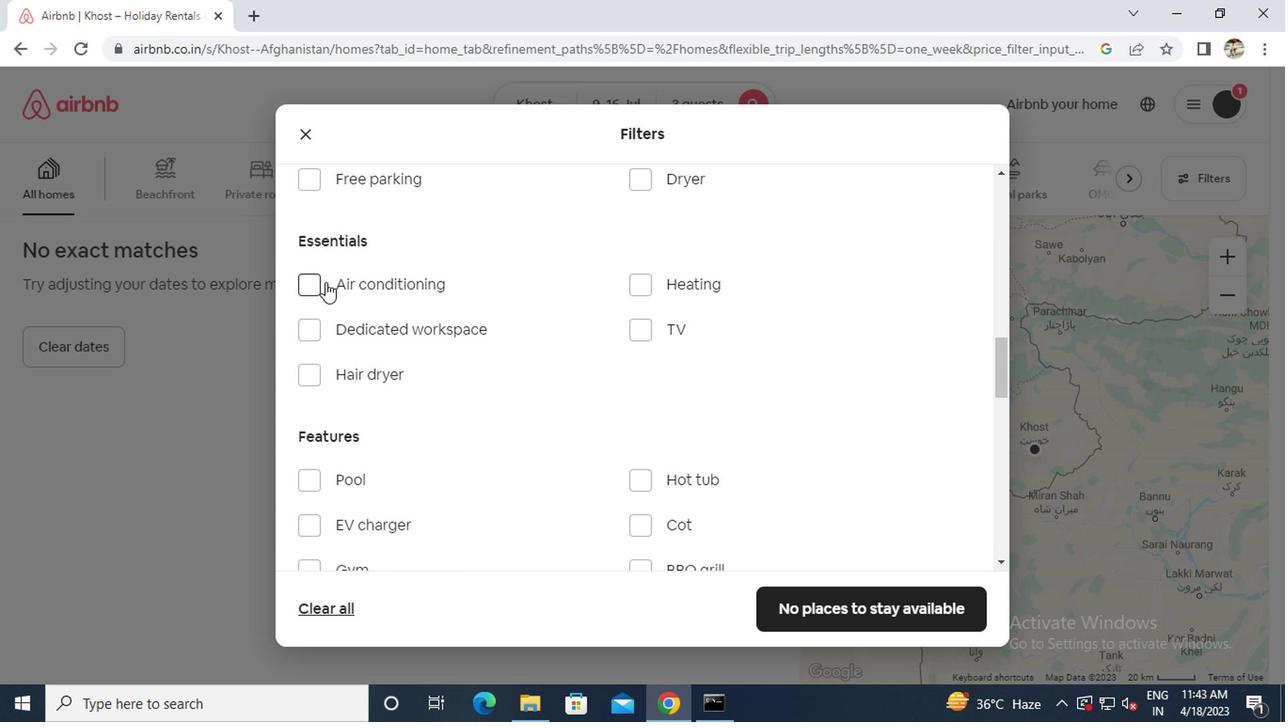 
Action: Mouse scrolled (320, 279) with delta (0, 0)
Screenshot: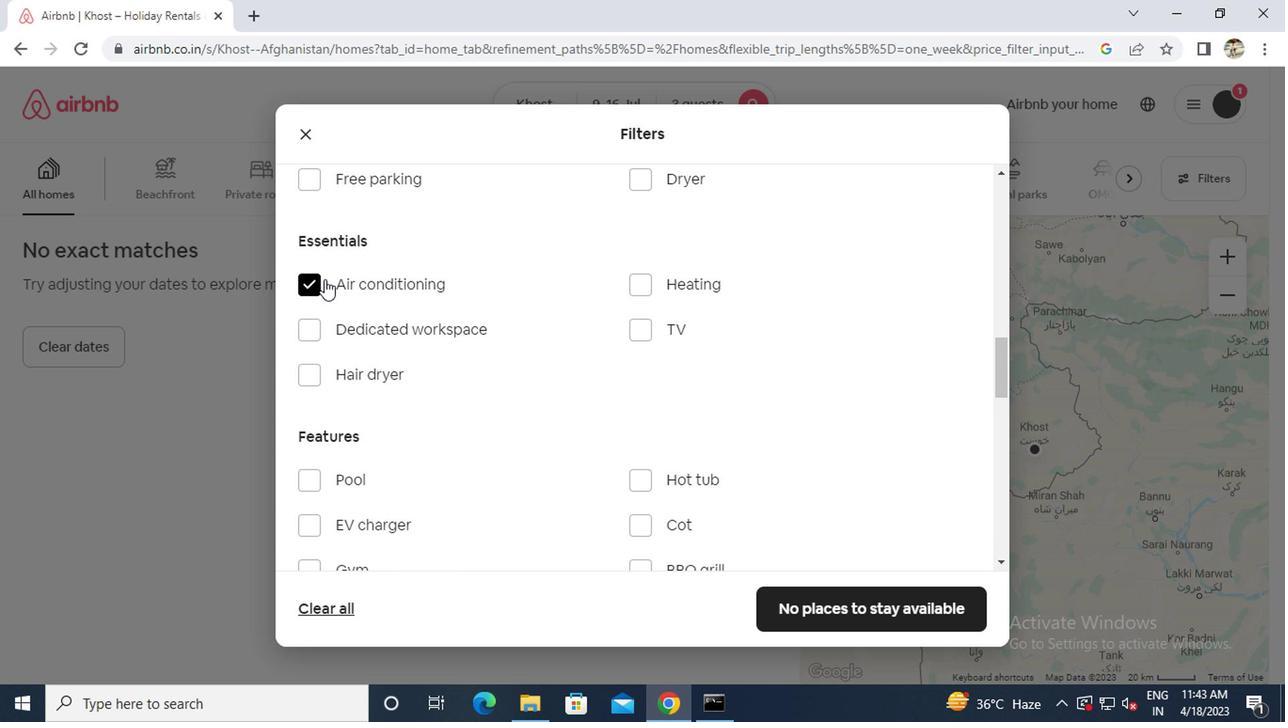 
Action: Mouse moved to (325, 279)
Screenshot: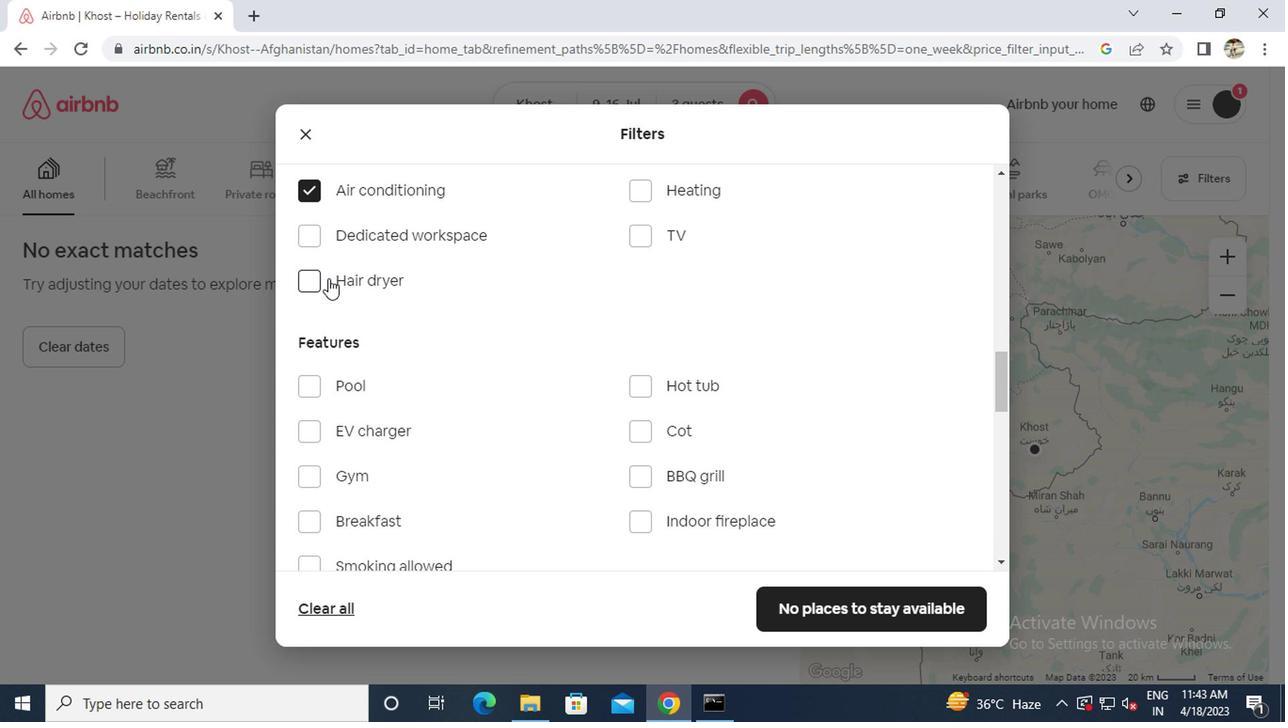 
Action: Mouse scrolled (325, 278) with delta (0, -1)
Screenshot: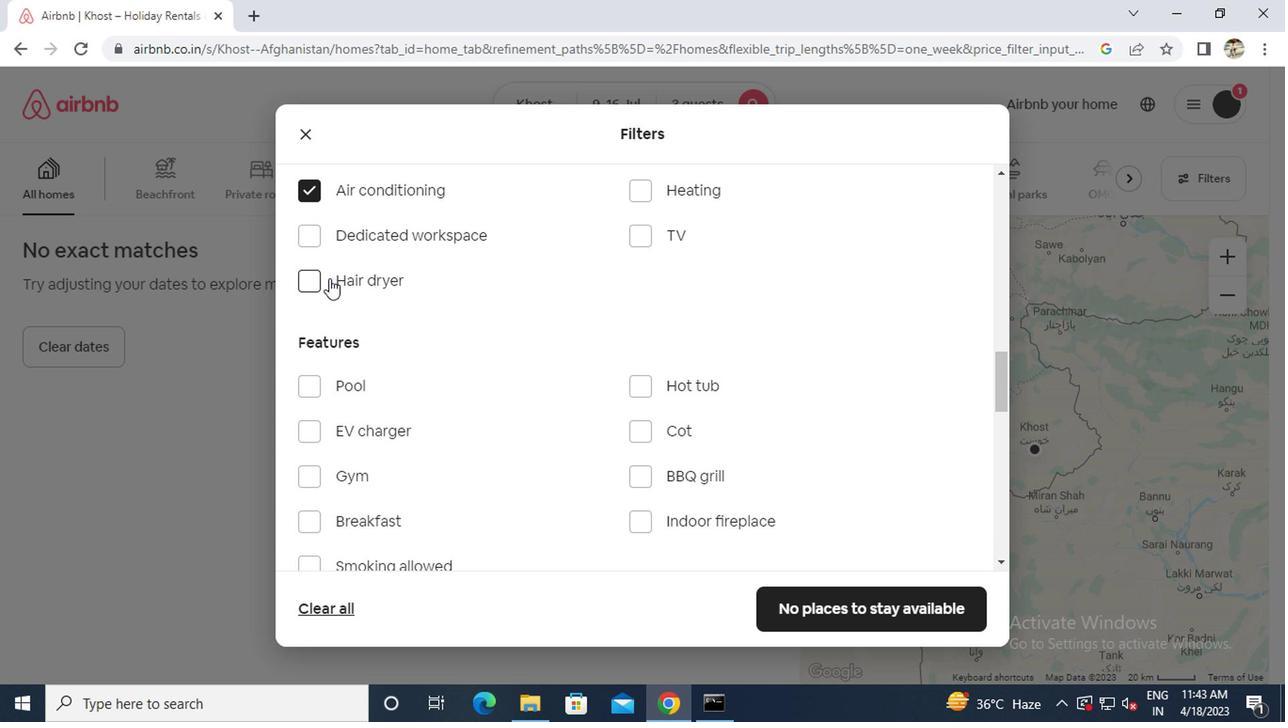 
Action: Mouse scrolled (325, 280) with delta (0, 0)
Screenshot: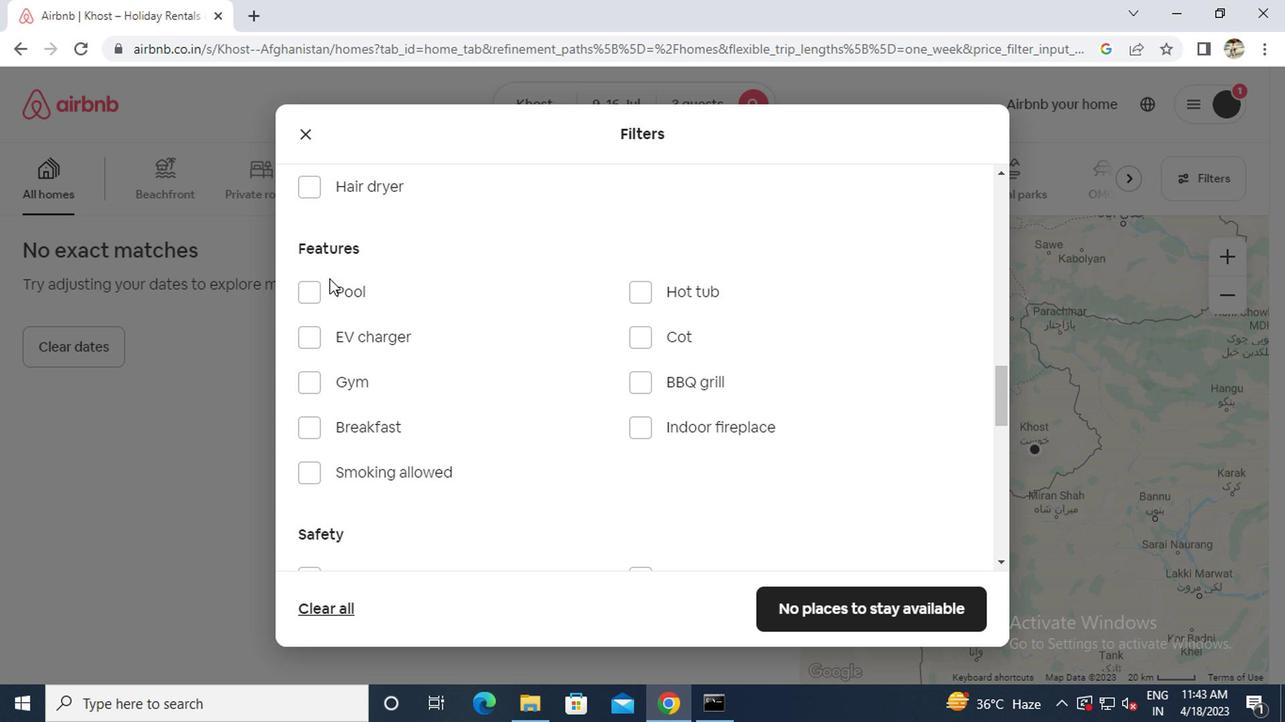 
Action: Mouse scrolled (325, 280) with delta (0, 0)
Screenshot: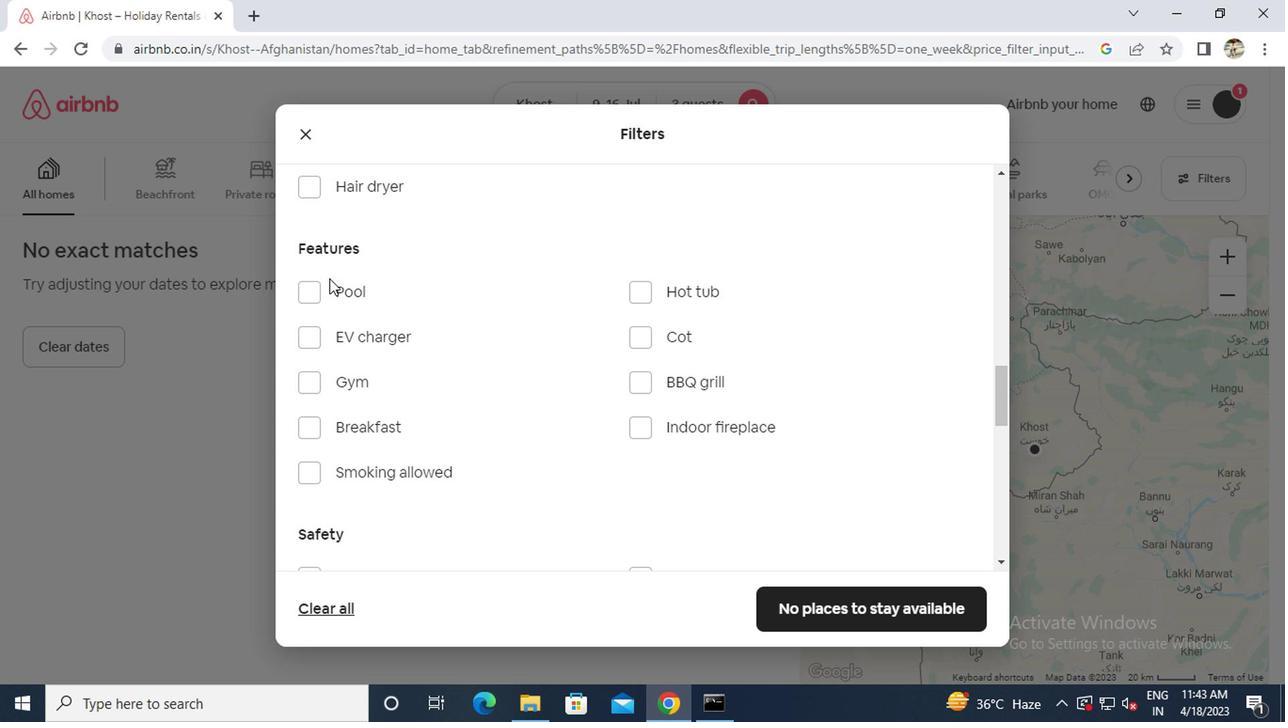
Action: Mouse scrolled (325, 280) with delta (0, 0)
Screenshot: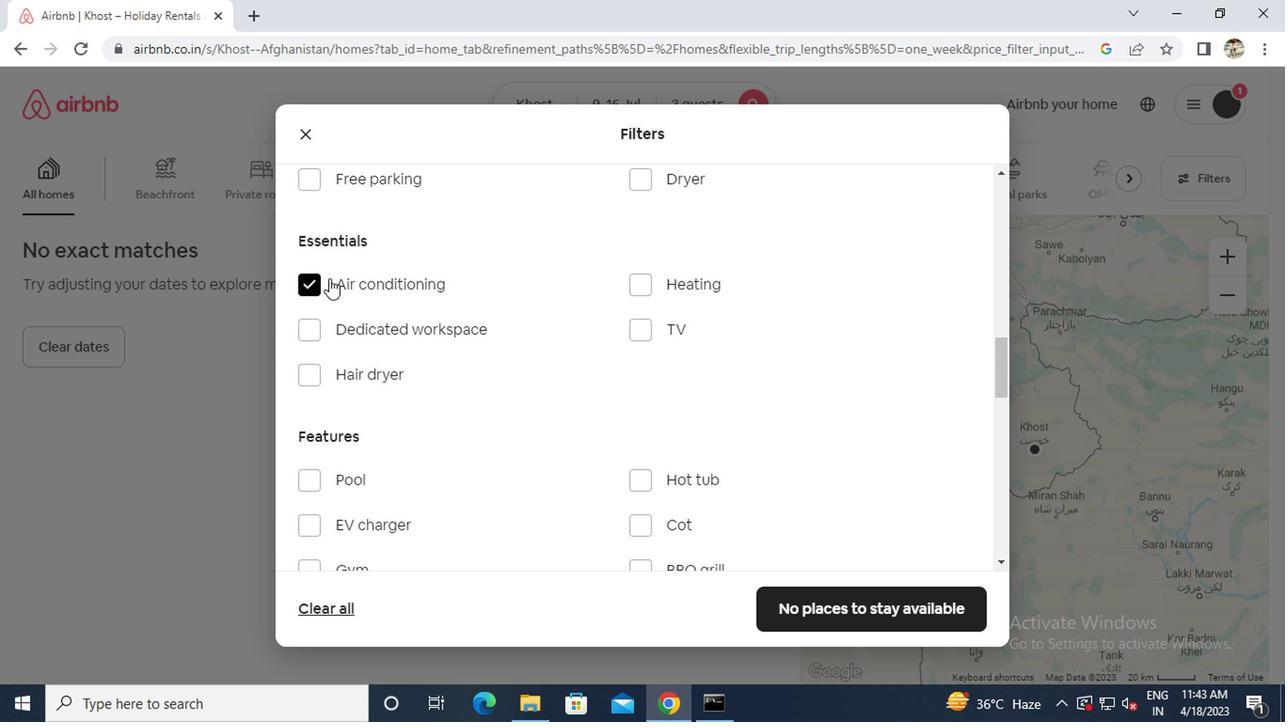 
Action: Mouse scrolled (325, 280) with delta (0, 0)
Screenshot: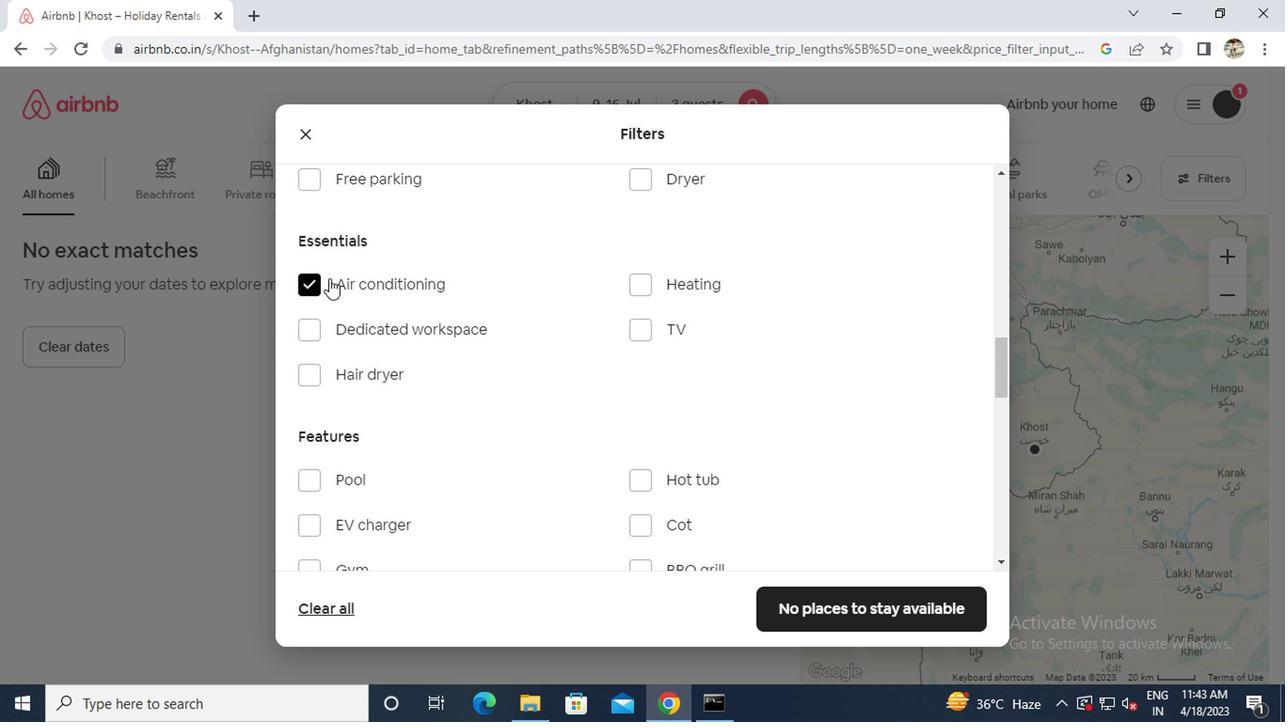 
Action: Mouse moved to (629, 280)
Screenshot: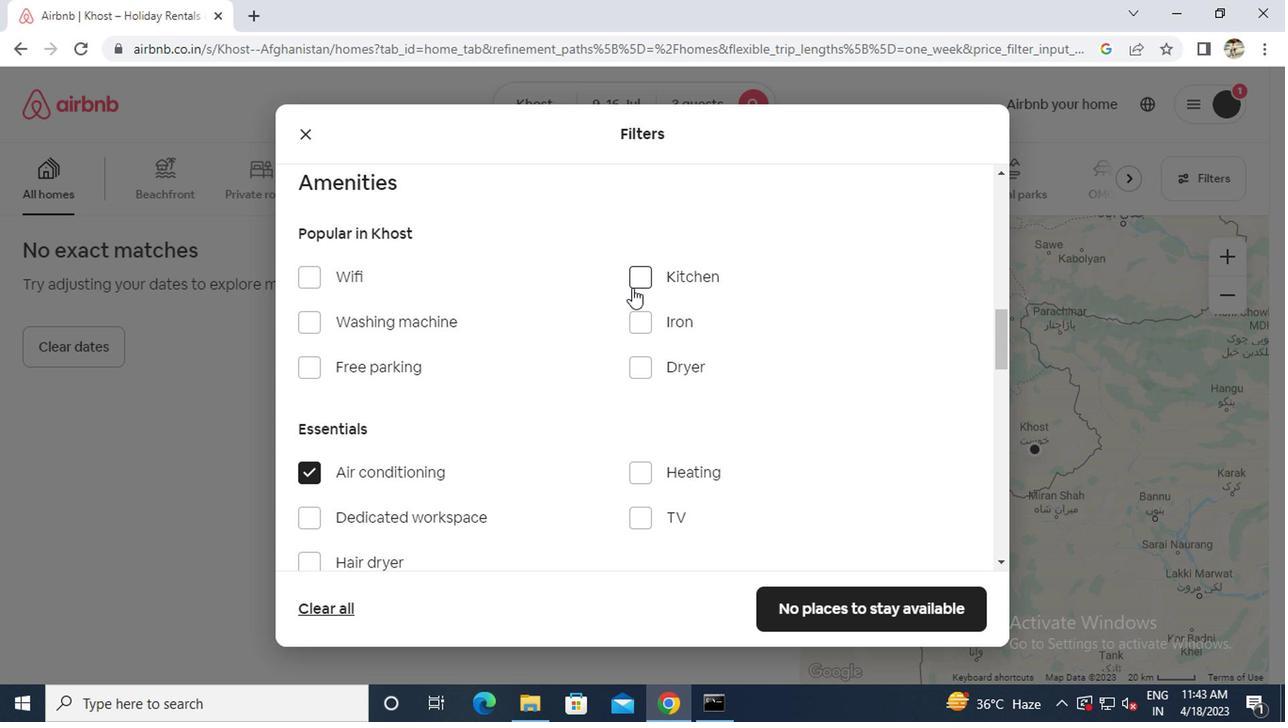 
Action: Mouse pressed left at (629, 280)
Screenshot: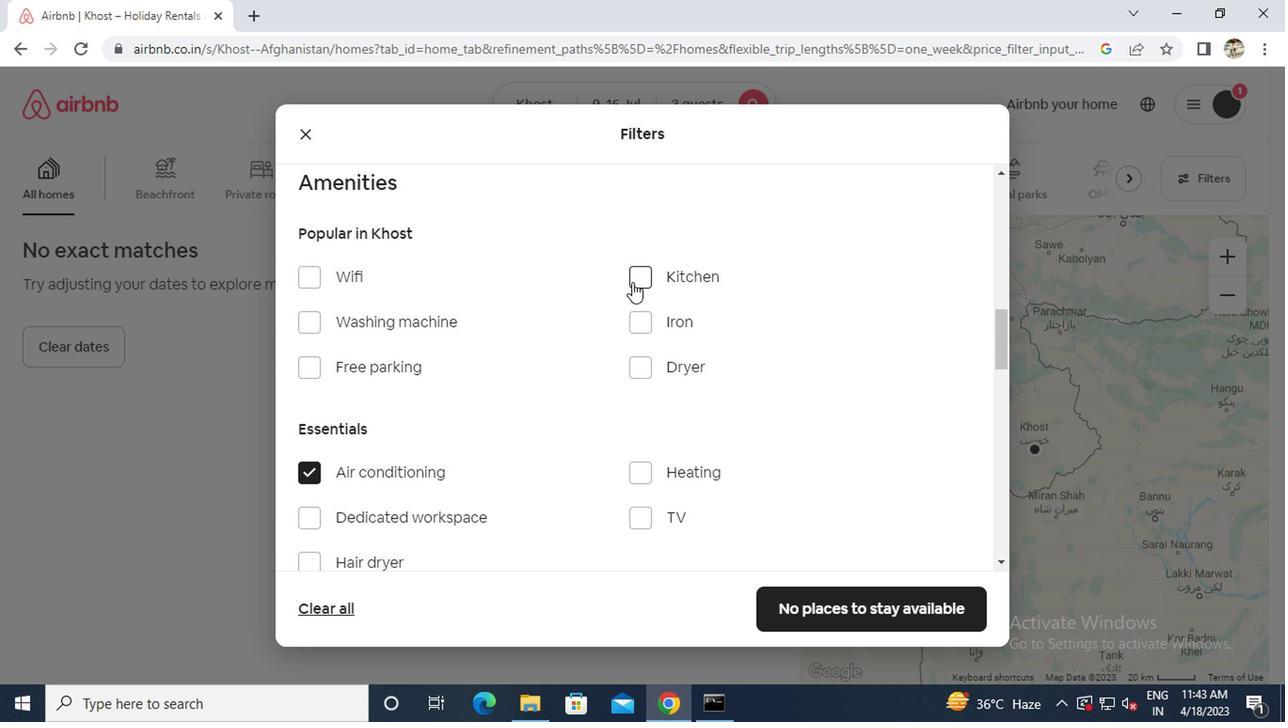 
Action: Mouse scrolled (629, 279) with delta (0, 0)
Screenshot: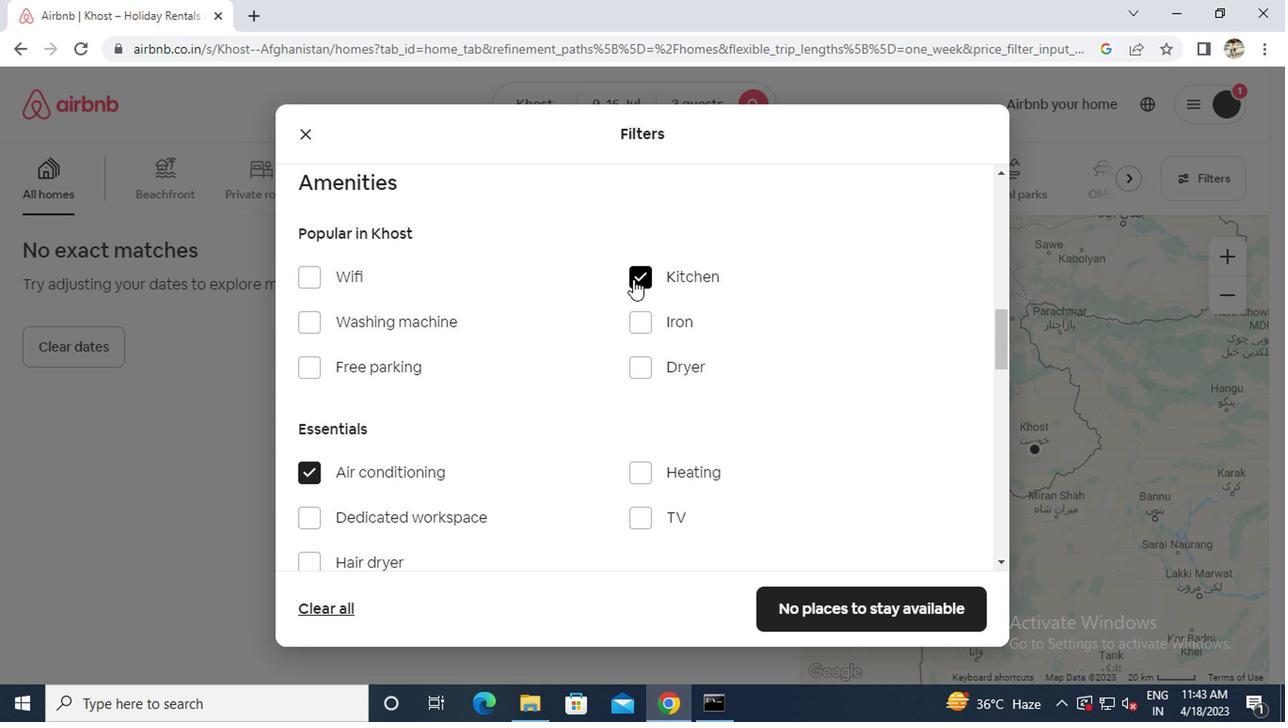 
Action: Mouse scrolled (629, 279) with delta (0, 0)
Screenshot: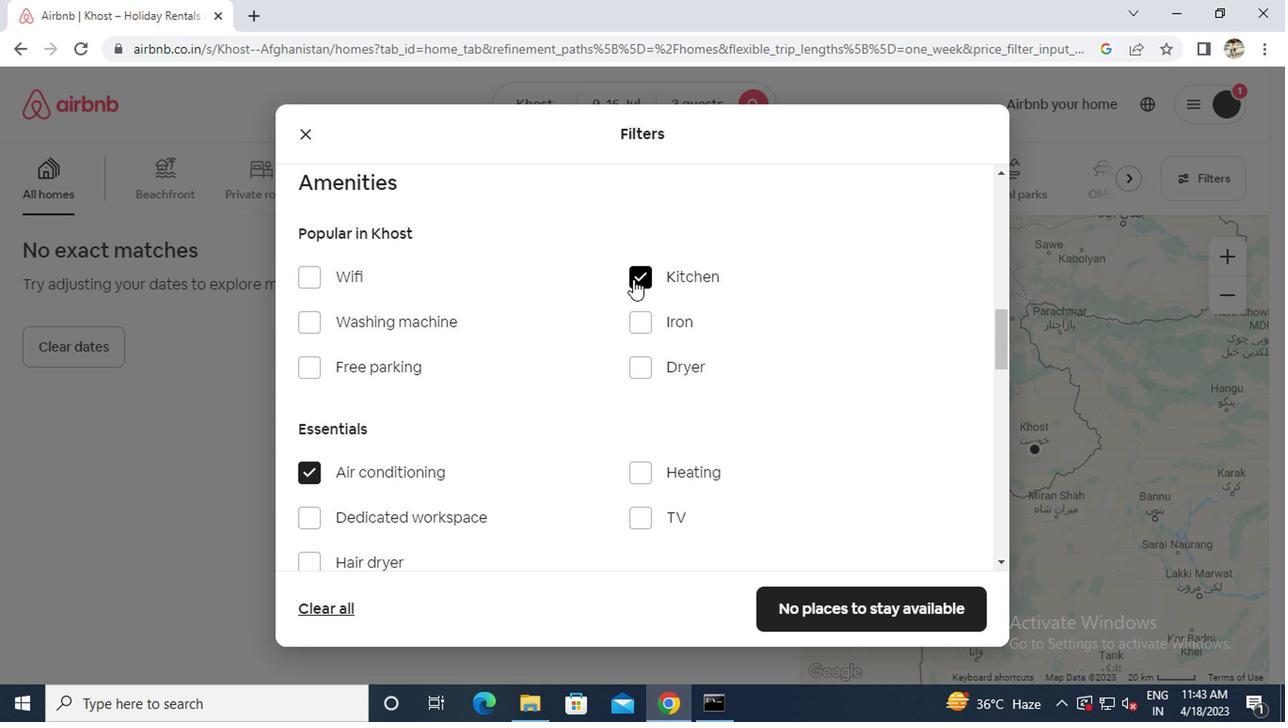 
Action: Mouse scrolled (629, 279) with delta (0, 0)
Screenshot: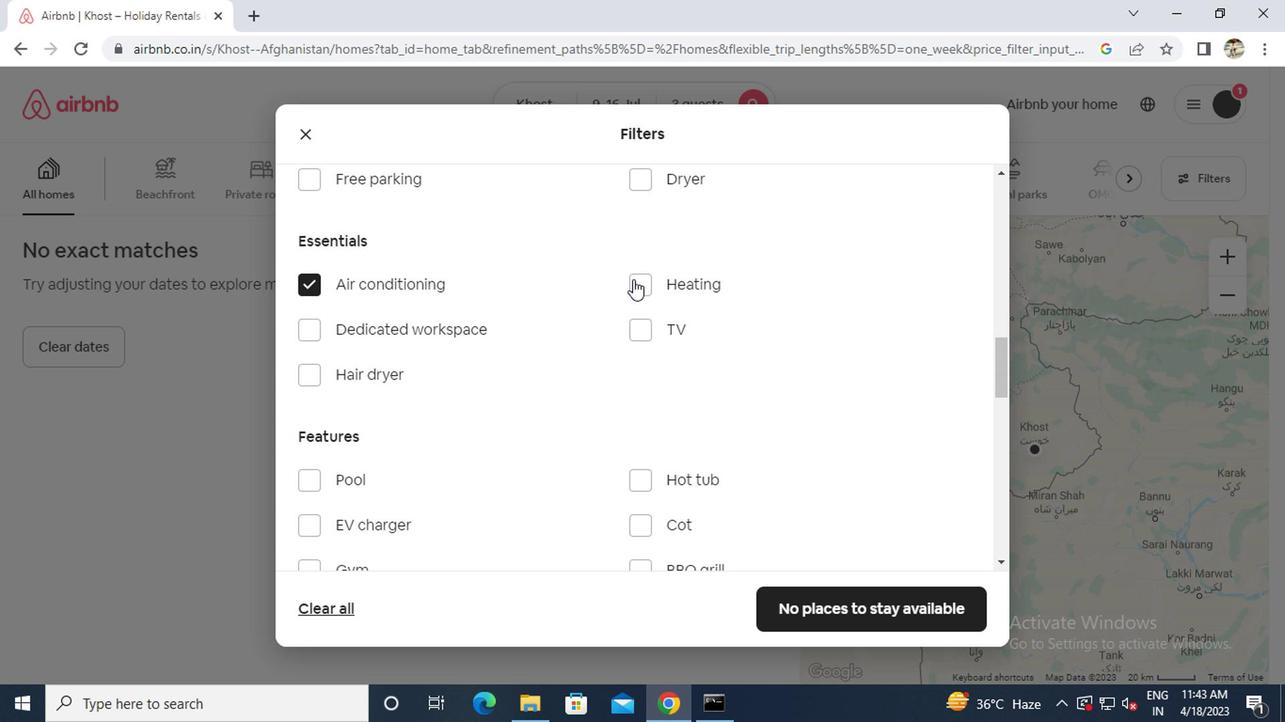 
Action: Mouse scrolled (629, 279) with delta (0, 0)
Screenshot: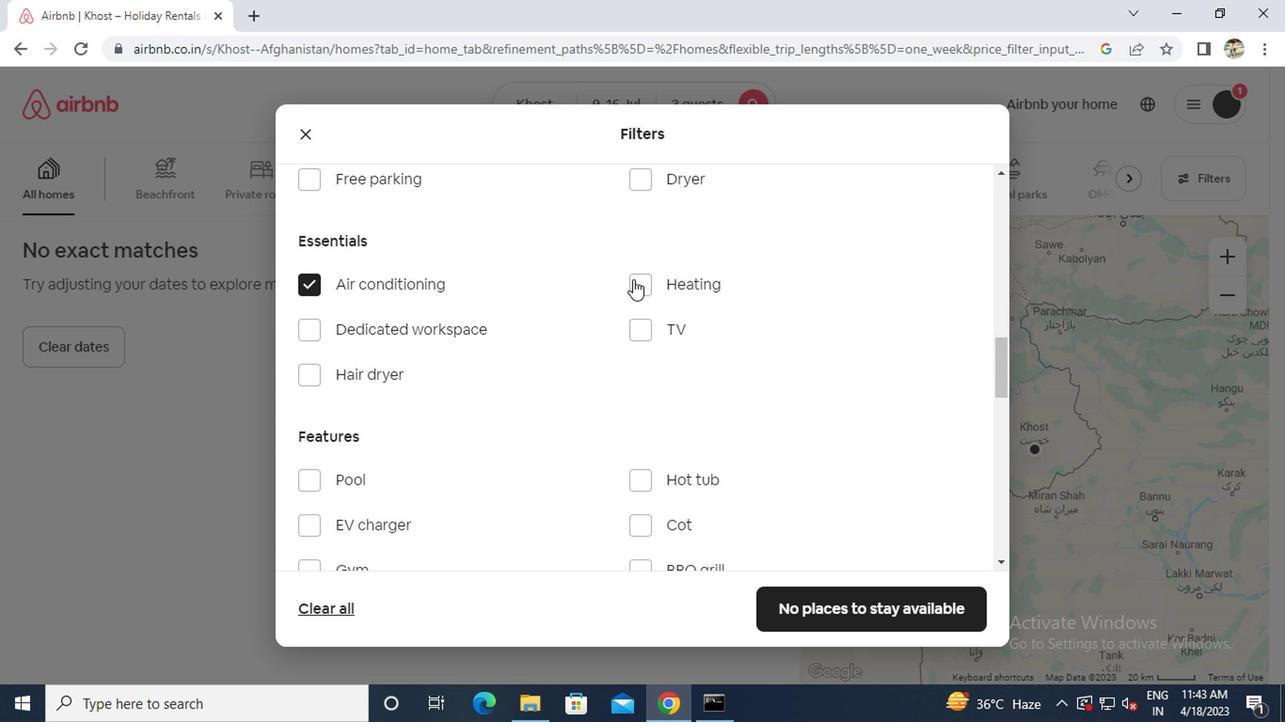 
Action: Mouse scrolled (629, 279) with delta (0, 0)
Screenshot: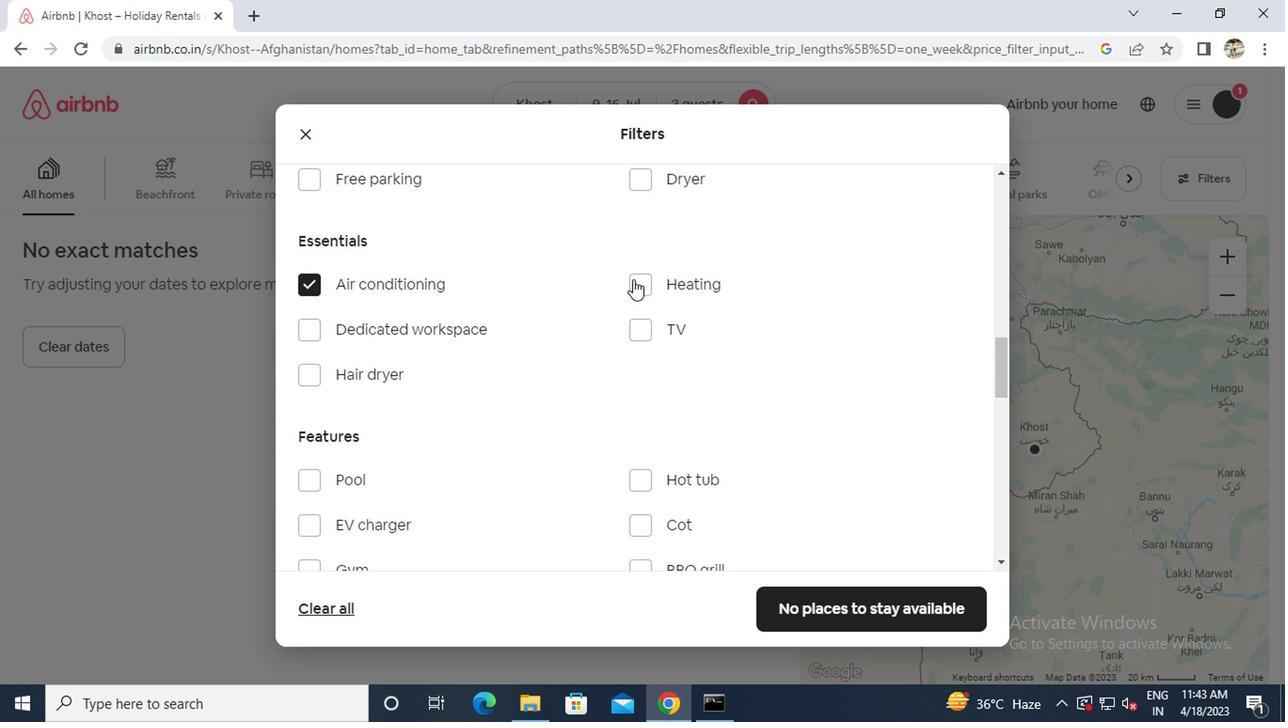 
Action: Mouse scrolled (629, 279) with delta (0, 0)
Screenshot: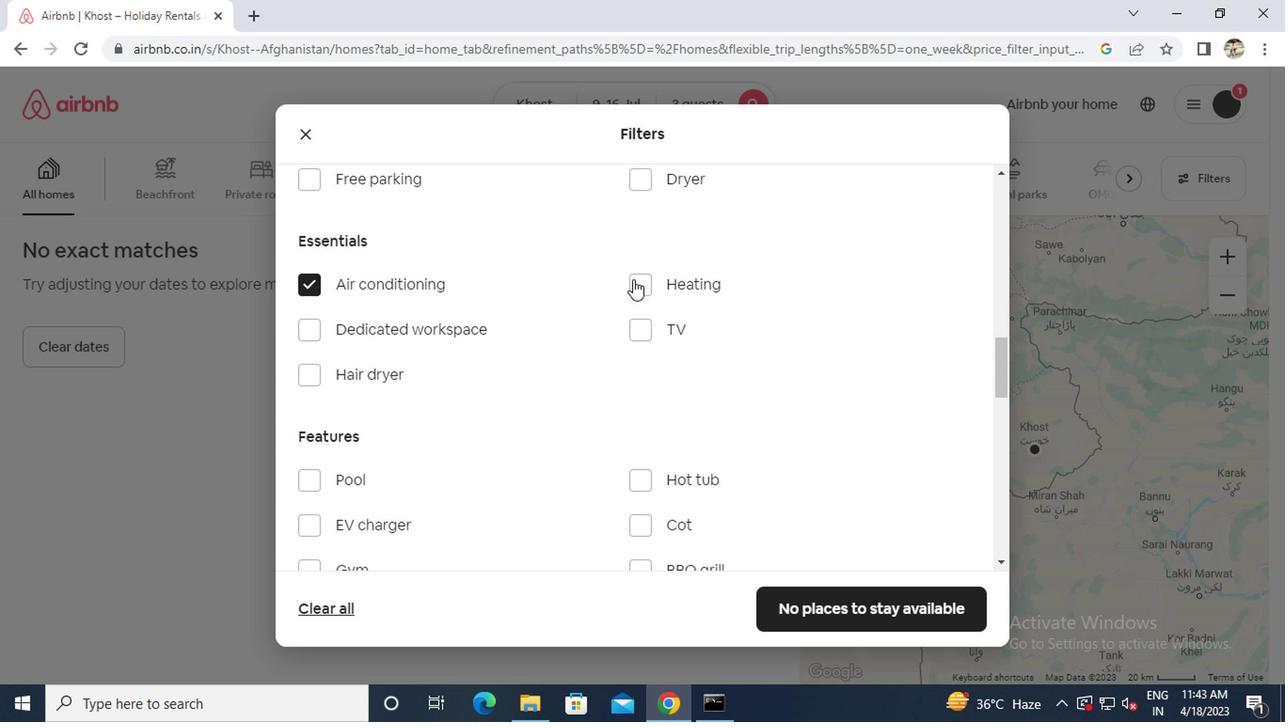 
Action: Mouse moved to (630, 279)
Screenshot: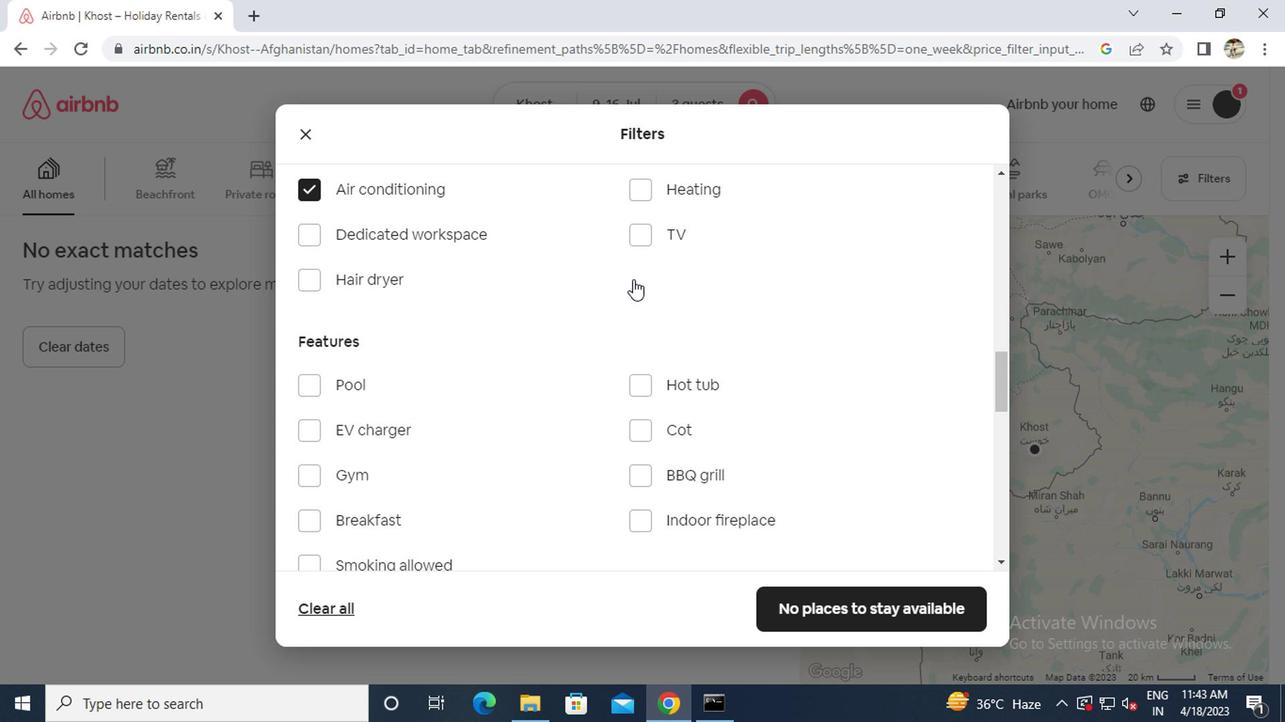 
Action: Mouse scrolled (630, 278) with delta (0, -1)
Screenshot: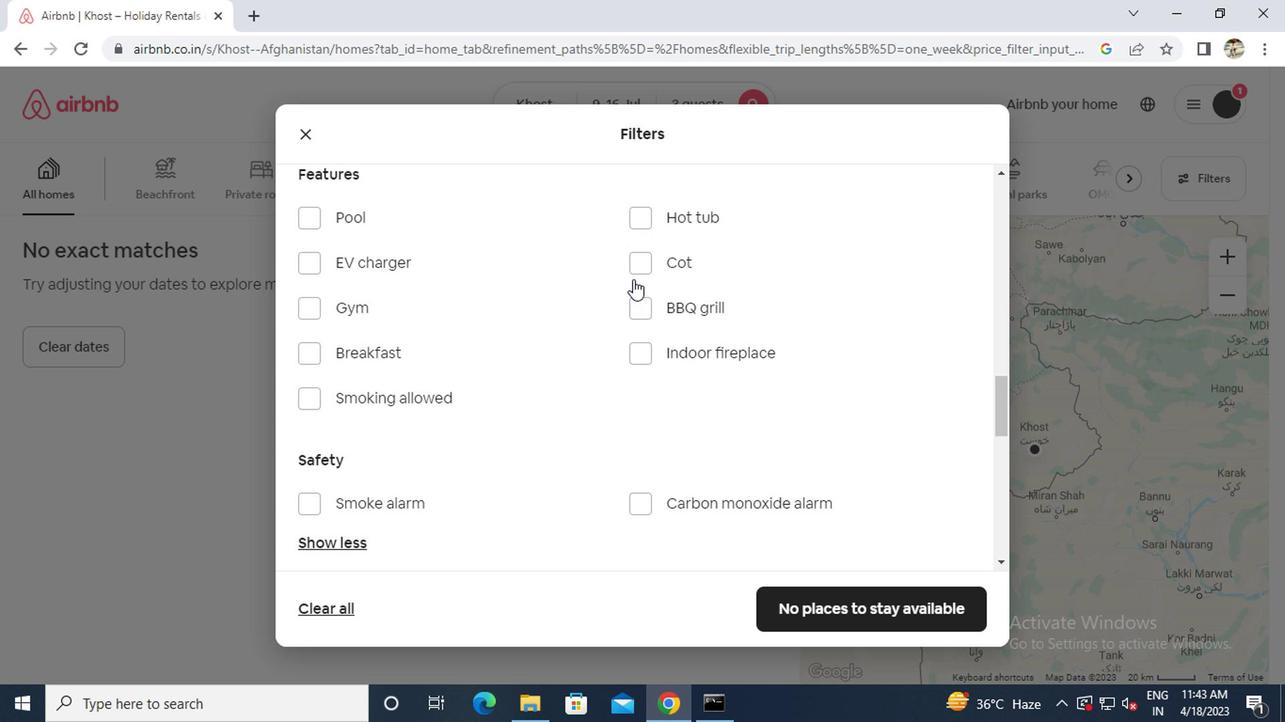 
Action: Mouse scrolled (630, 278) with delta (0, -1)
Screenshot: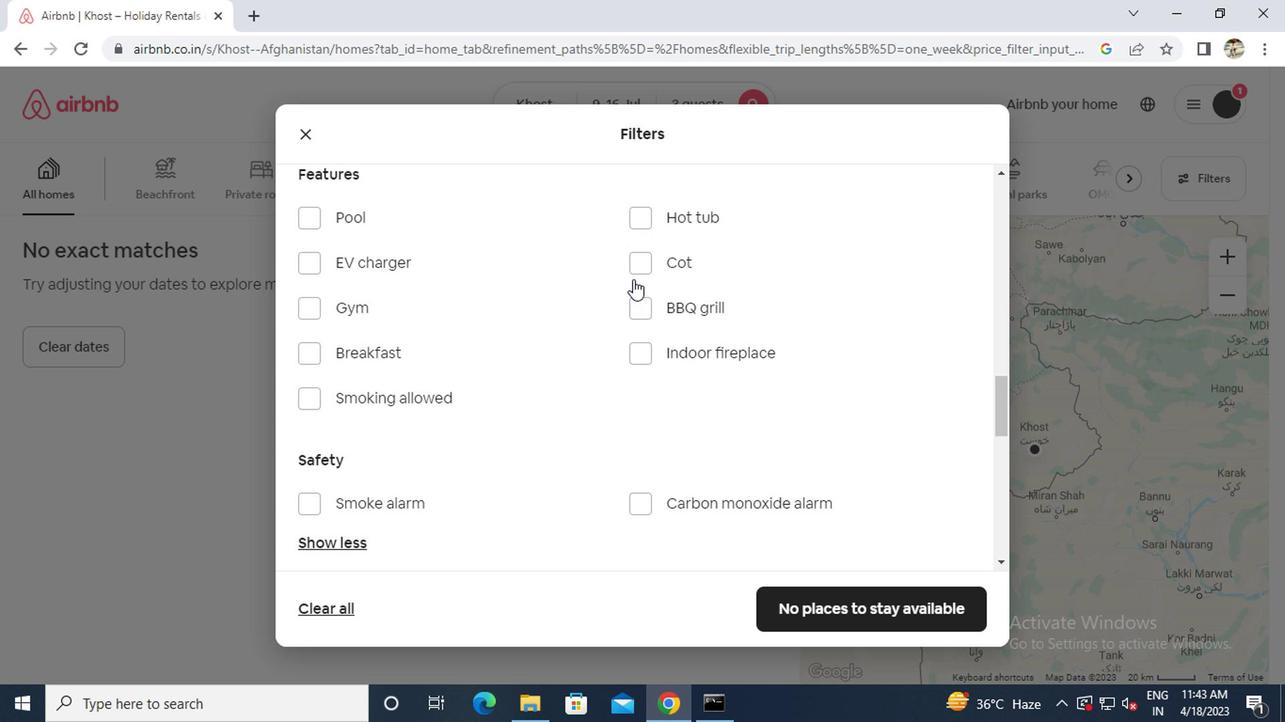 
Action: Mouse scrolled (630, 278) with delta (0, -1)
Screenshot: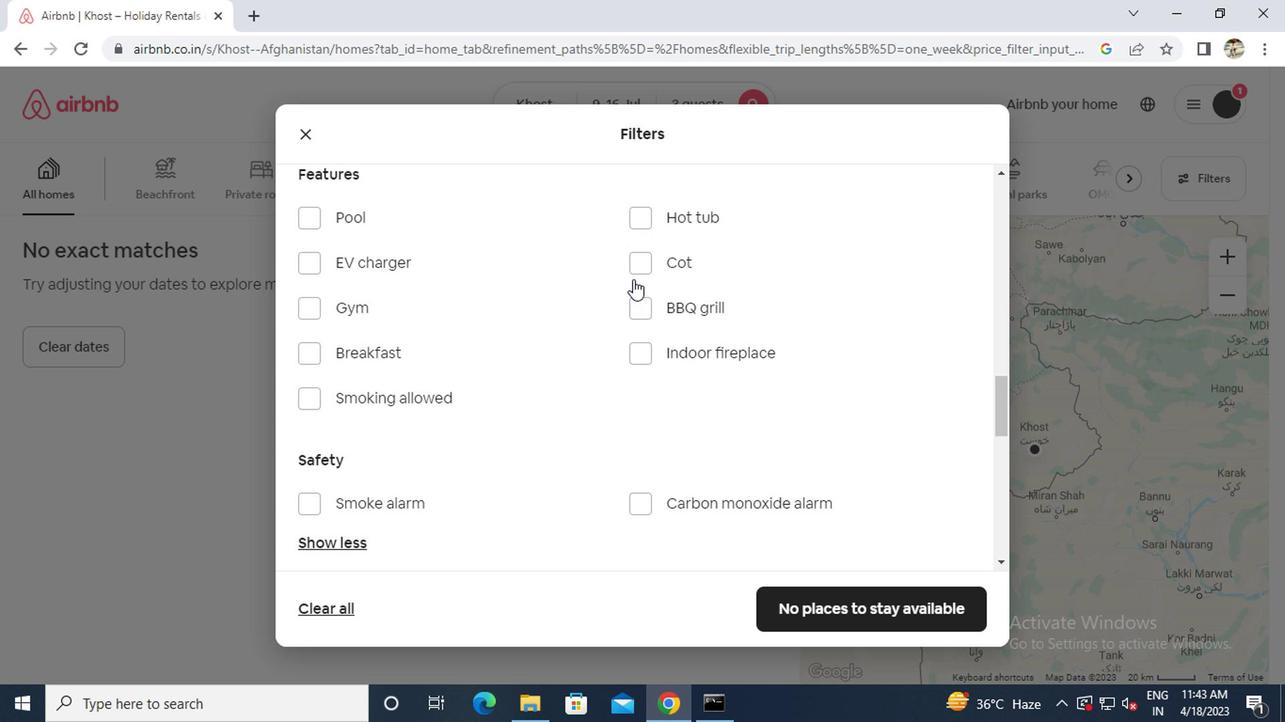 
Action: Mouse scrolled (630, 278) with delta (0, -1)
Screenshot: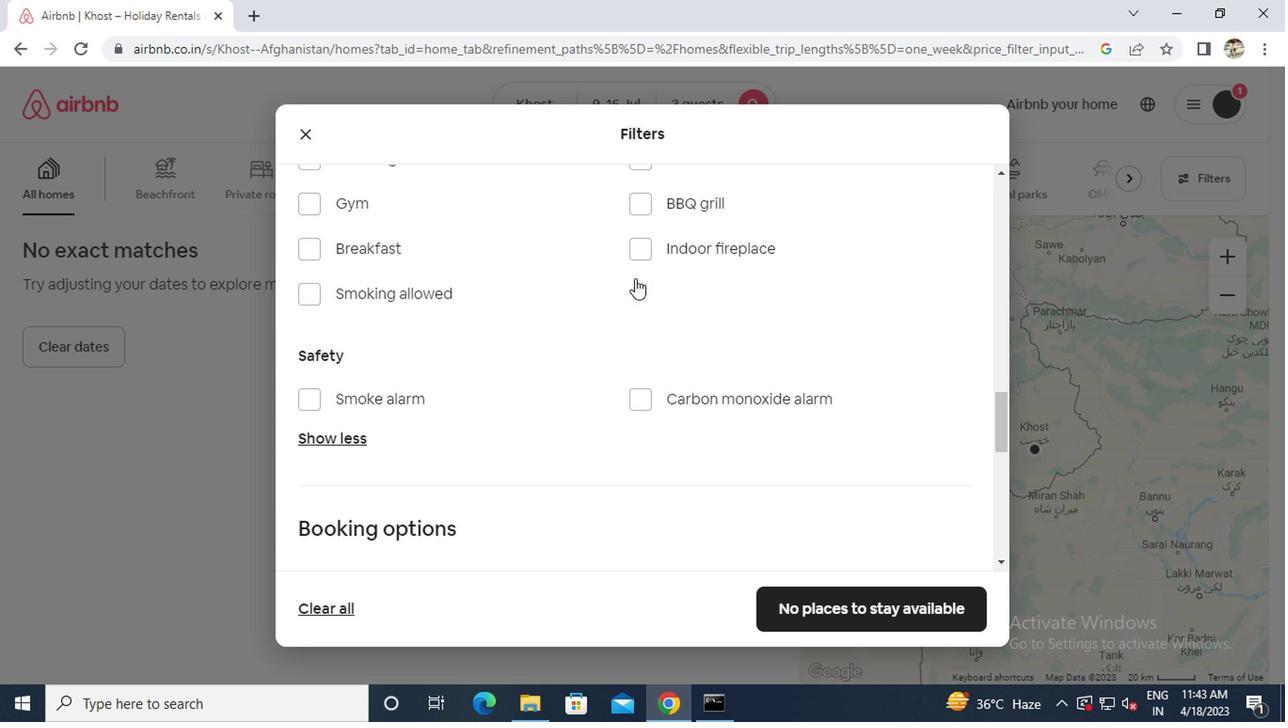 
Action: Mouse scrolled (630, 278) with delta (0, -1)
Screenshot: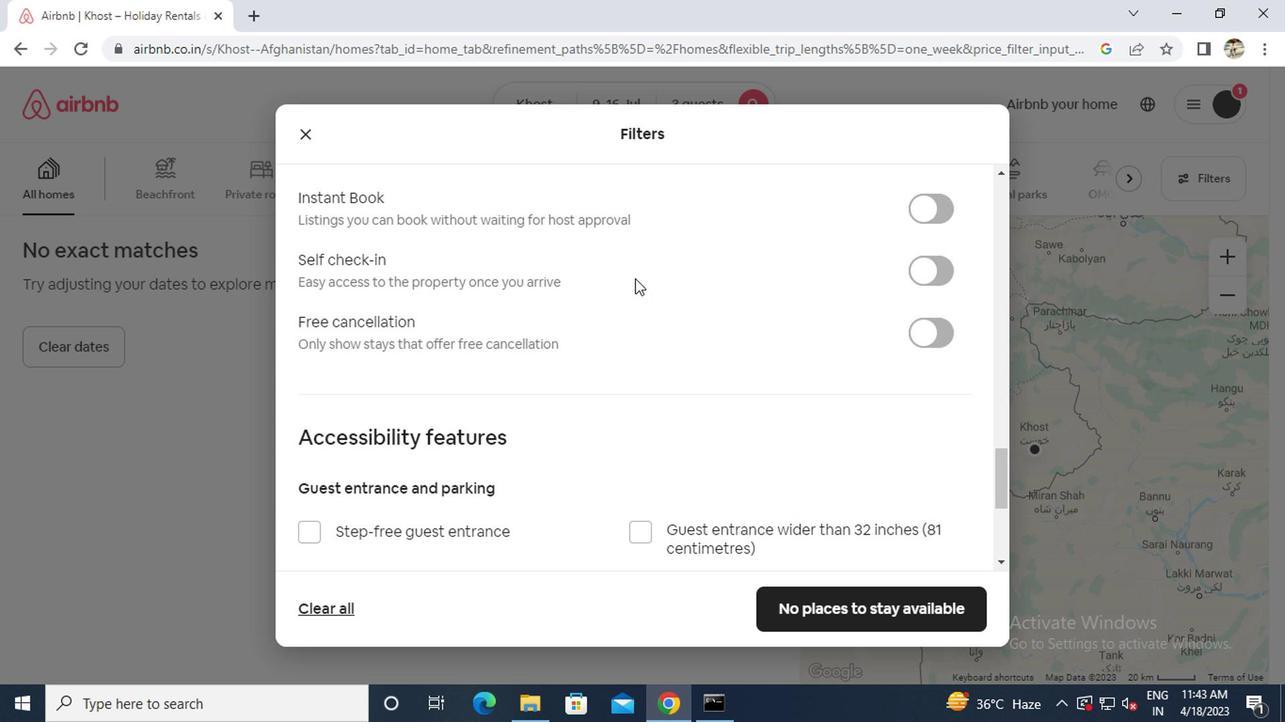 
Action: Mouse scrolled (630, 278) with delta (0, -1)
Screenshot: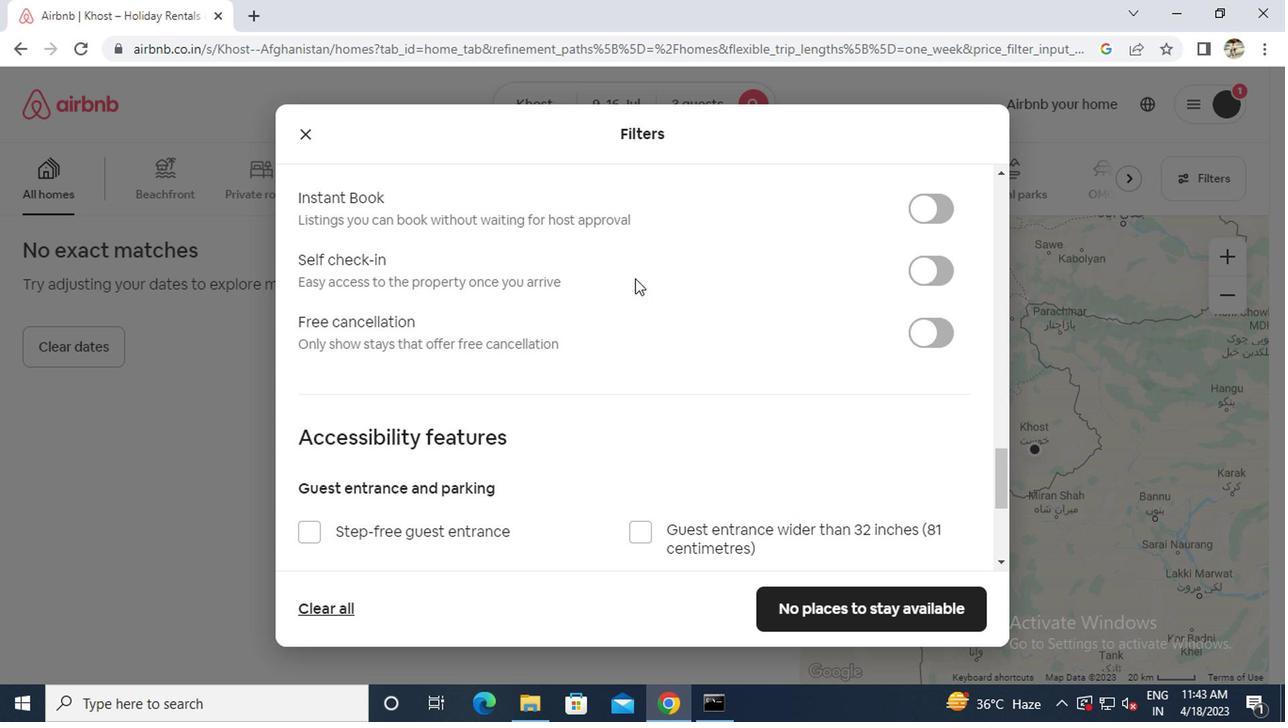 
Action: Mouse scrolled (630, 278) with delta (0, -1)
Screenshot: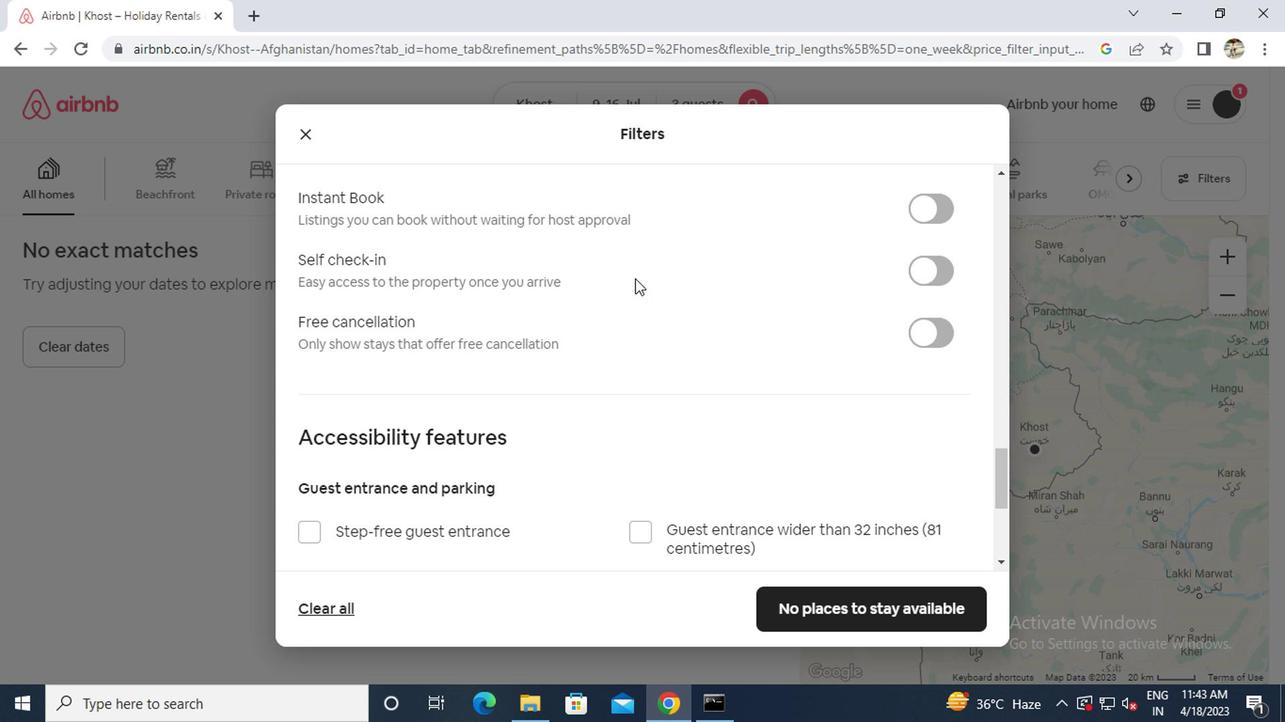 
Action: Mouse moved to (631, 278)
Screenshot: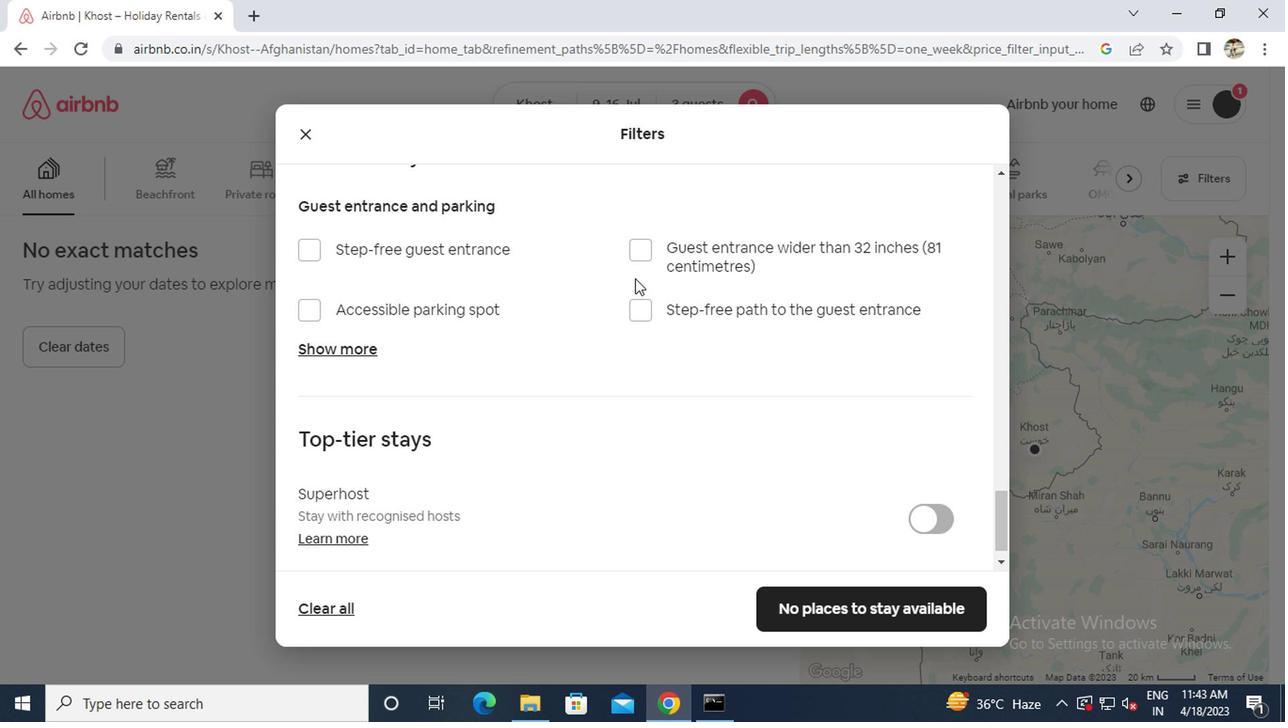 
Action: Mouse scrolled (631, 279) with delta (0, 1)
Screenshot: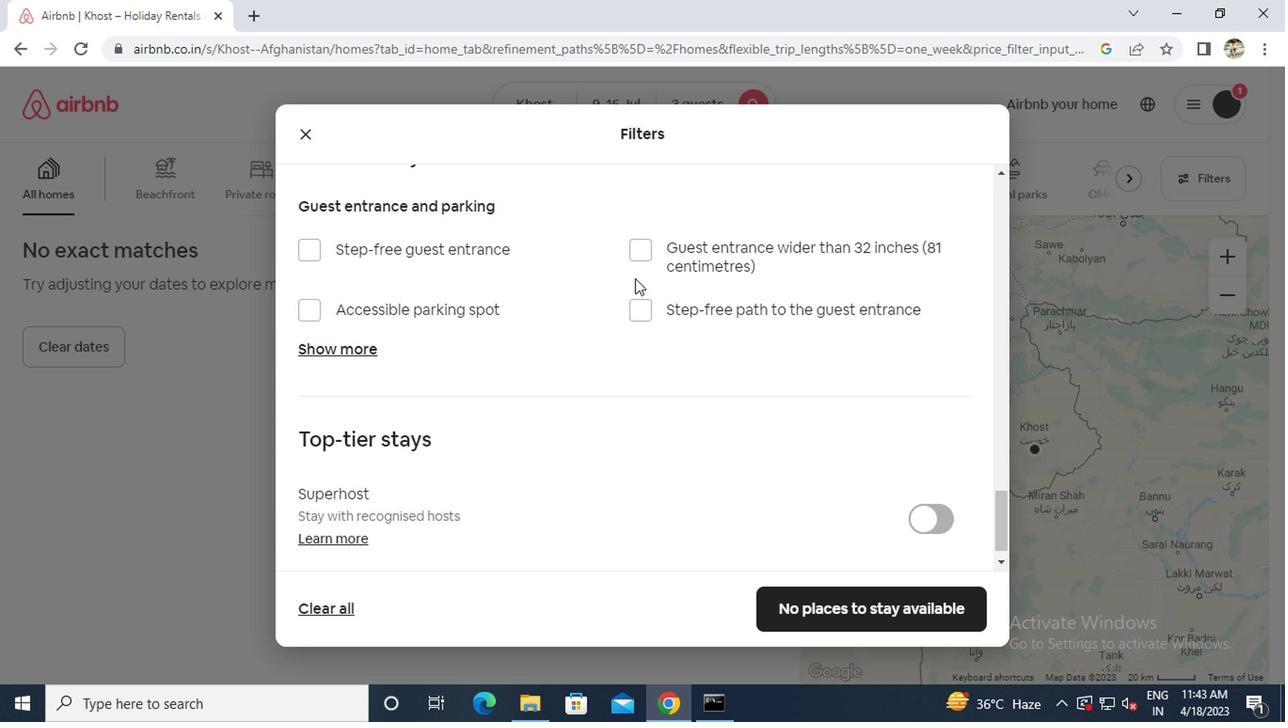 
Action: Mouse scrolled (631, 279) with delta (0, 1)
Screenshot: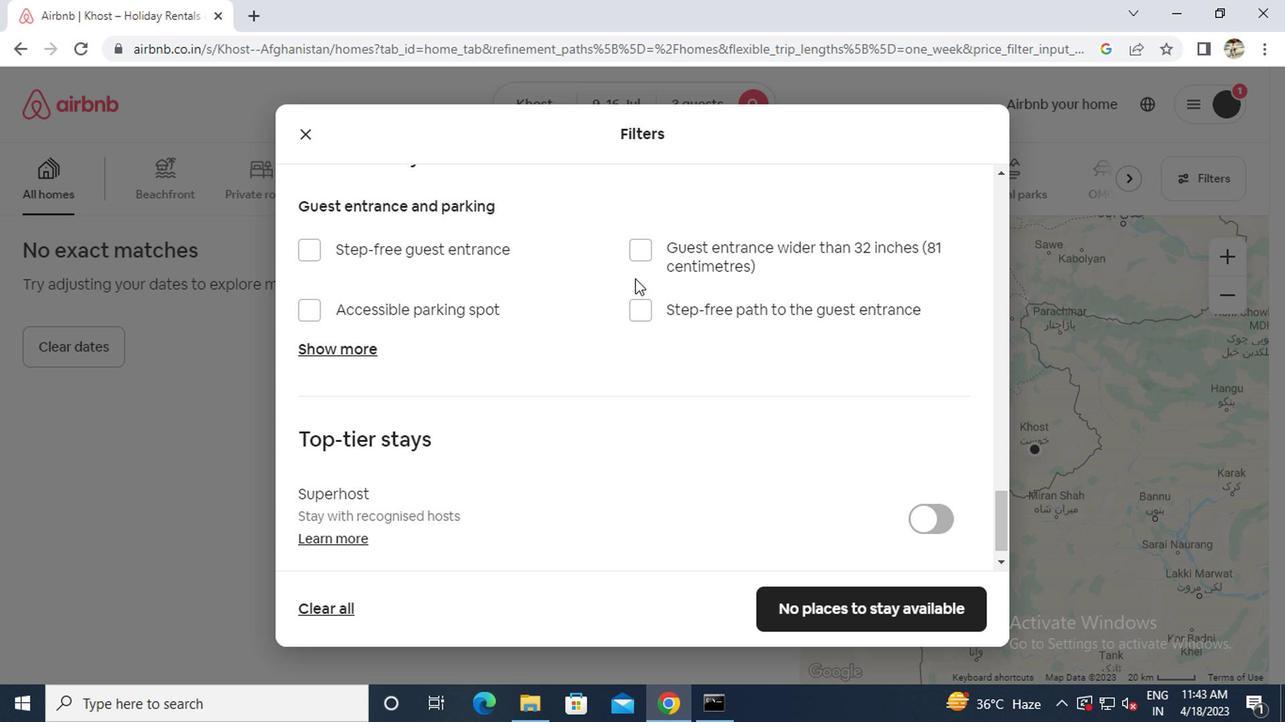 
Action: Mouse moved to (697, 273)
Screenshot: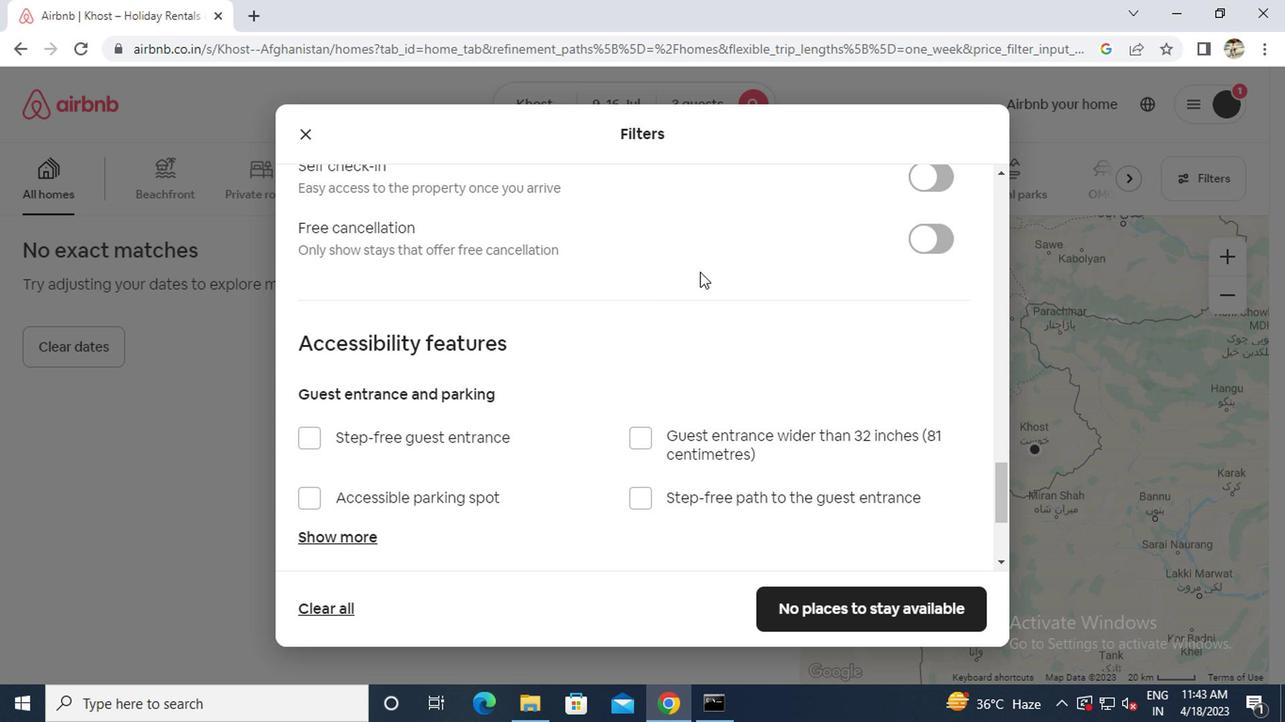 
Action: Mouse scrolled (697, 273) with delta (0, 0)
Screenshot: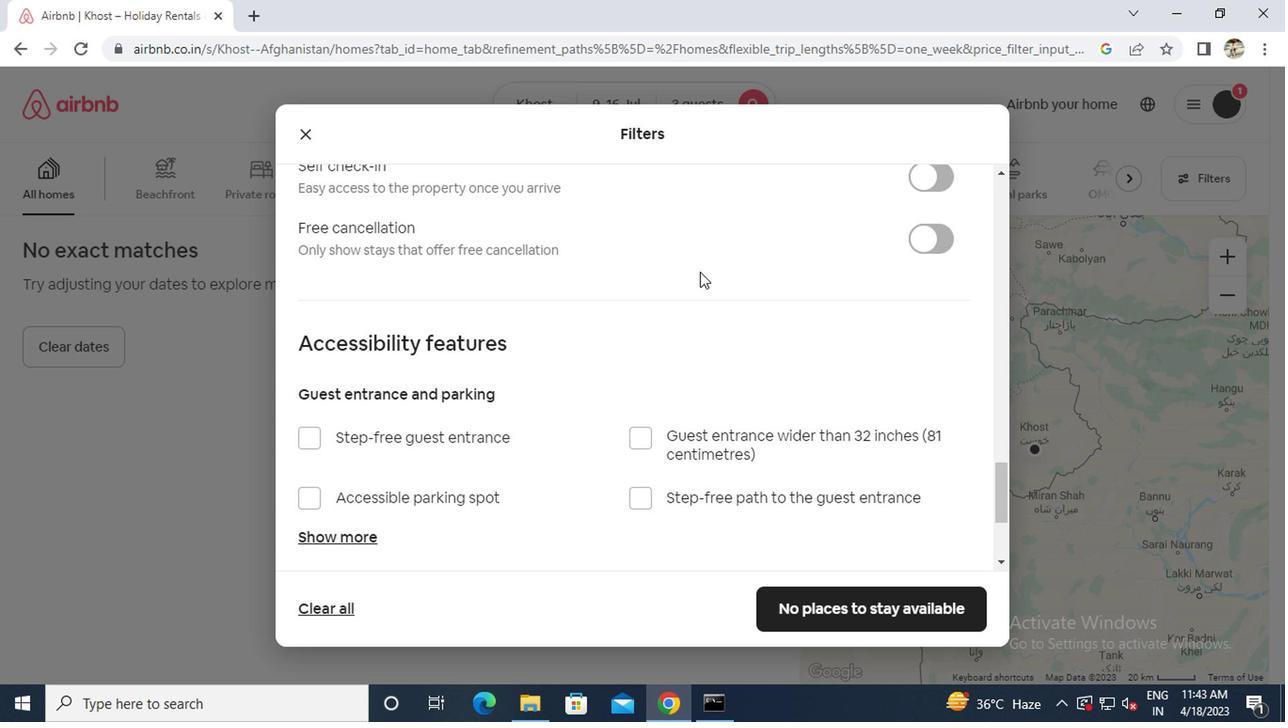 
Action: Mouse scrolled (697, 273) with delta (0, 0)
Screenshot: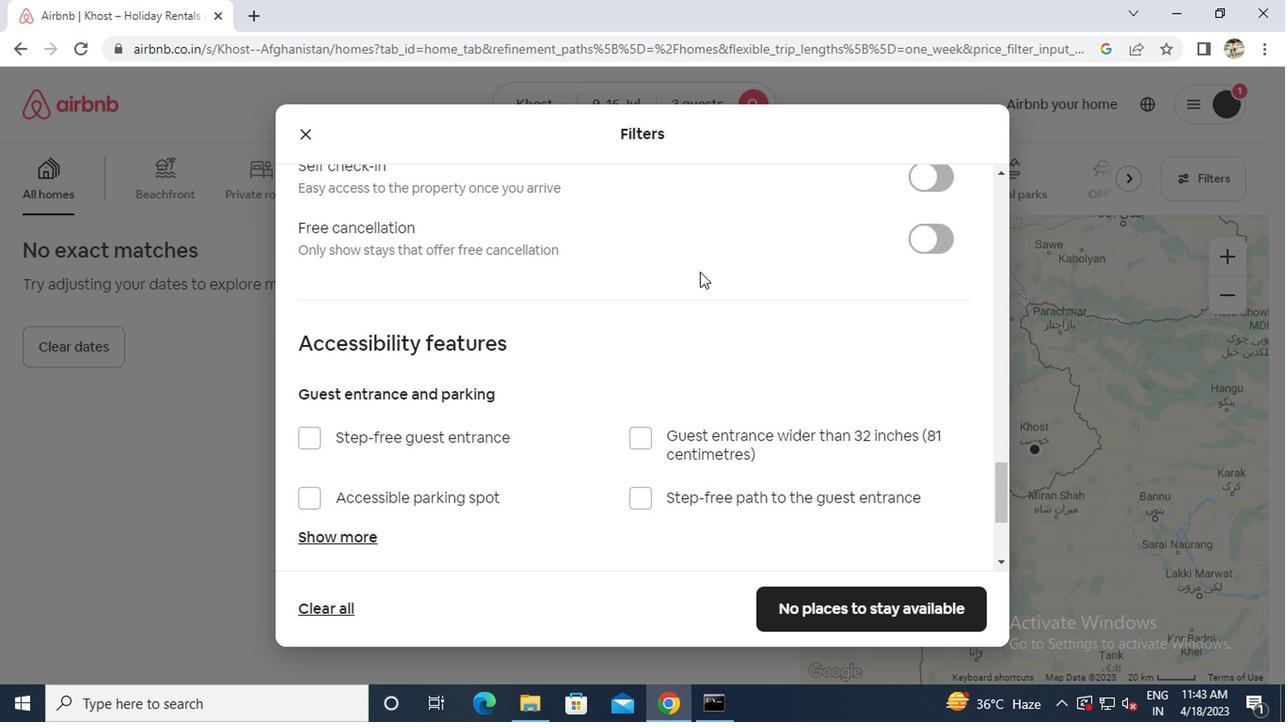 
Action: Mouse moved to (925, 371)
Screenshot: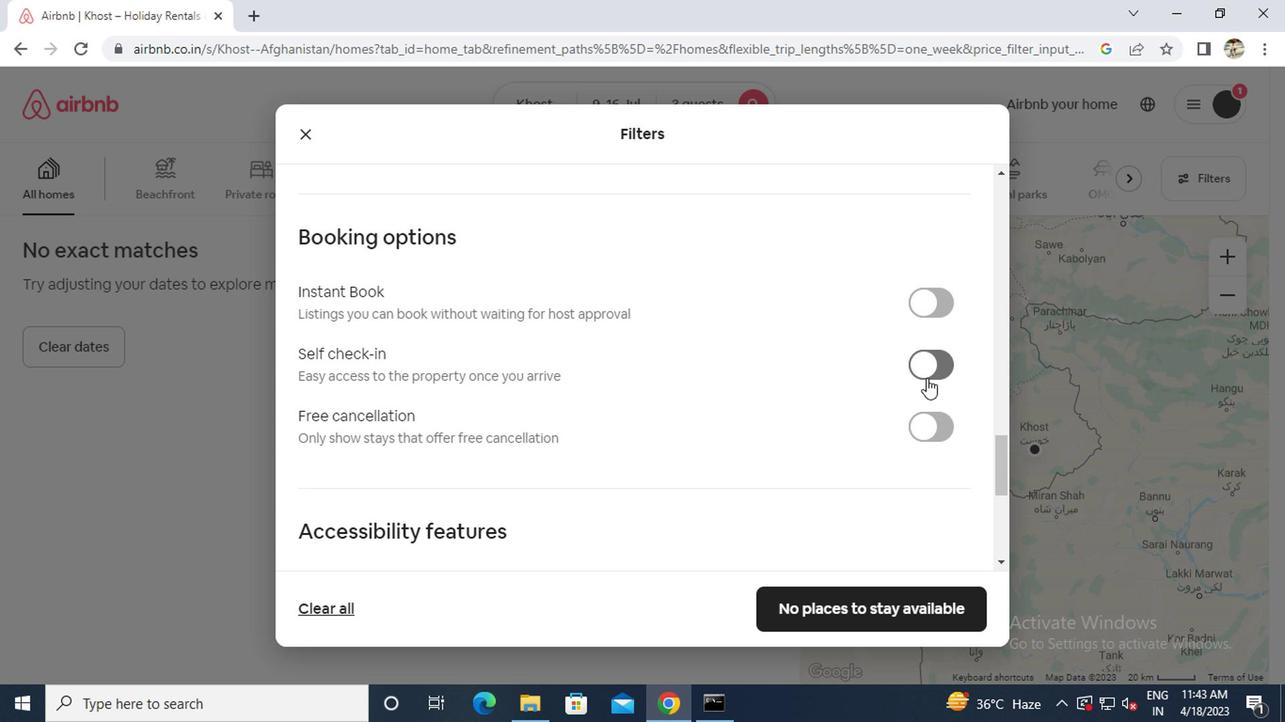 
Action: Mouse pressed left at (925, 371)
Screenshot: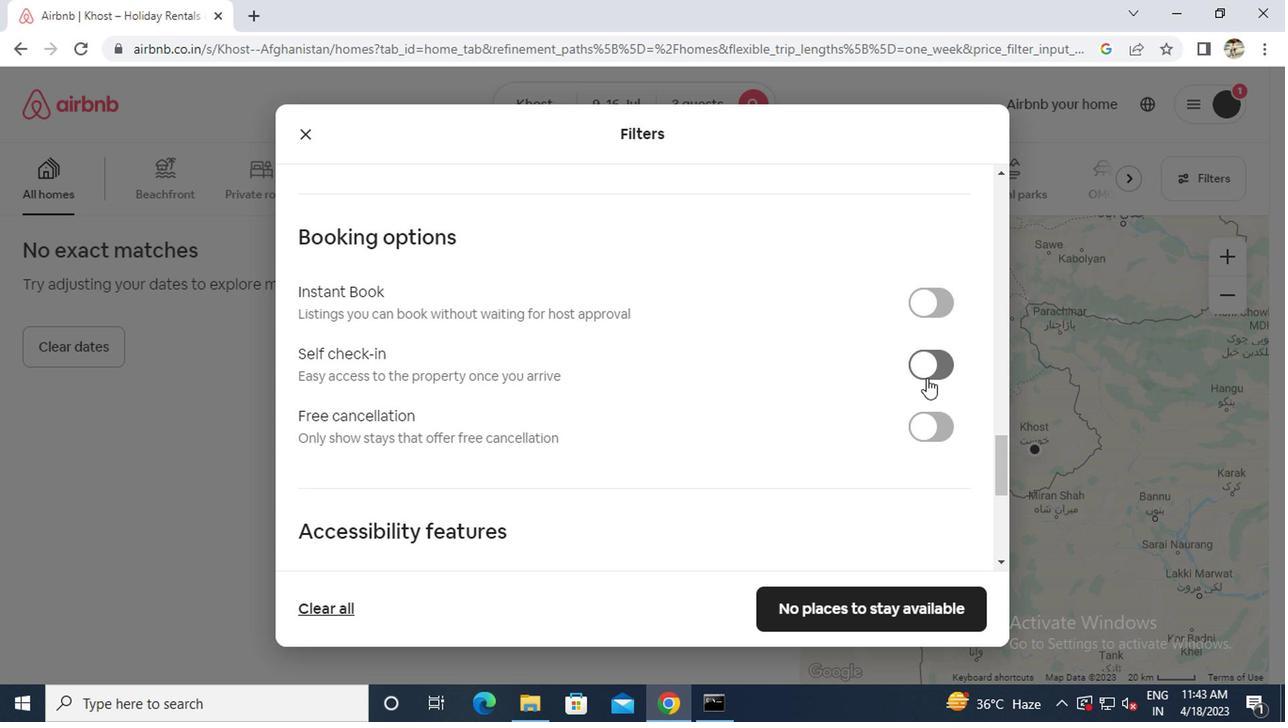 
Action: Mouse moved to (775, 423)
Screenshot: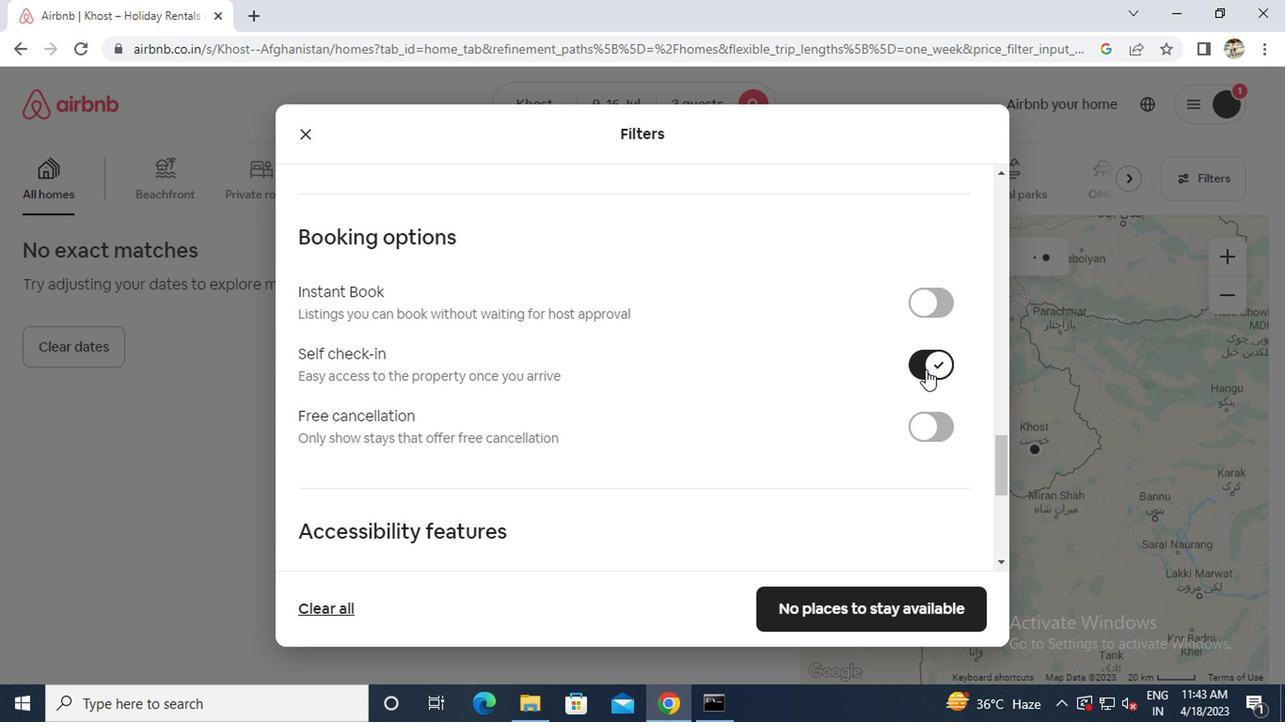 
Action: Mouse scrolled (775, 422) with delta (0, -1)
Screenshot: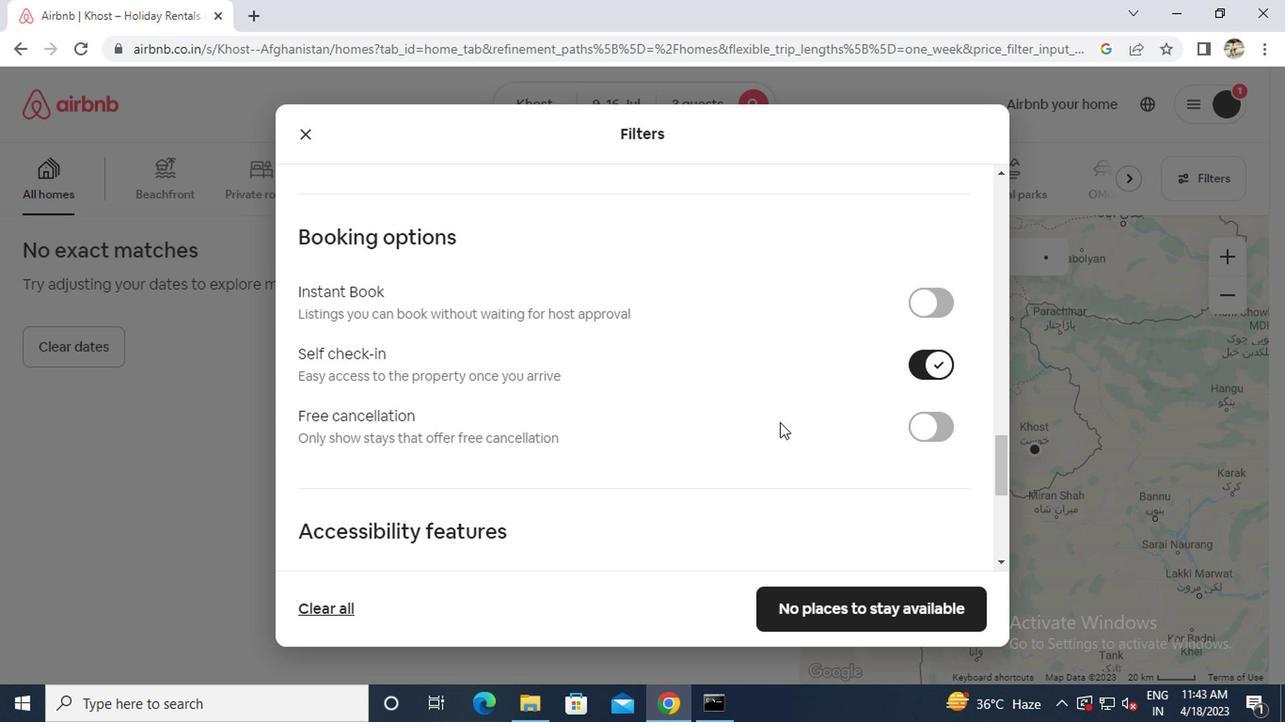 
Action: Mouse scrolled (775, 422) with delta (0, -1)
Screenshot: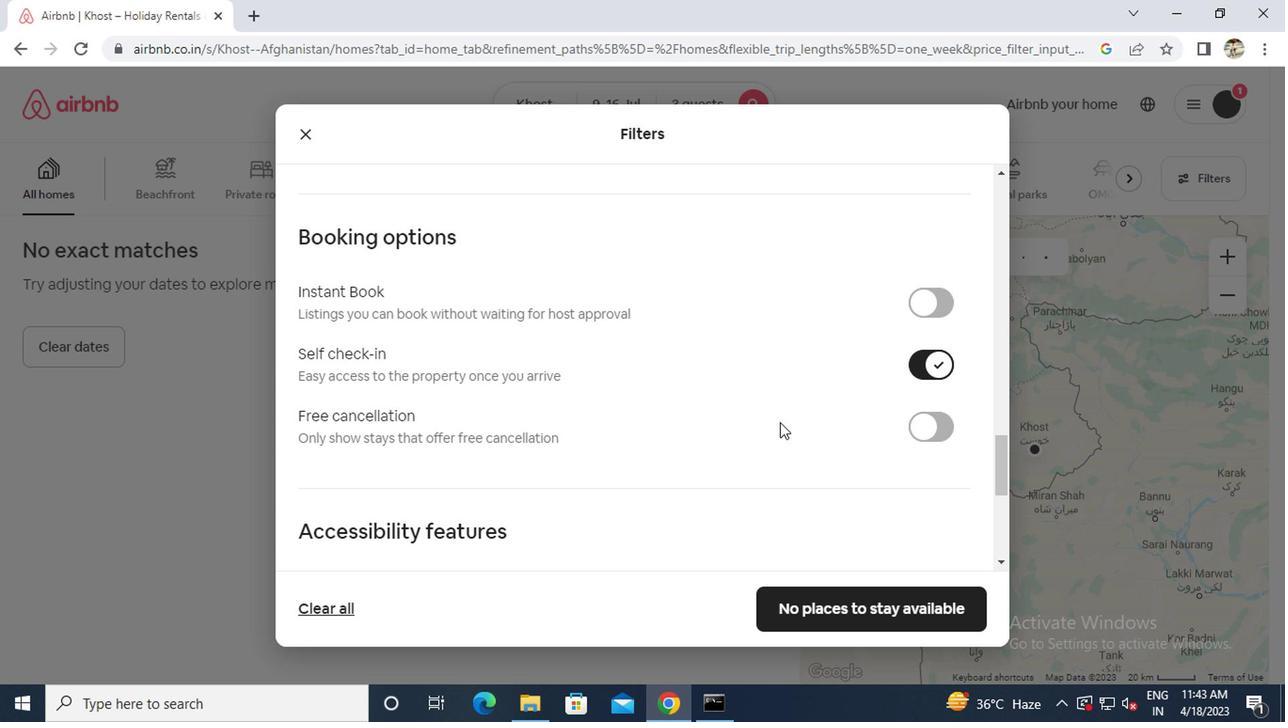 
Action: Mouse scrolled (775, 422) with delta (0, -1)
Screenshot: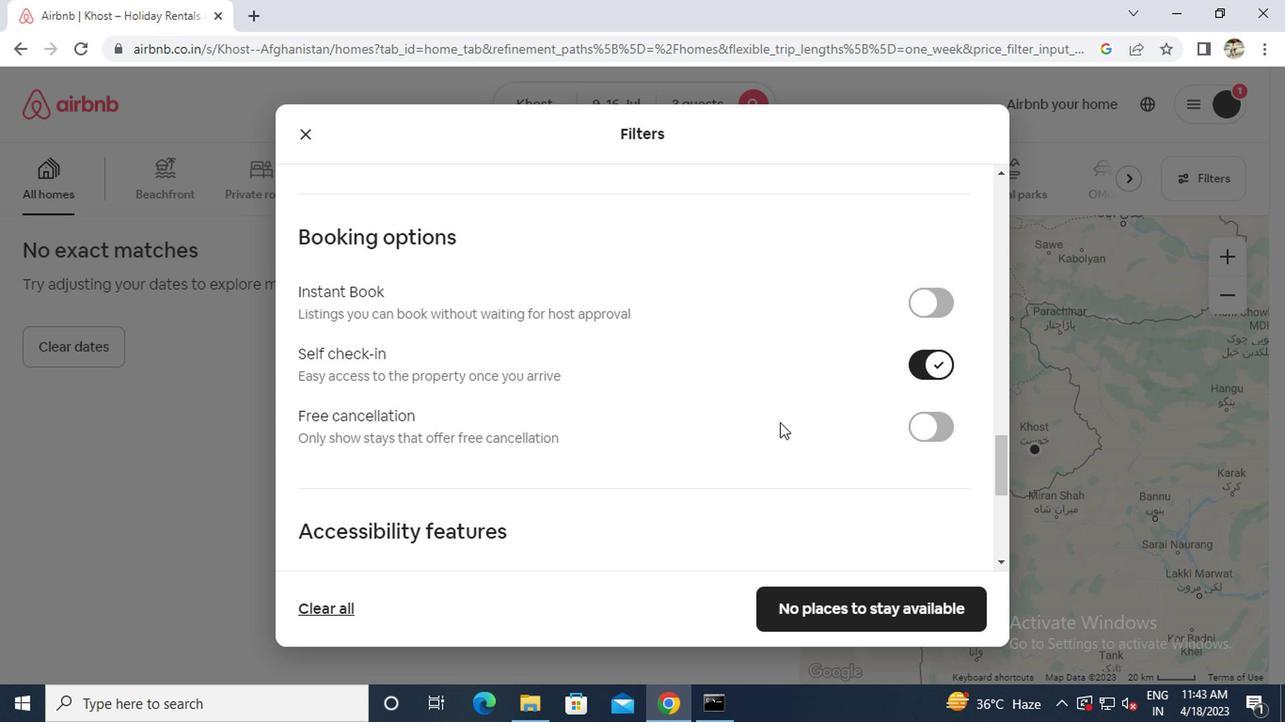 
Action: Mouse scrolled (775, 422) with delta (0, -1)
Screenshot: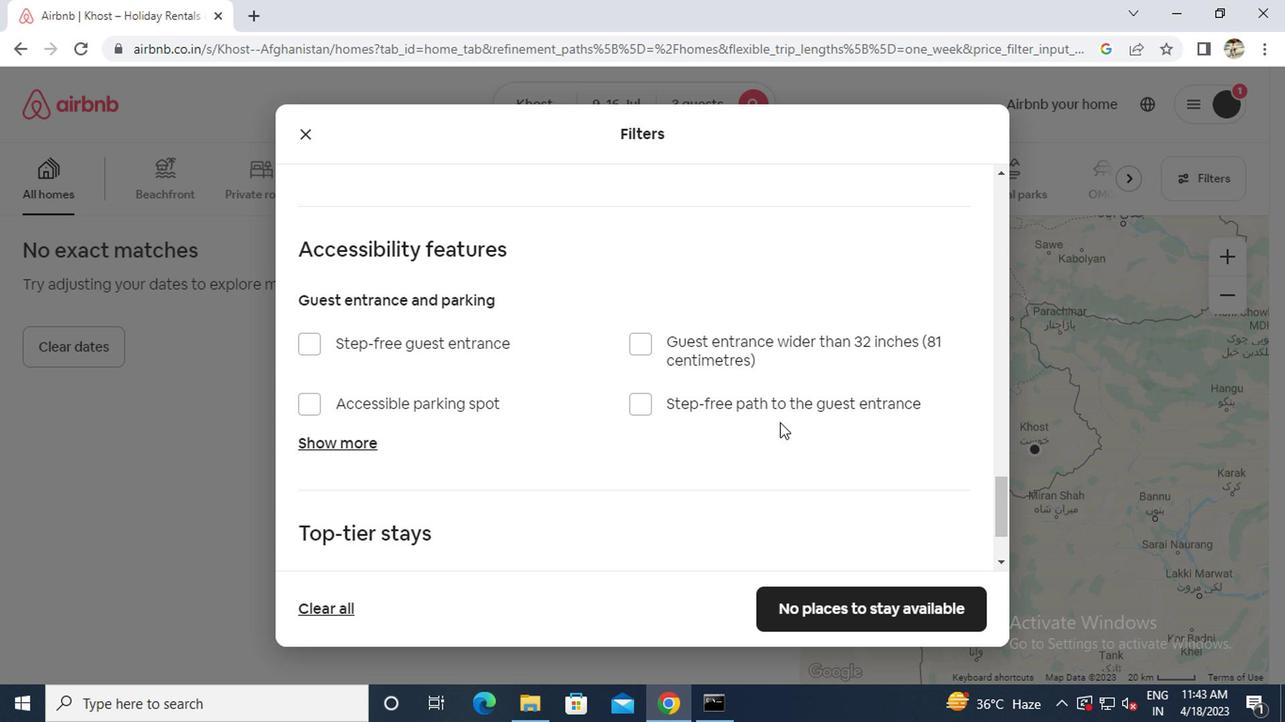 
Action: Mouse scrolled (775, 422) with delta (0, -1)
Screenshot: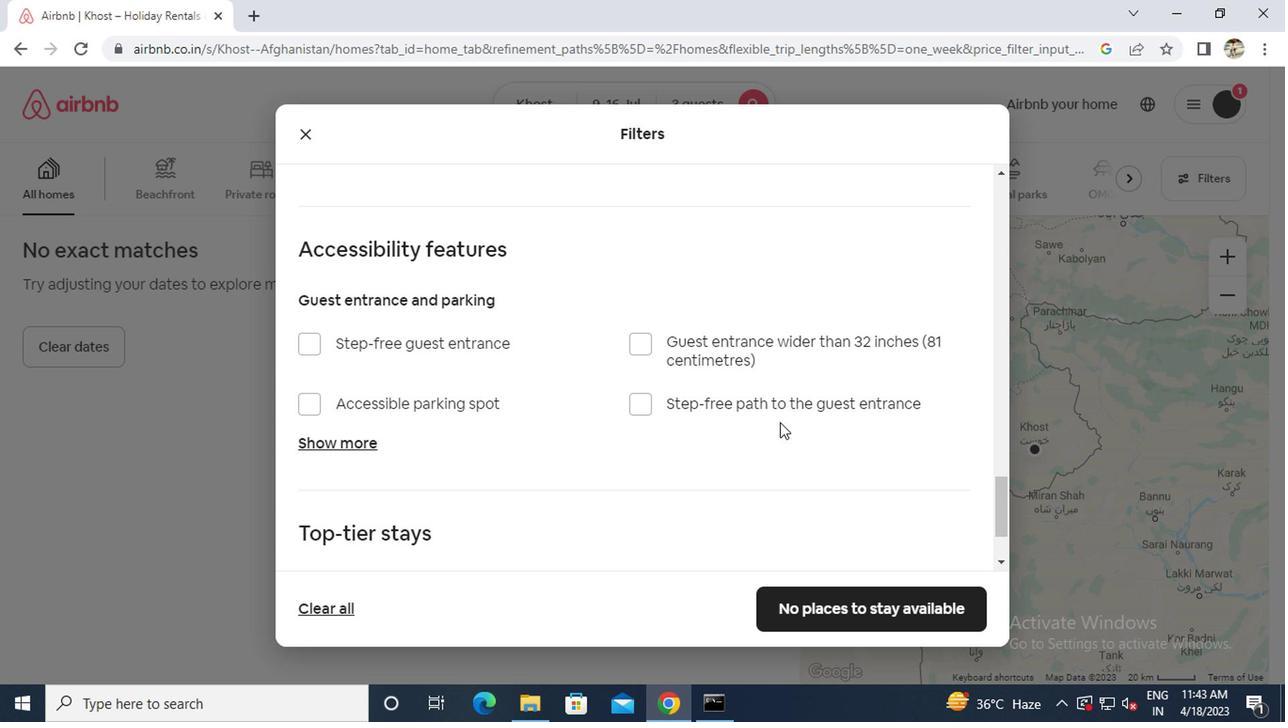 
Action: Mouse moved to (771, 481)
Screenshot: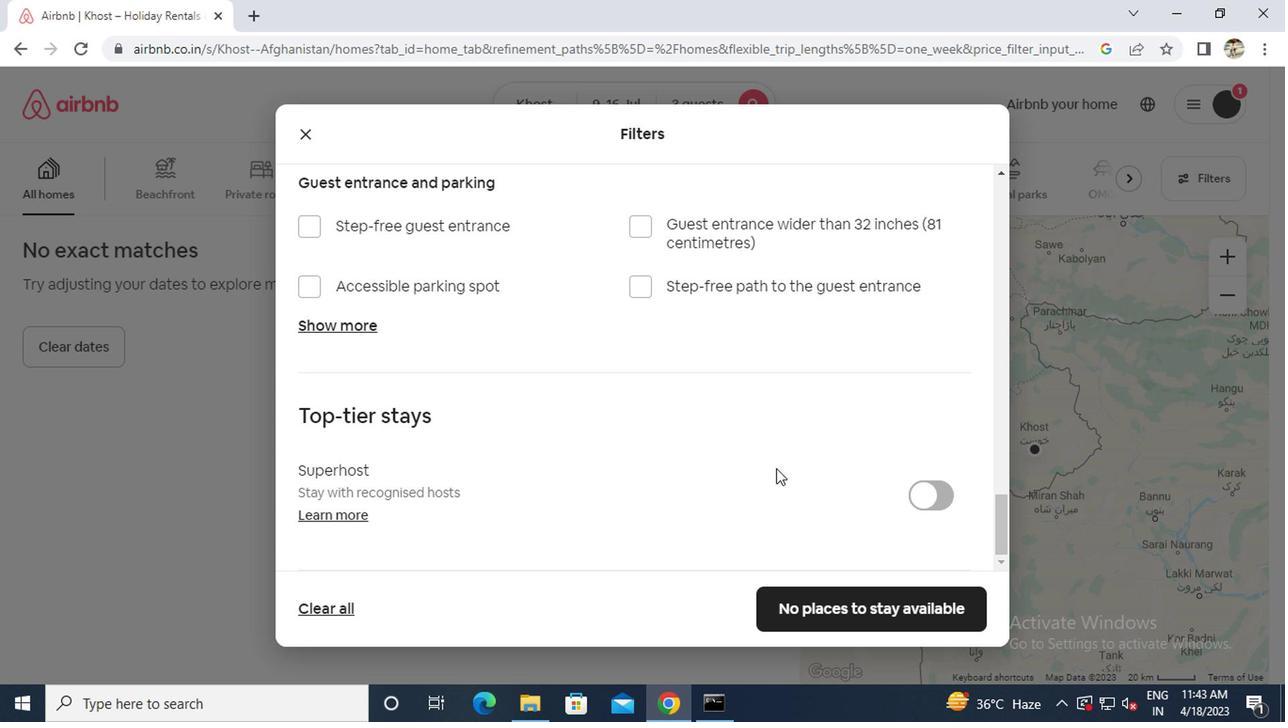 
Action: Mouse scrolled (771, 479) with delta (0, -1)
Screenshot: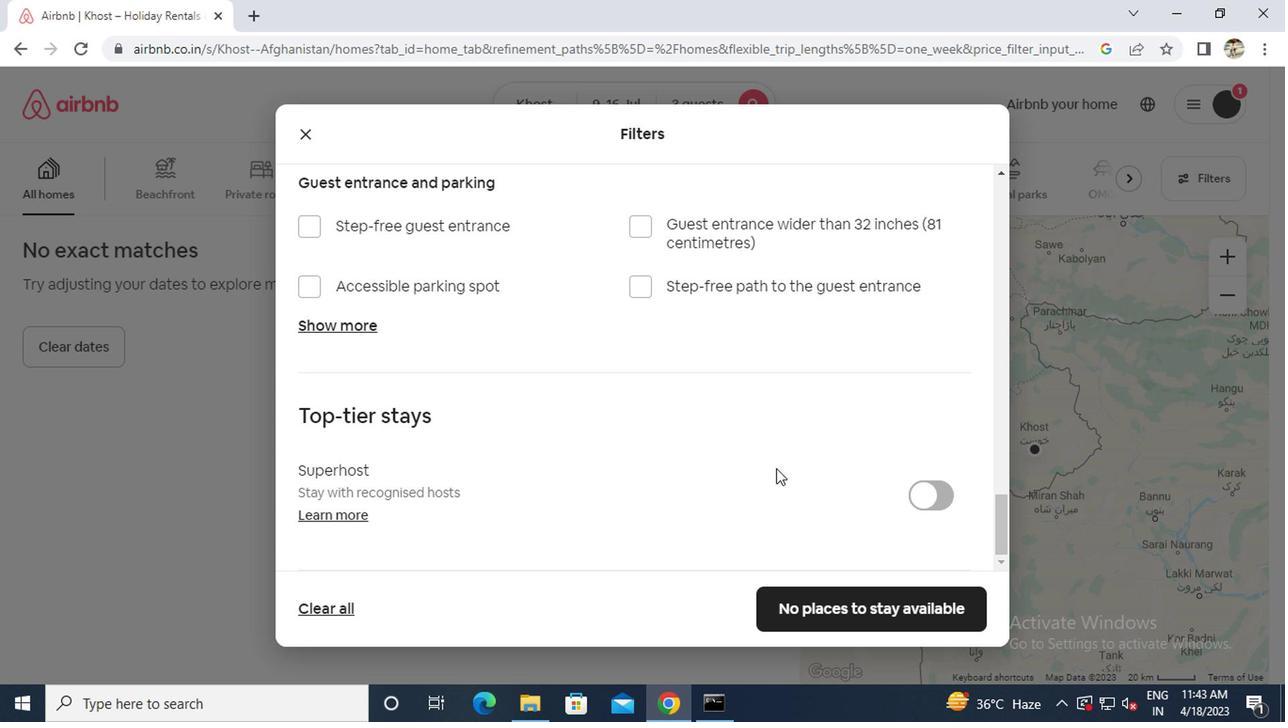 
Action: Mouse scrolled (771, 479) with delta (0, -1)
Screenshot: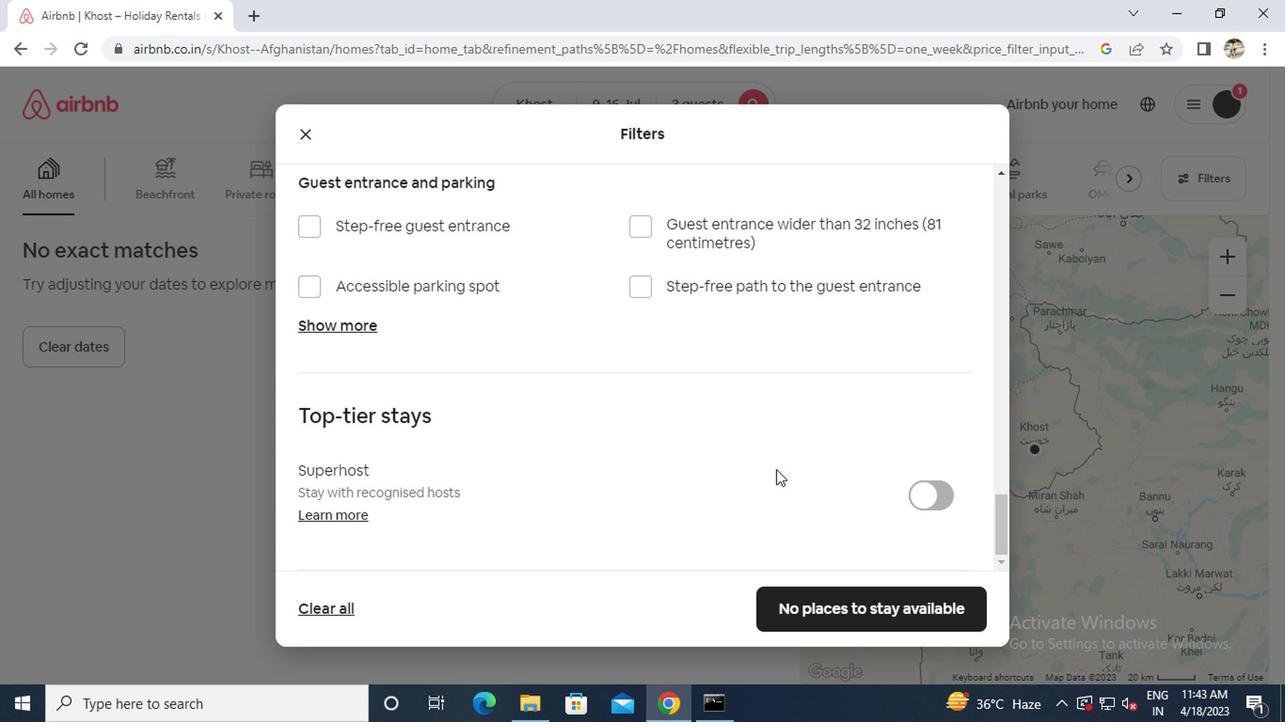 
Action: Mouse moved to (770, 481)
Screenshot: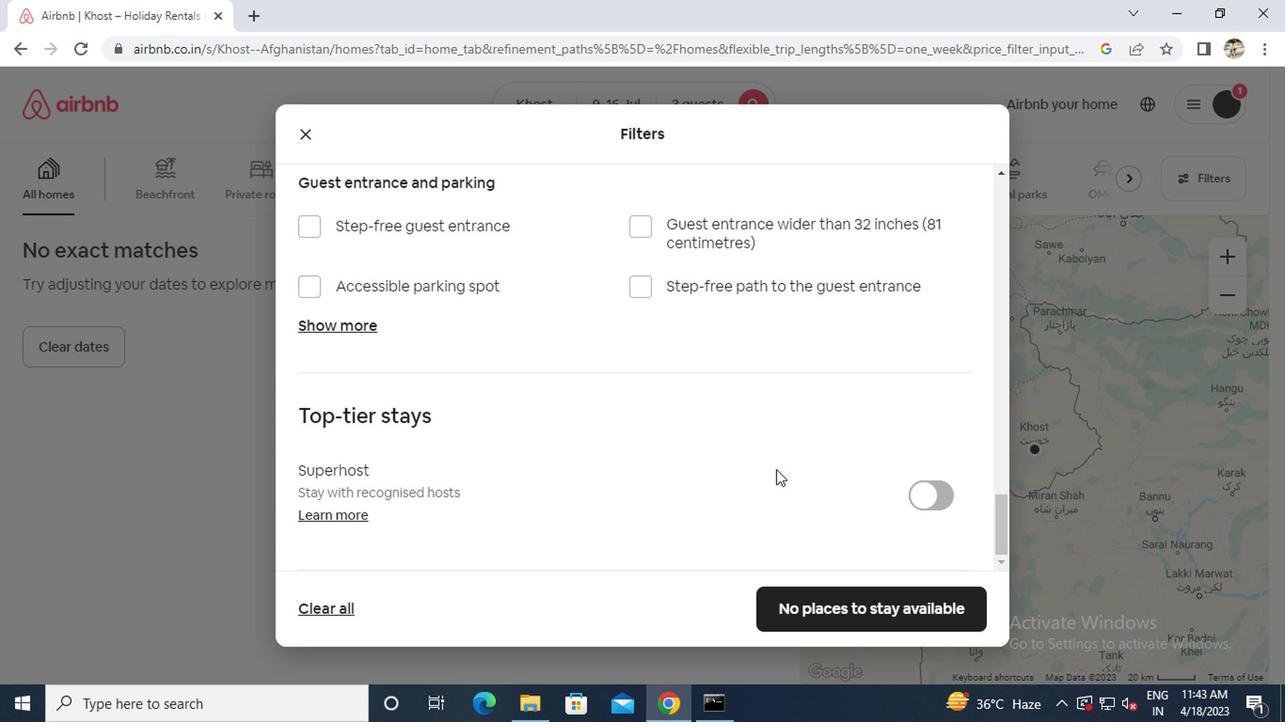 
Action: Mouse scrolled (770, 481) with delta (0, 0)
Screenshot: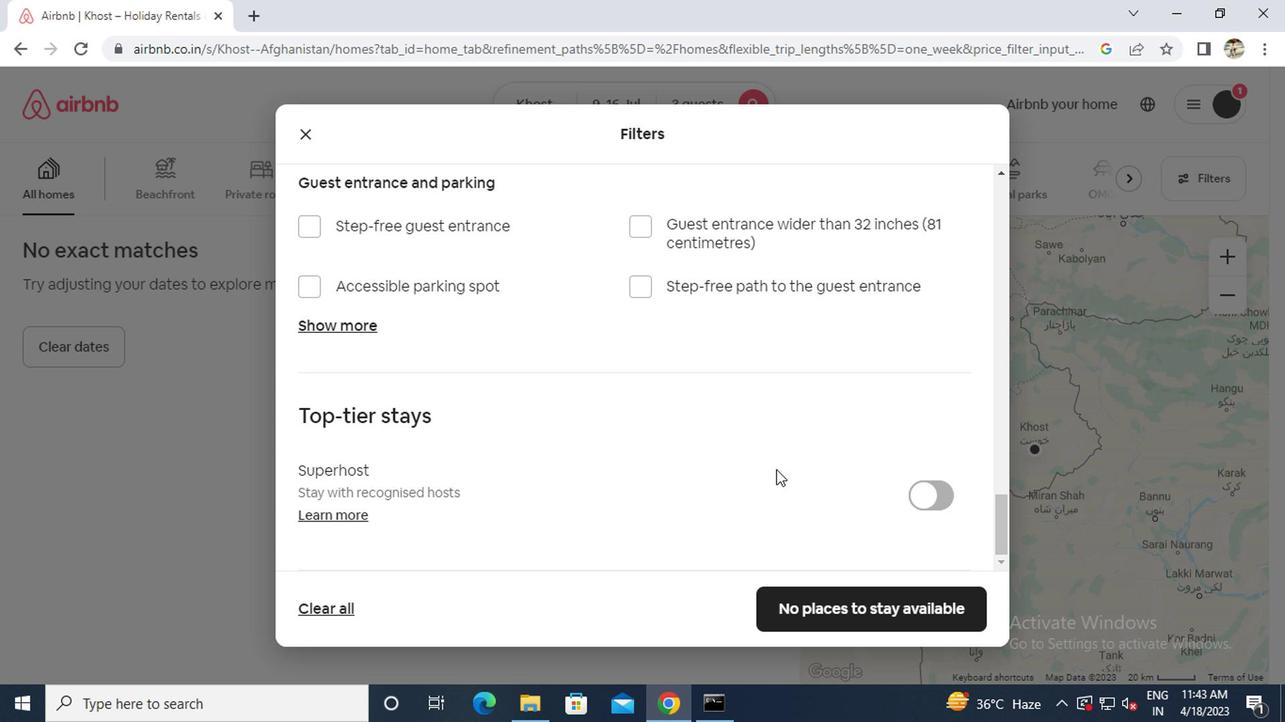 
Action: Mouse moved to (795, 609)
Screenshot: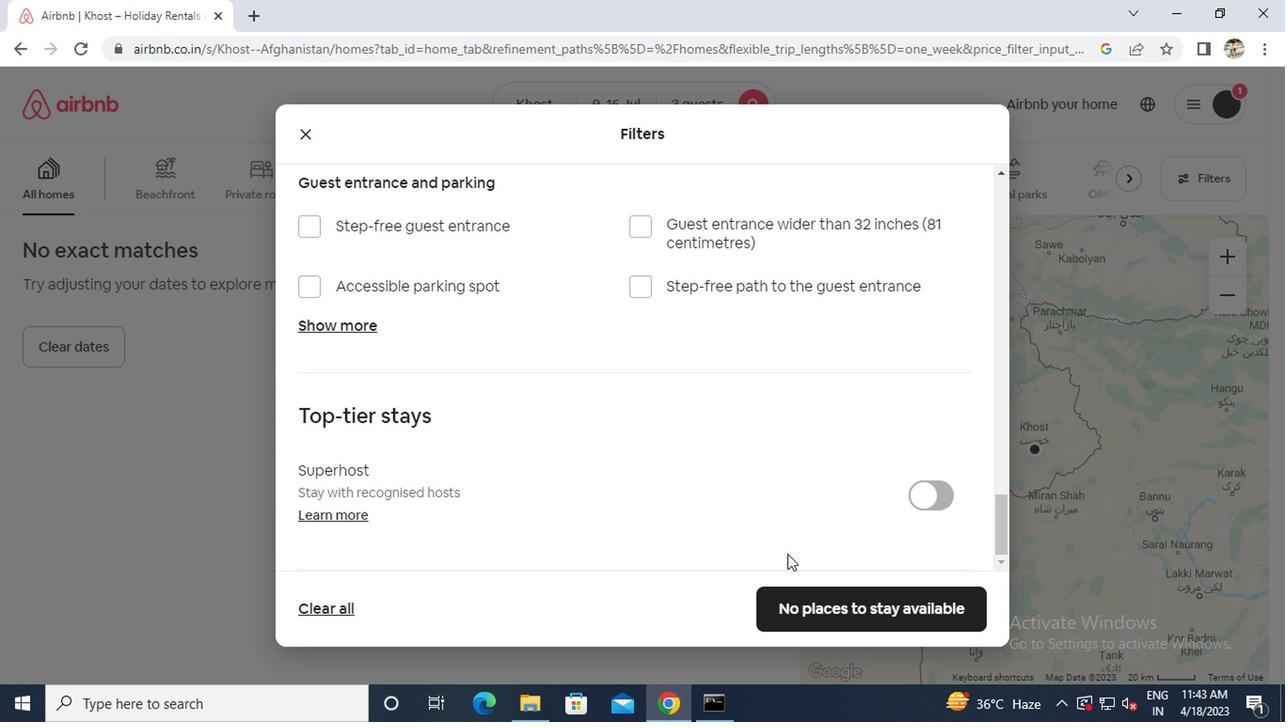 
Action: Mouse pressed left at (795, 609)
Screenshot: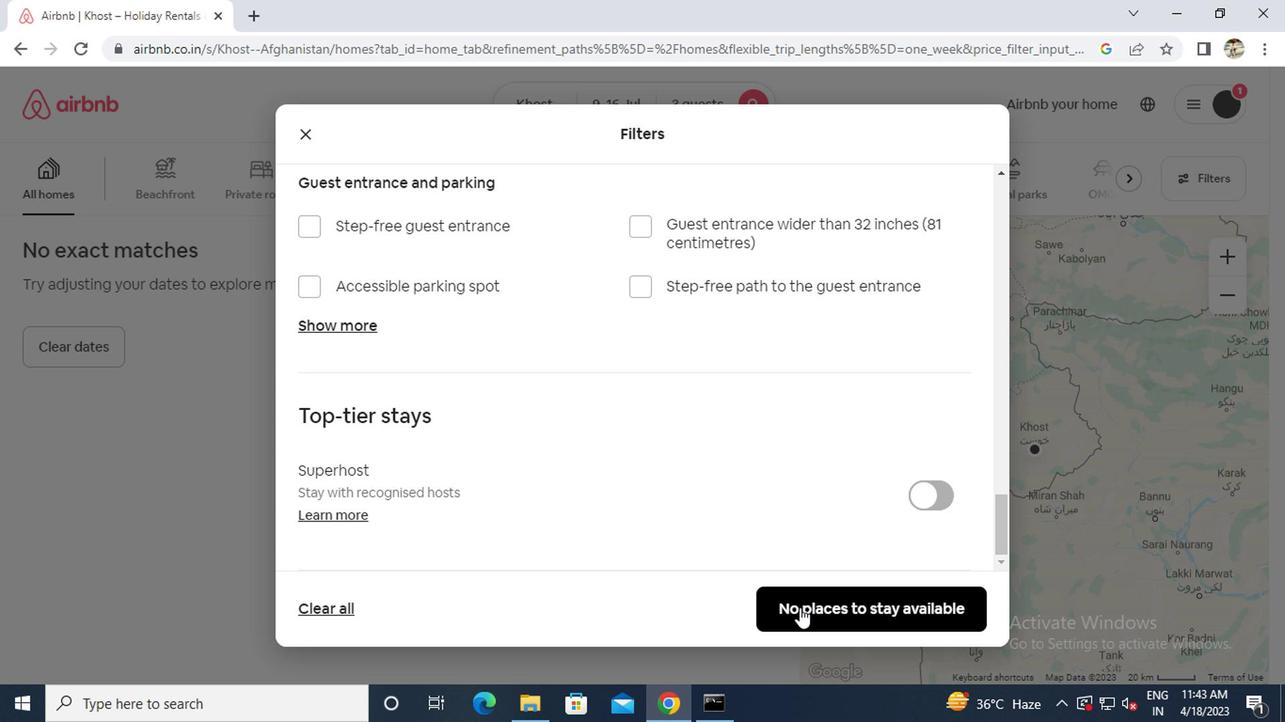 
Action: Mouse moved to (671, 505)
Screenshot: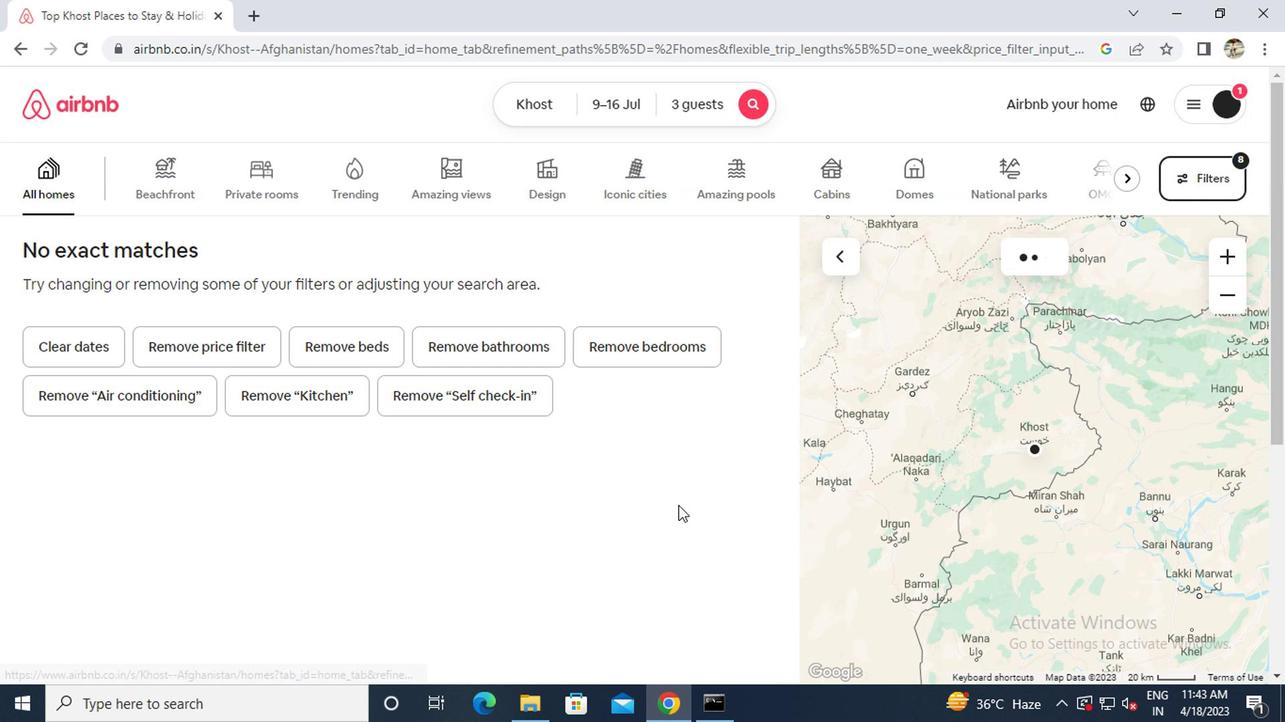 
